 Task: Create a due date automation trigger when advanced on, on the monday of the week before a card is due add fields without custom field "Resume" set to a number greater or equal to 1 and greater than 10 at 11:00 AM.
Action: Mouse moved to (1198, 365)
Screenshot: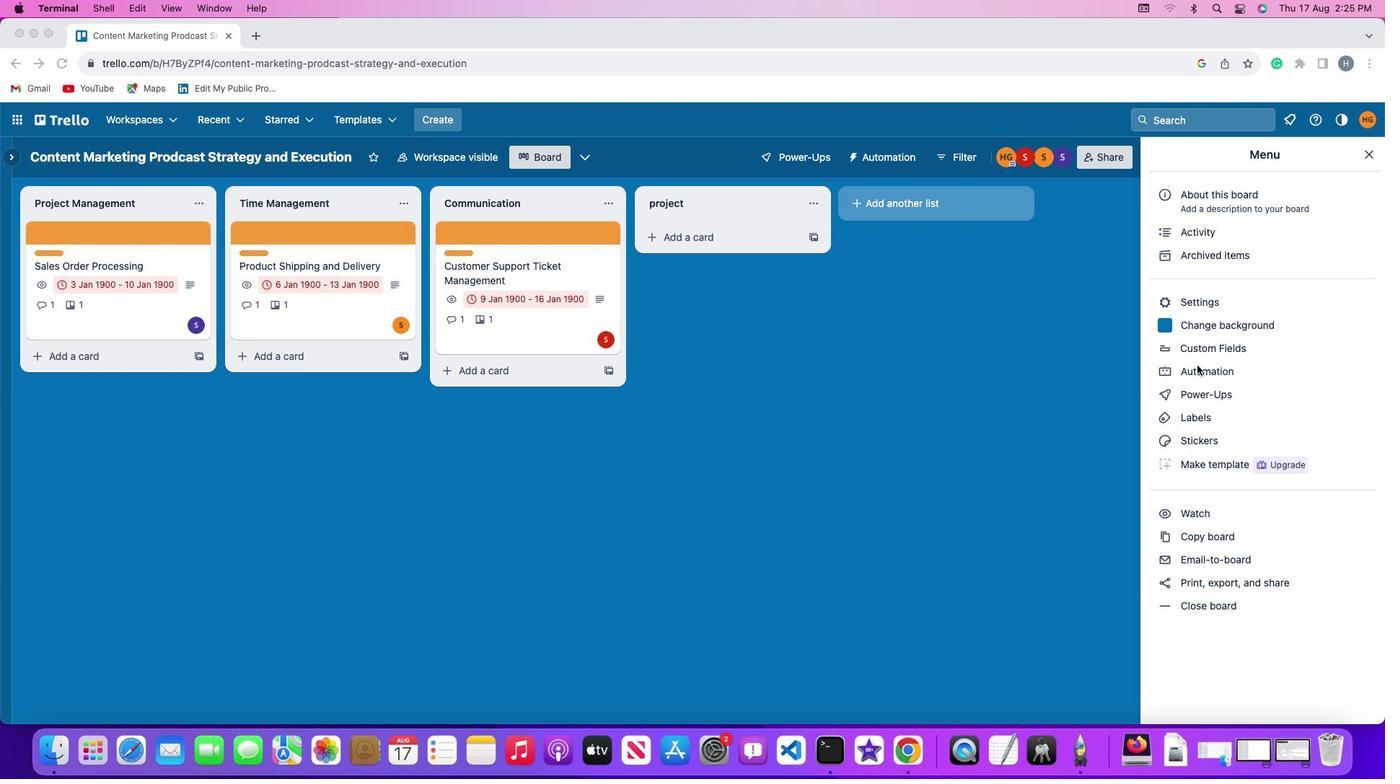
Action: Mouse pressed left at (1198, 365)
Screenshot: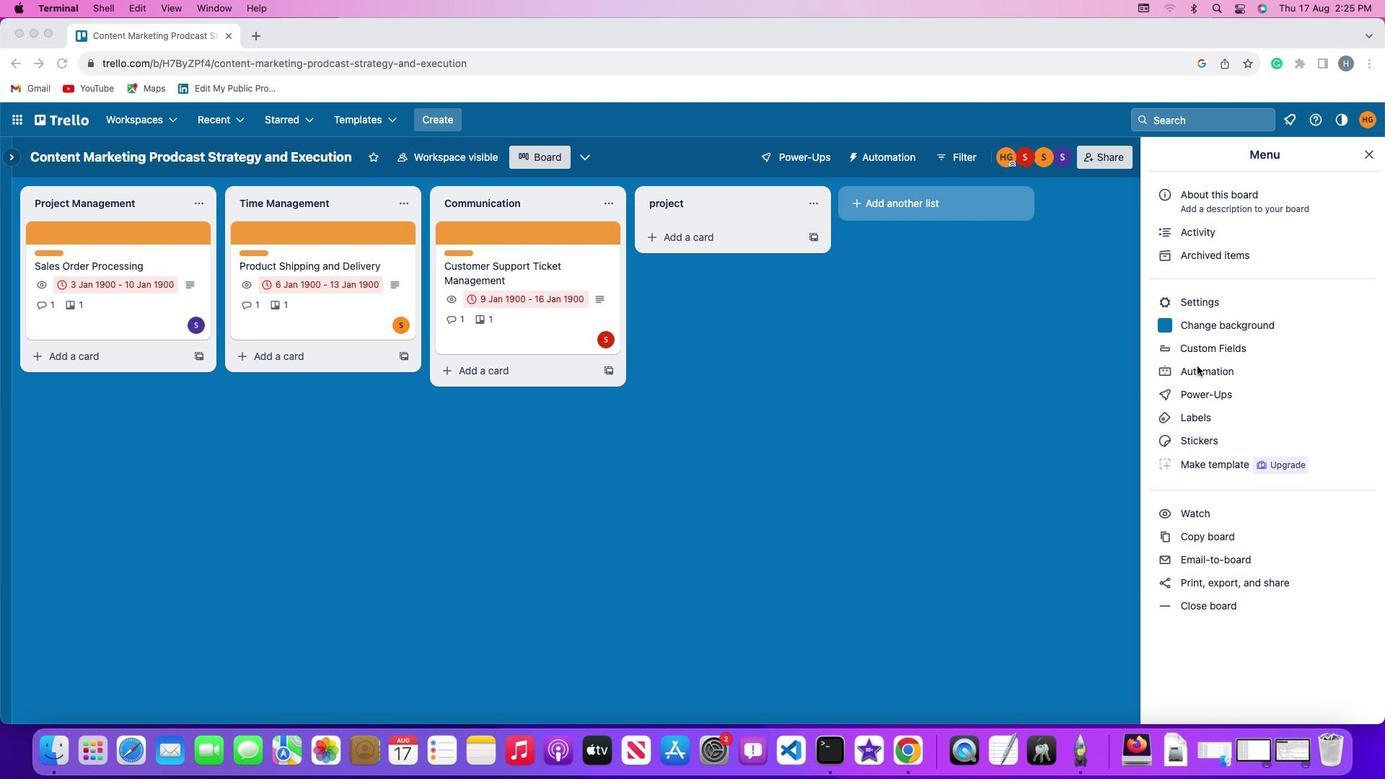 
Action: Mouse pressed left at (1198, 365)
Screenshot: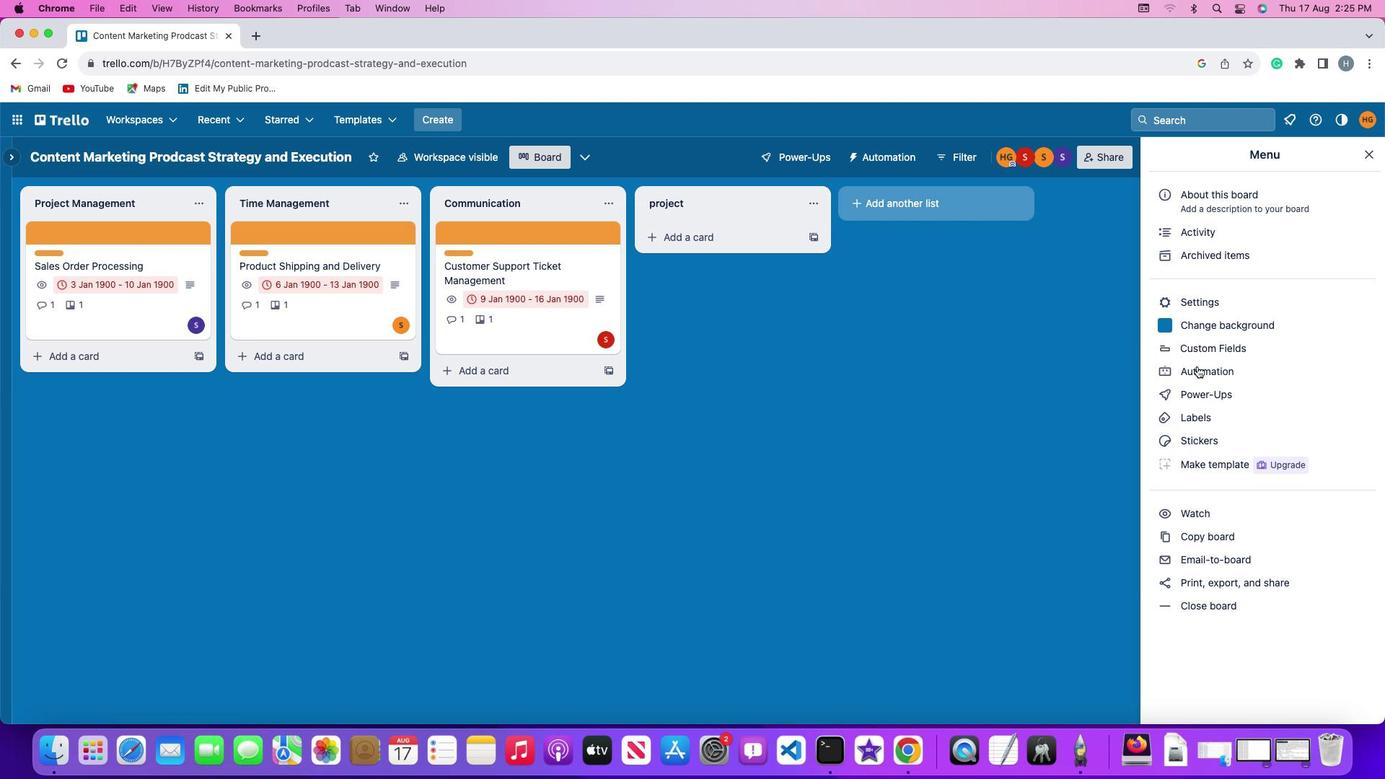 
Action: Mouse moved to (83, 335)
Screenshot: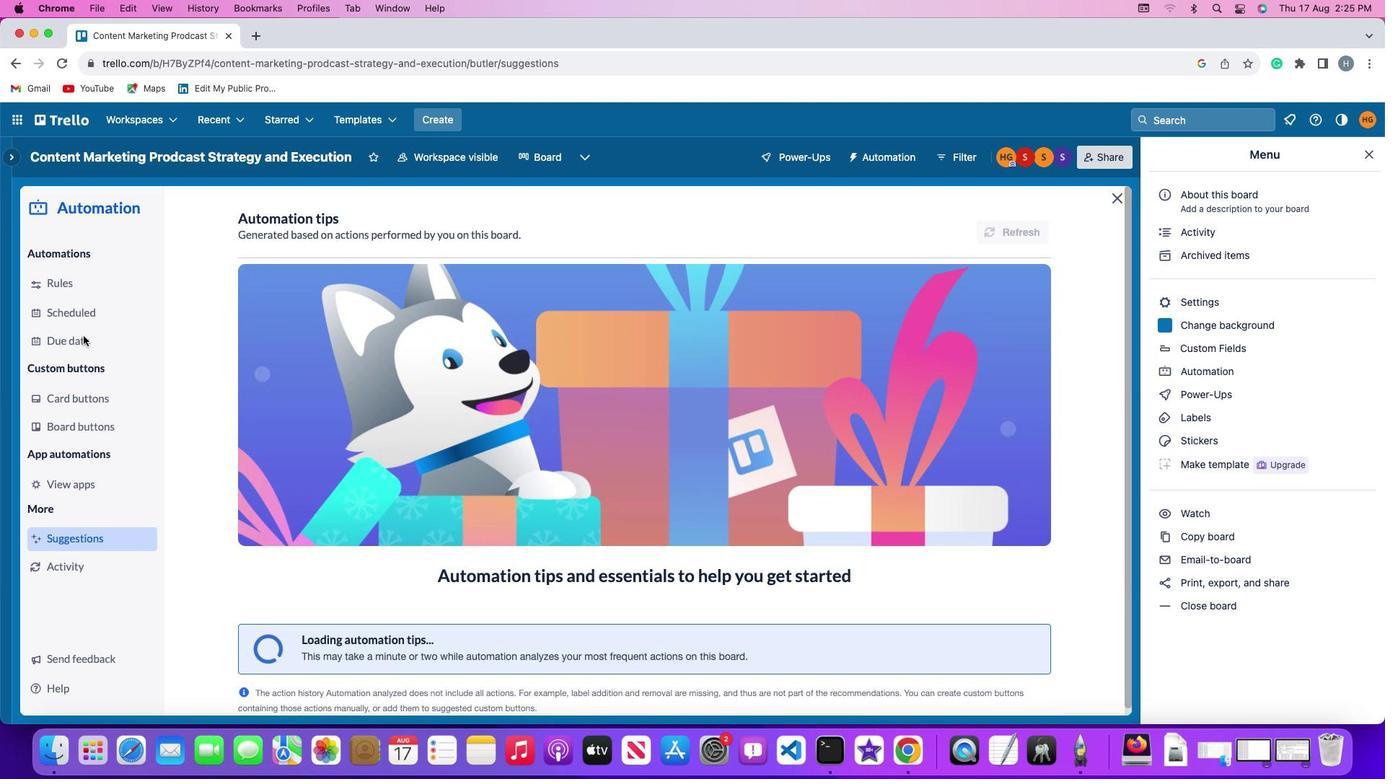 
Action: Mouse pressed left at (83, 335)
Screenshot: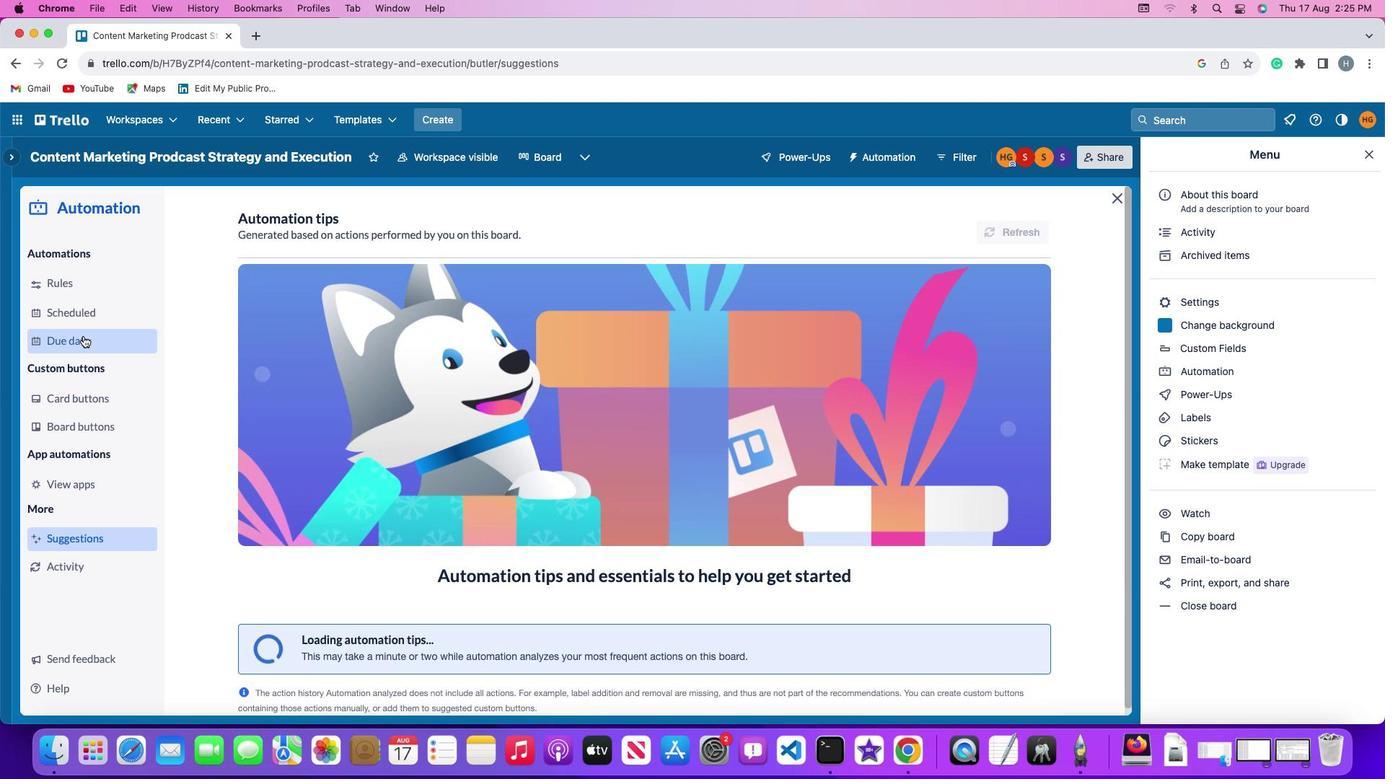
Action: Mouse moved to (991, 227)
Screenshot: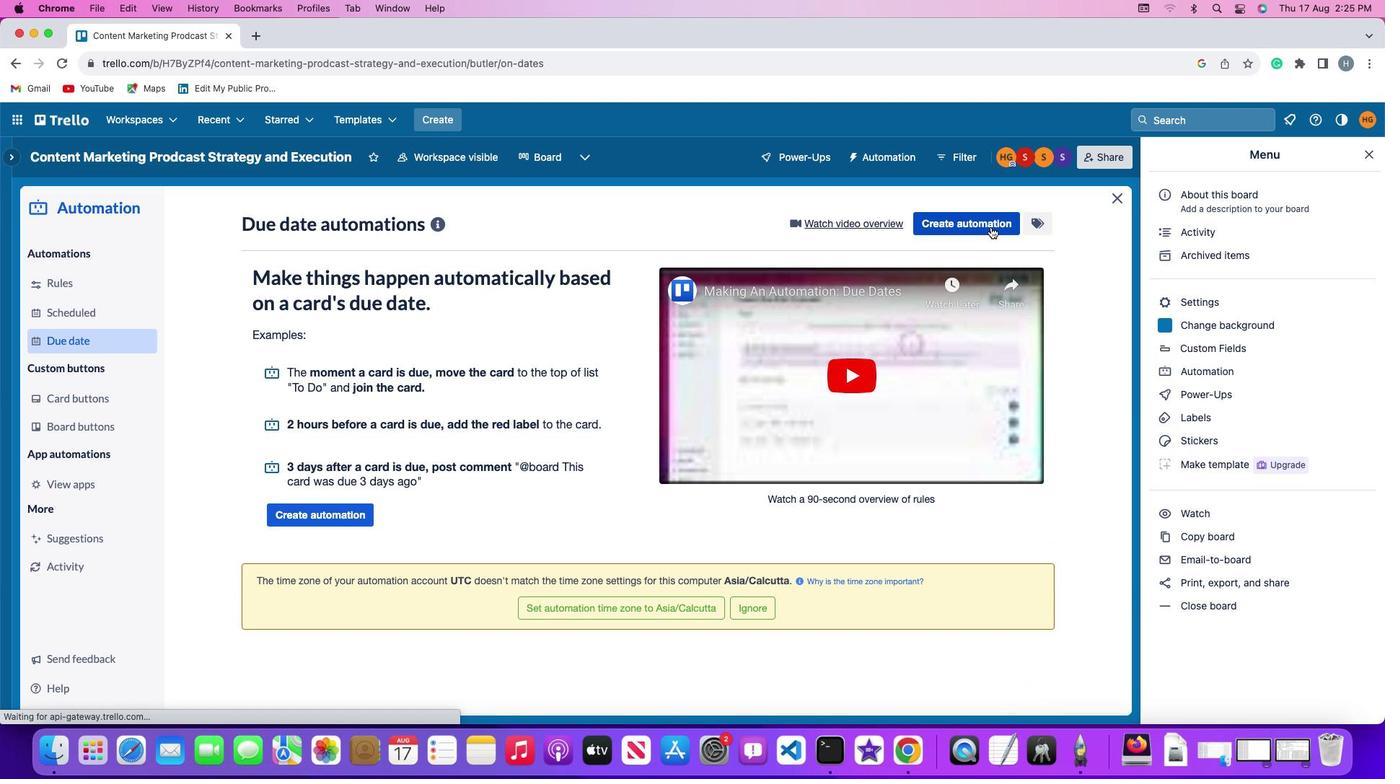 
Action: Mouse pressed left at (991, 227)
Screenshot: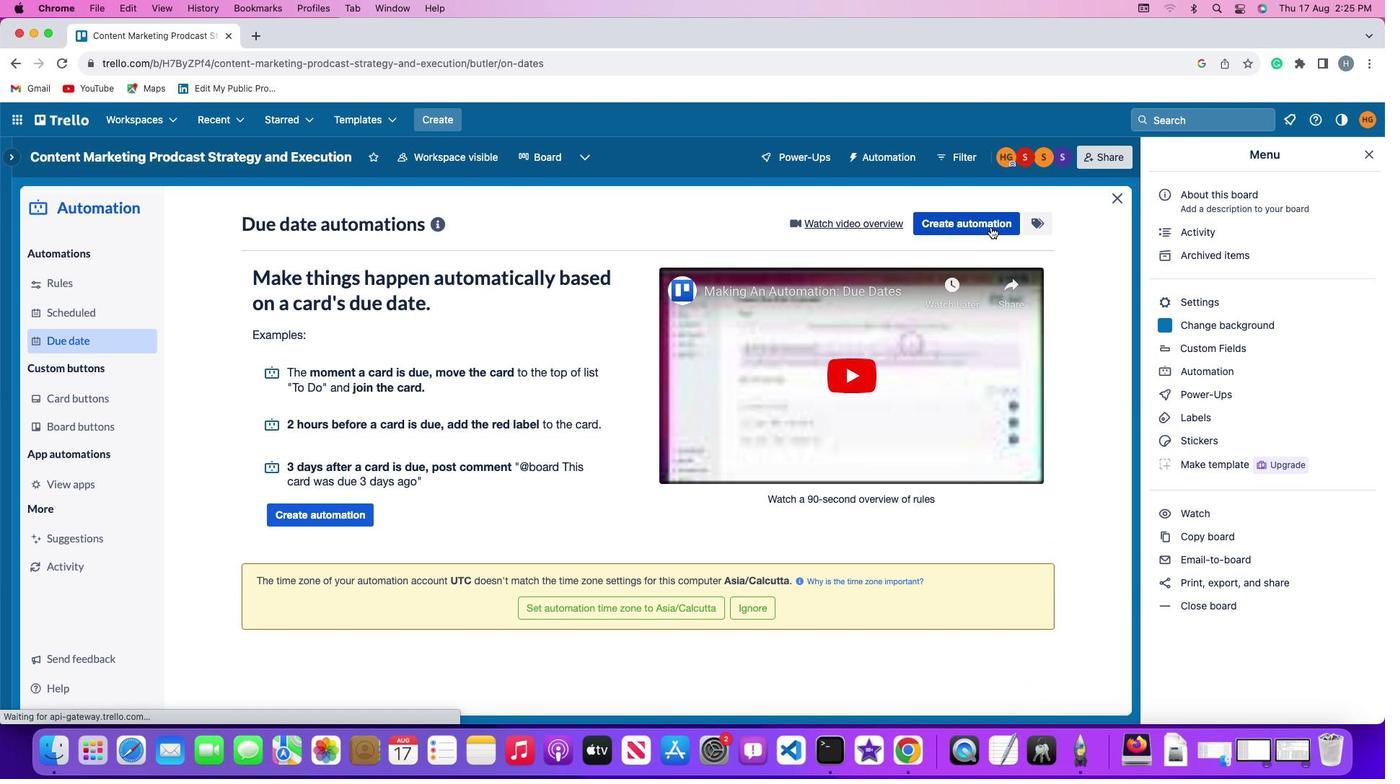
Action: Mouse moved to (276, 359)
Screenshot: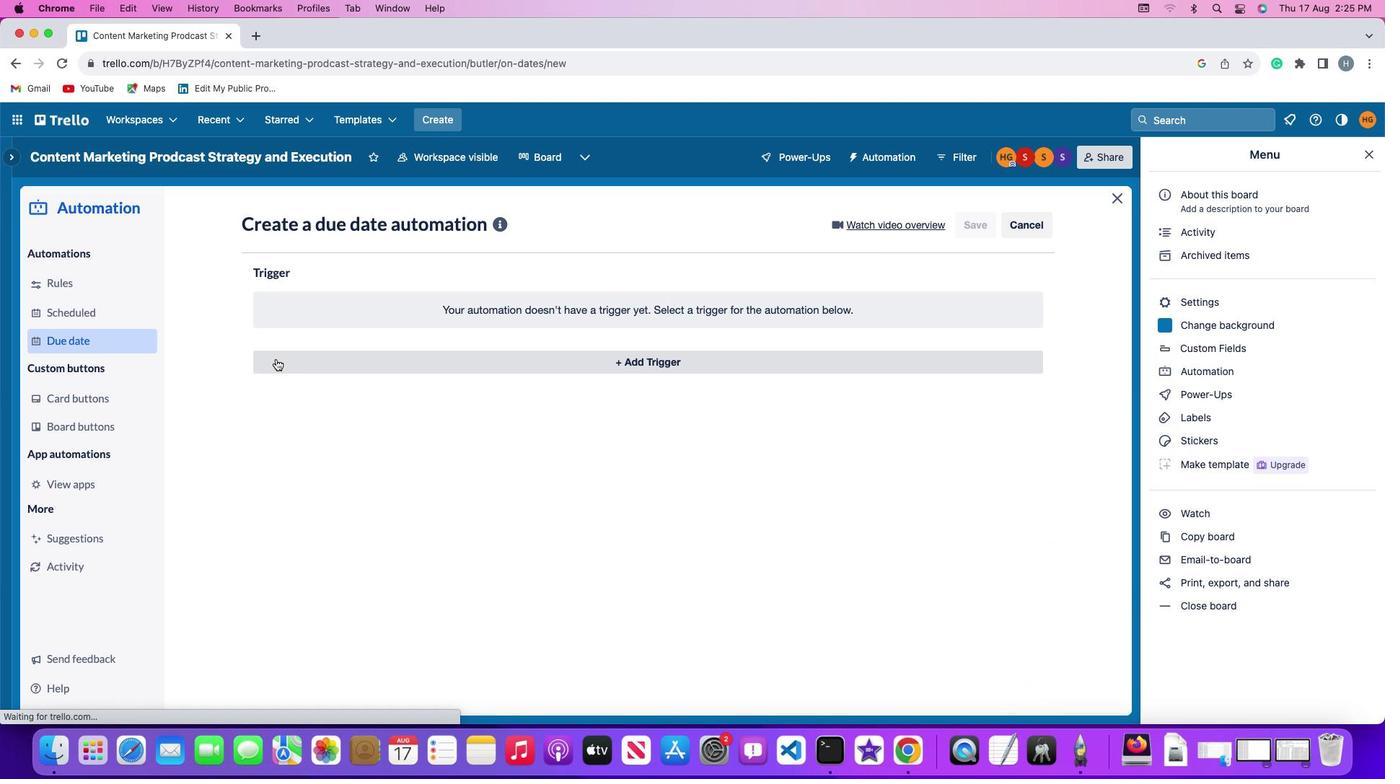 
Action: Mouse pressed left at (276, 359)
Screenshot: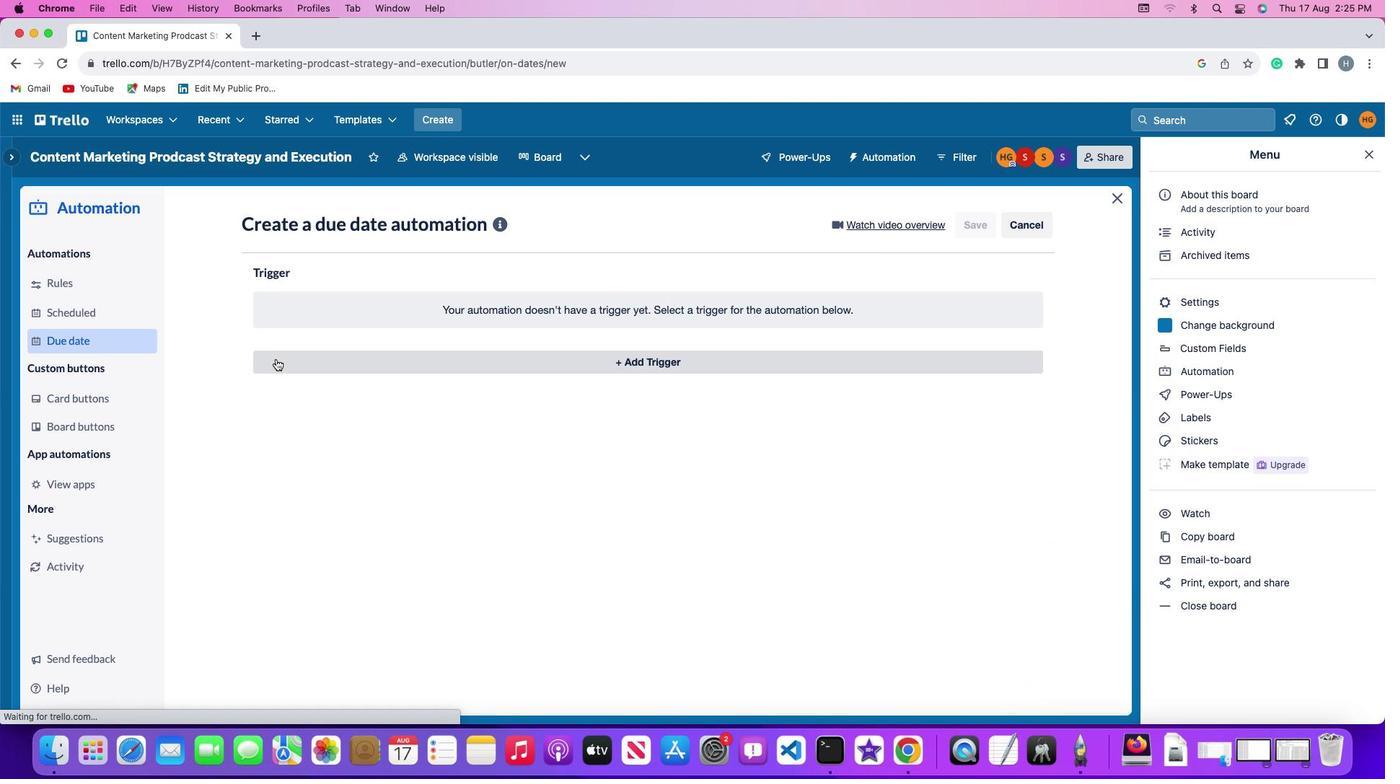 
Action: Mouse moved to (309, 627)
Screenshot: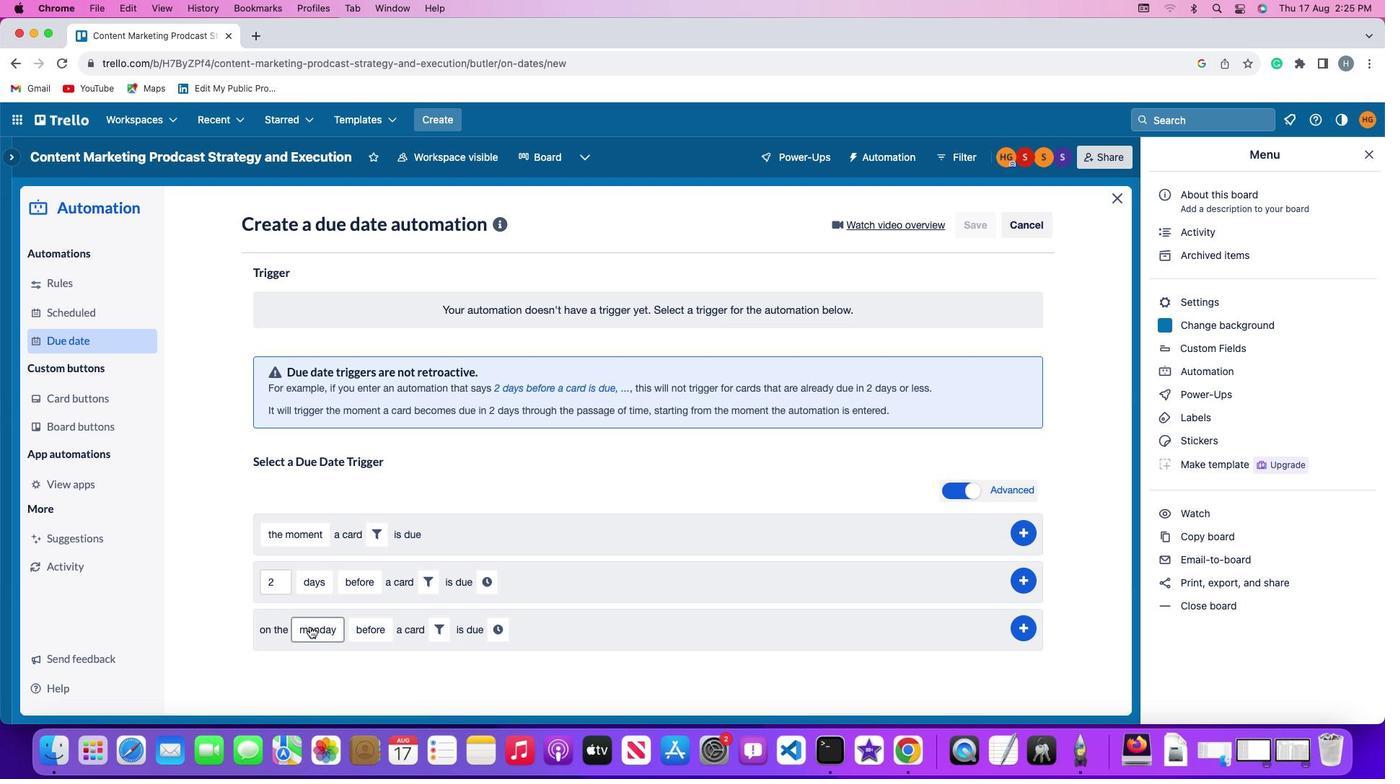 
Action: Mouse pressed left at (309, 627)
Screenshot: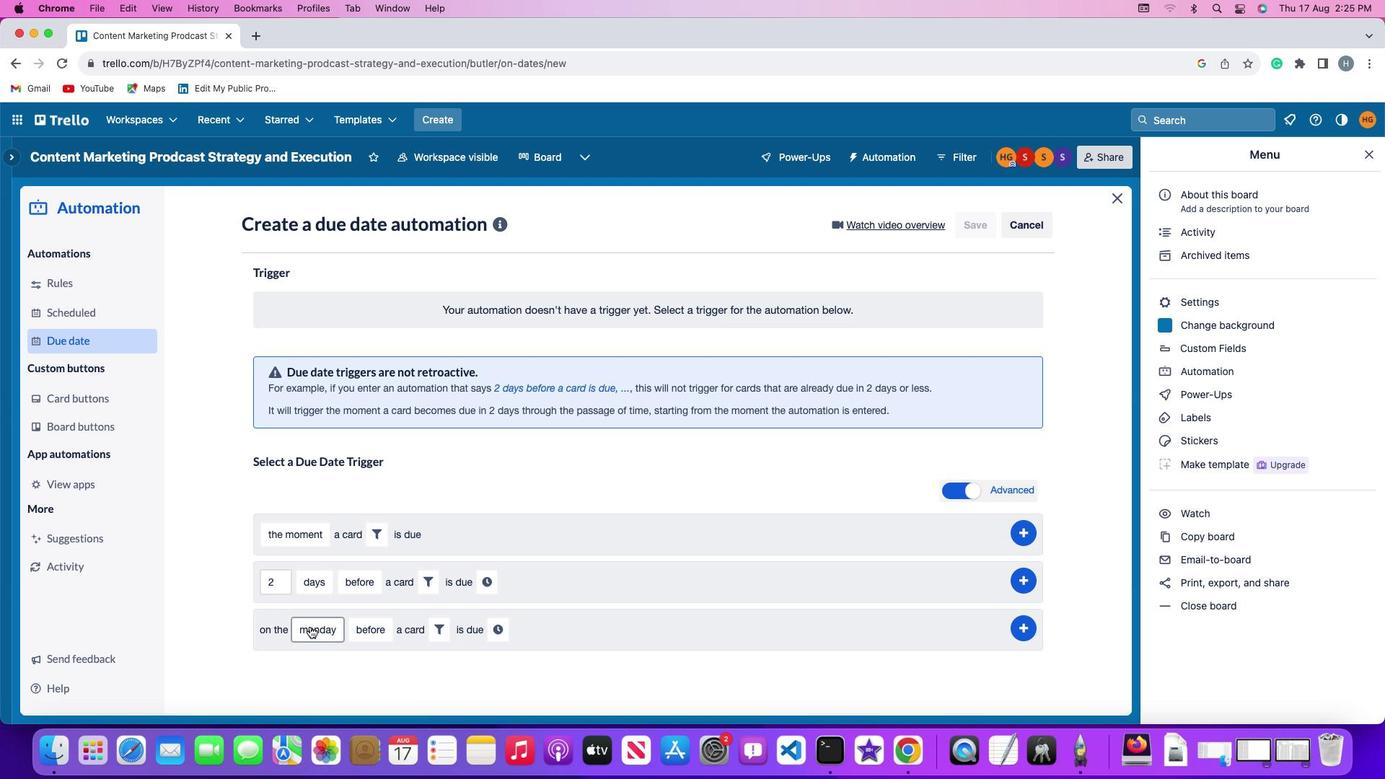 
Action: Mouse moved to (339, 427)
Screenshot: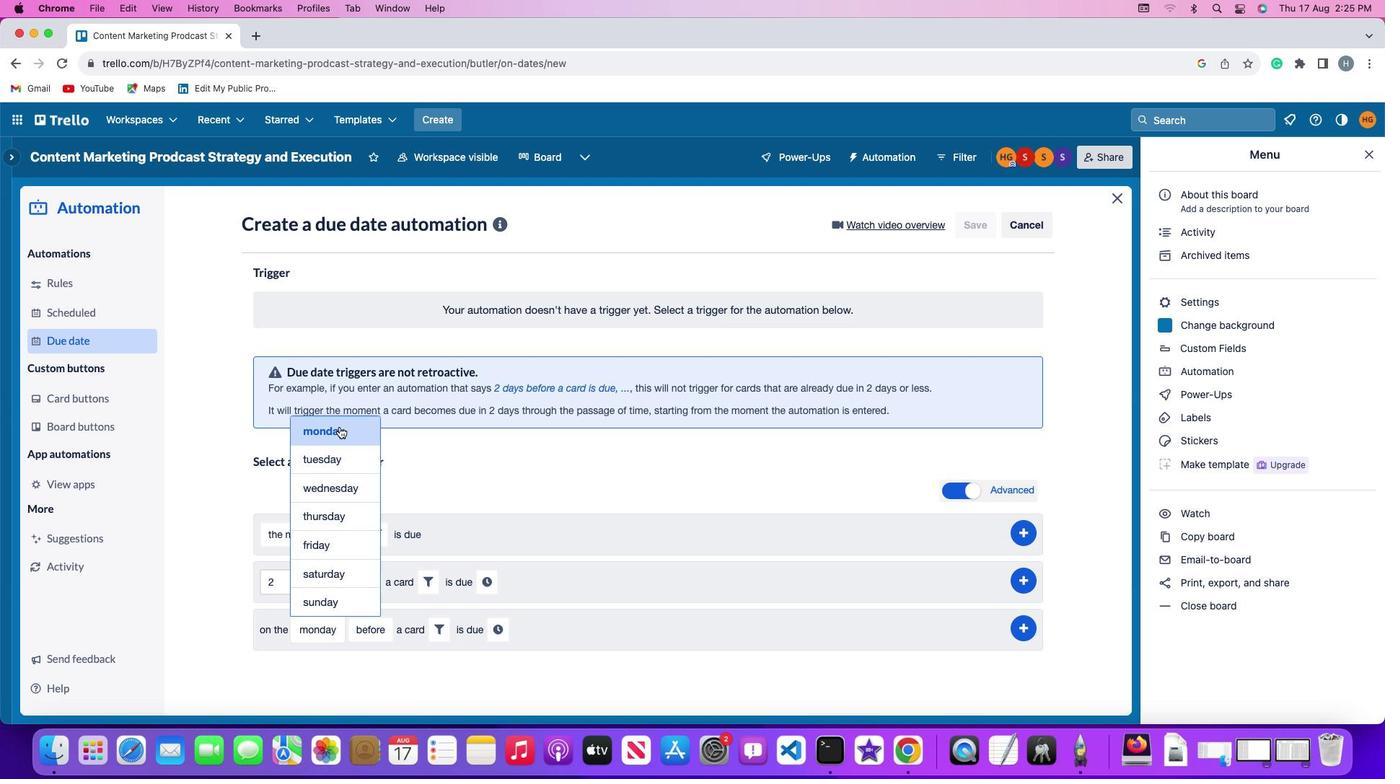 
Action: Mouse pressed left at (339, 427)
Screenshot: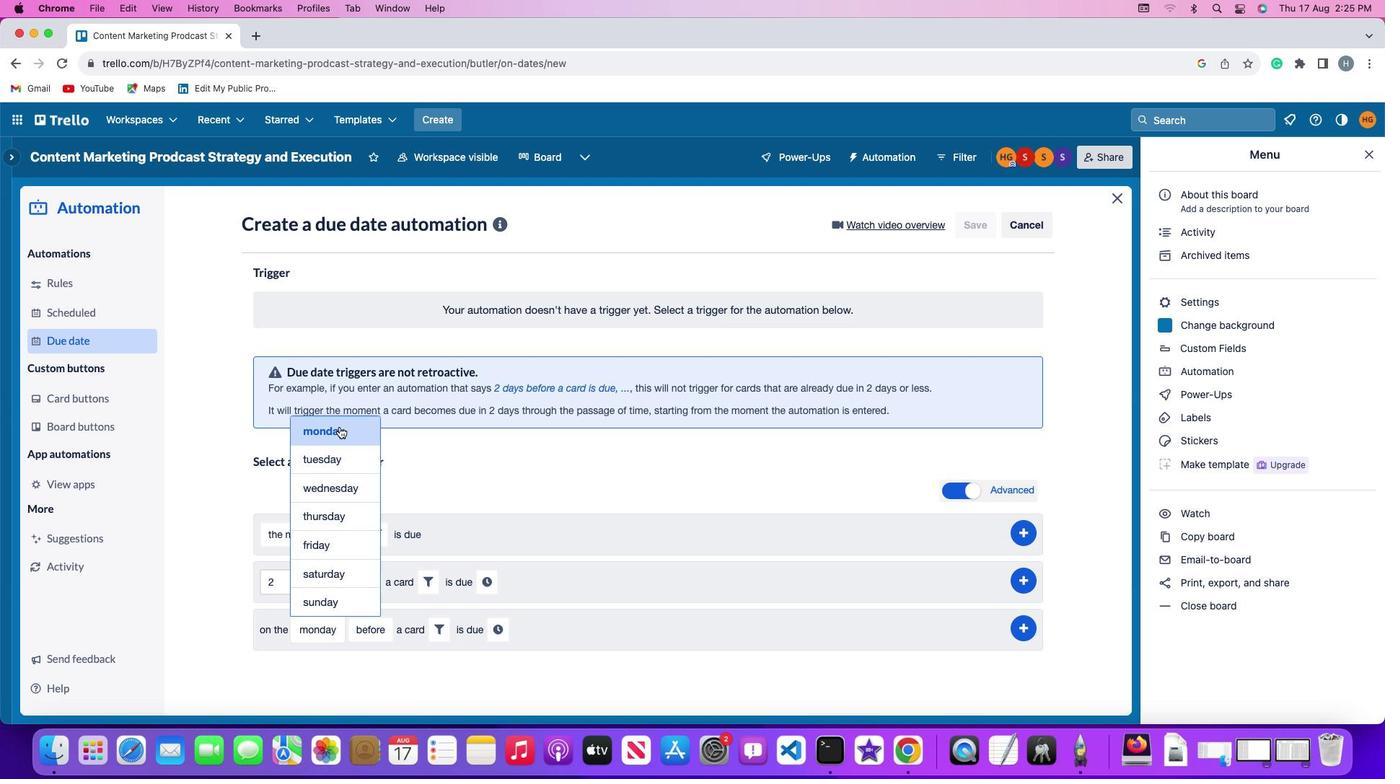 
Action: Mouse moved to (368, 638)
Screenshot: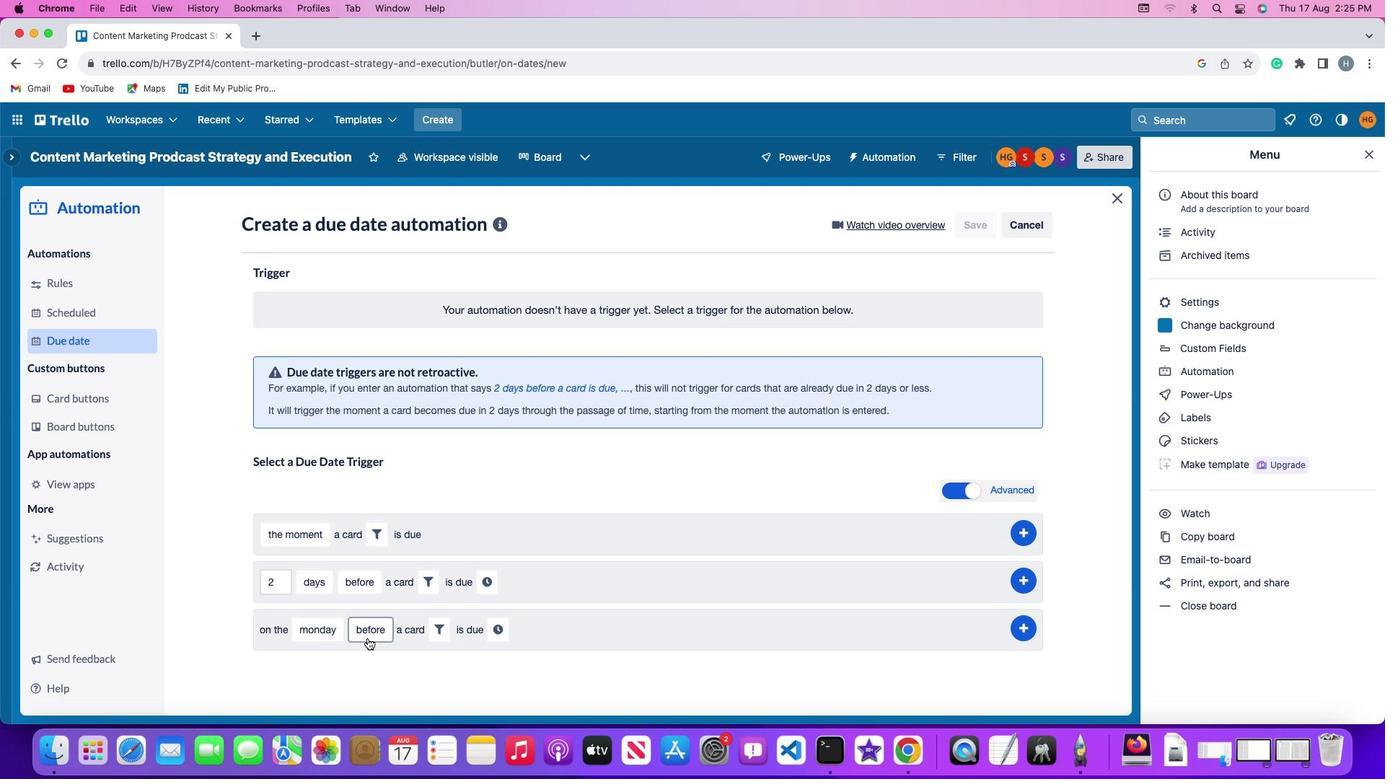 
Action: Mouse pressed left at (368, 638)
Screenshot: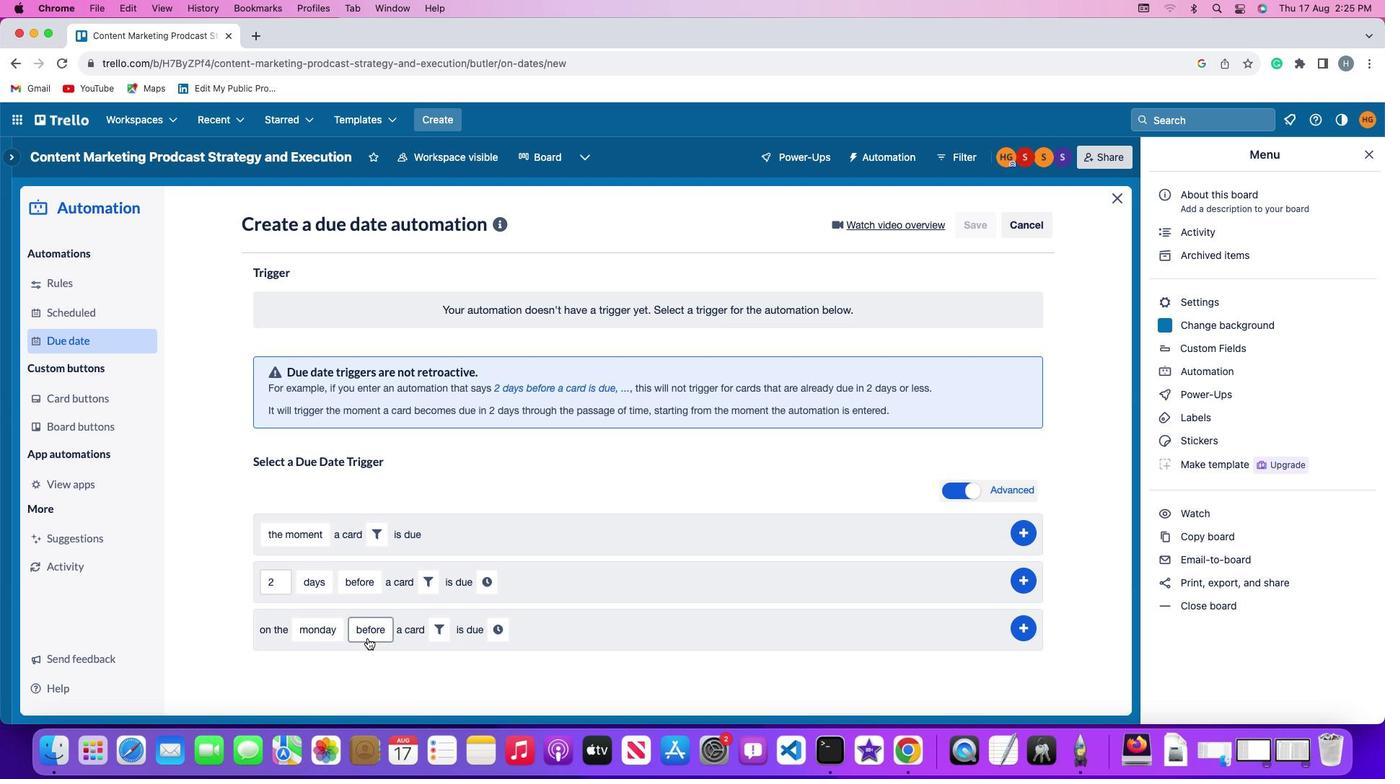 
Action: Mouse moved to (378, 604)
Screenshot: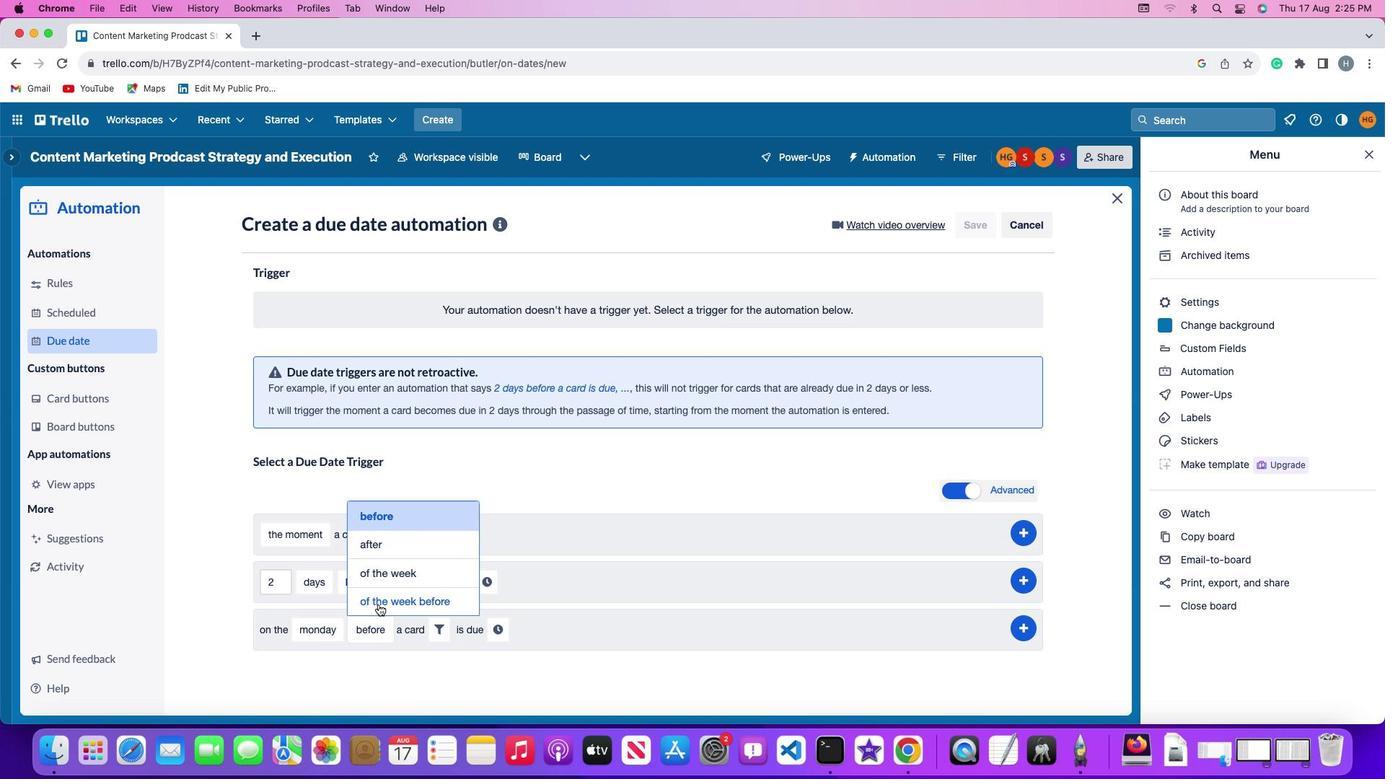 
Action: Mouse pressed left at (378, 604)
Screenshot: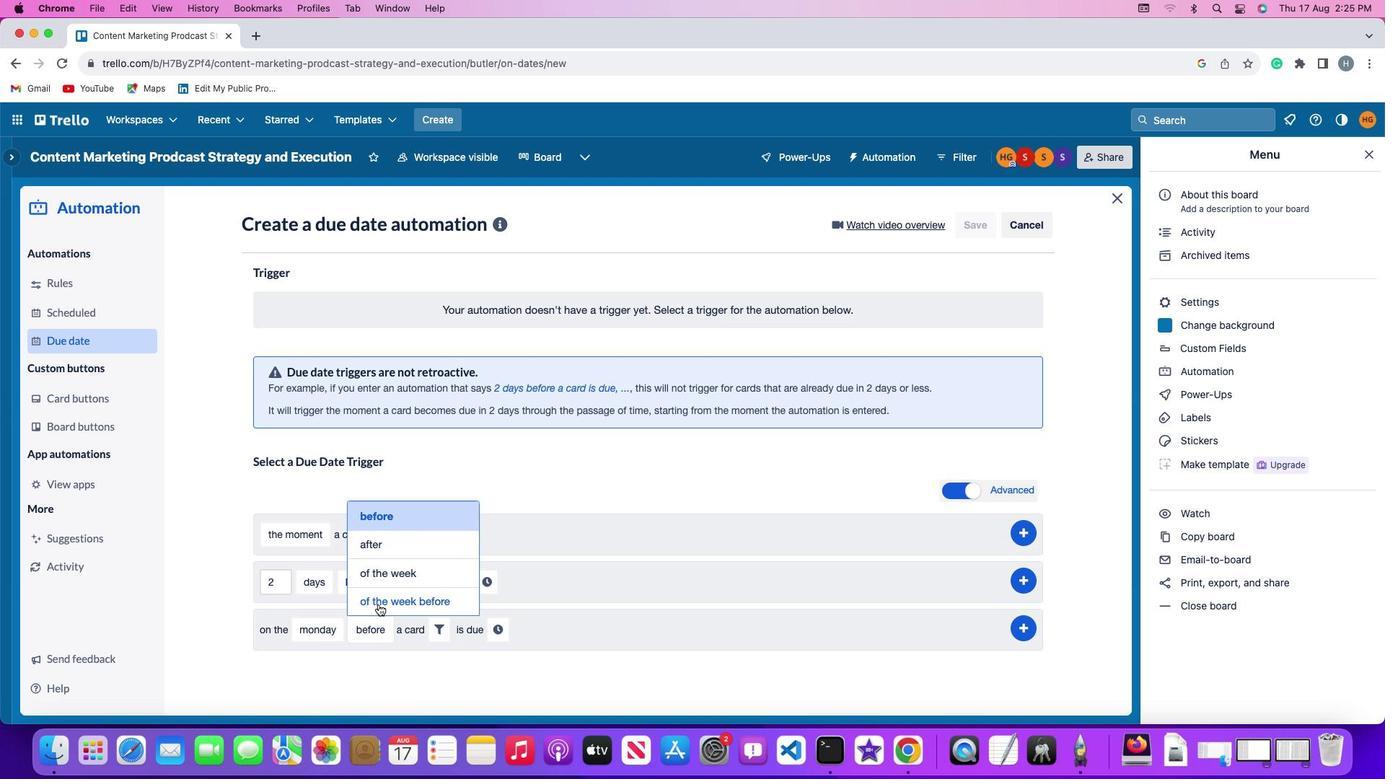 
Action: Mouse moved to (499, 635)
Screenshot: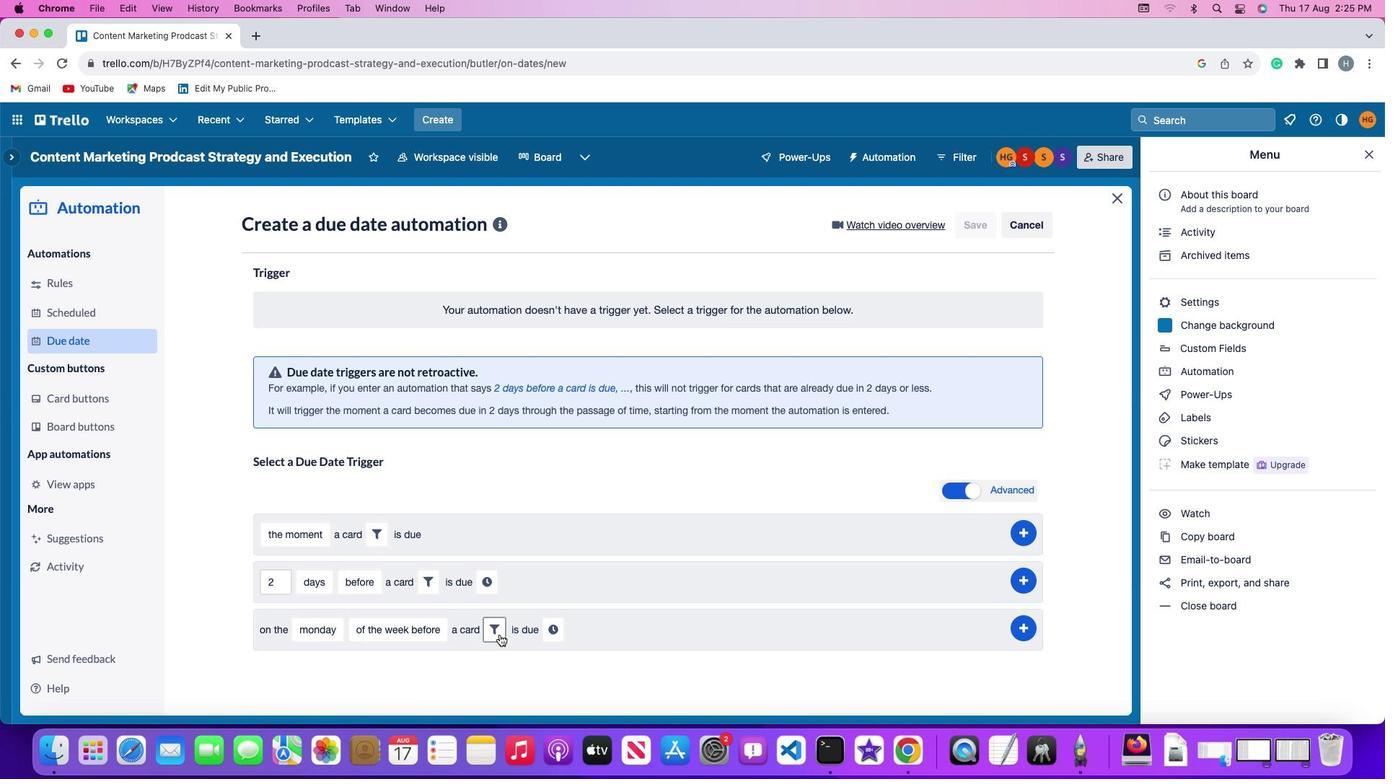 
Action: Mouse pressed left at (499, 635)
Screenshot: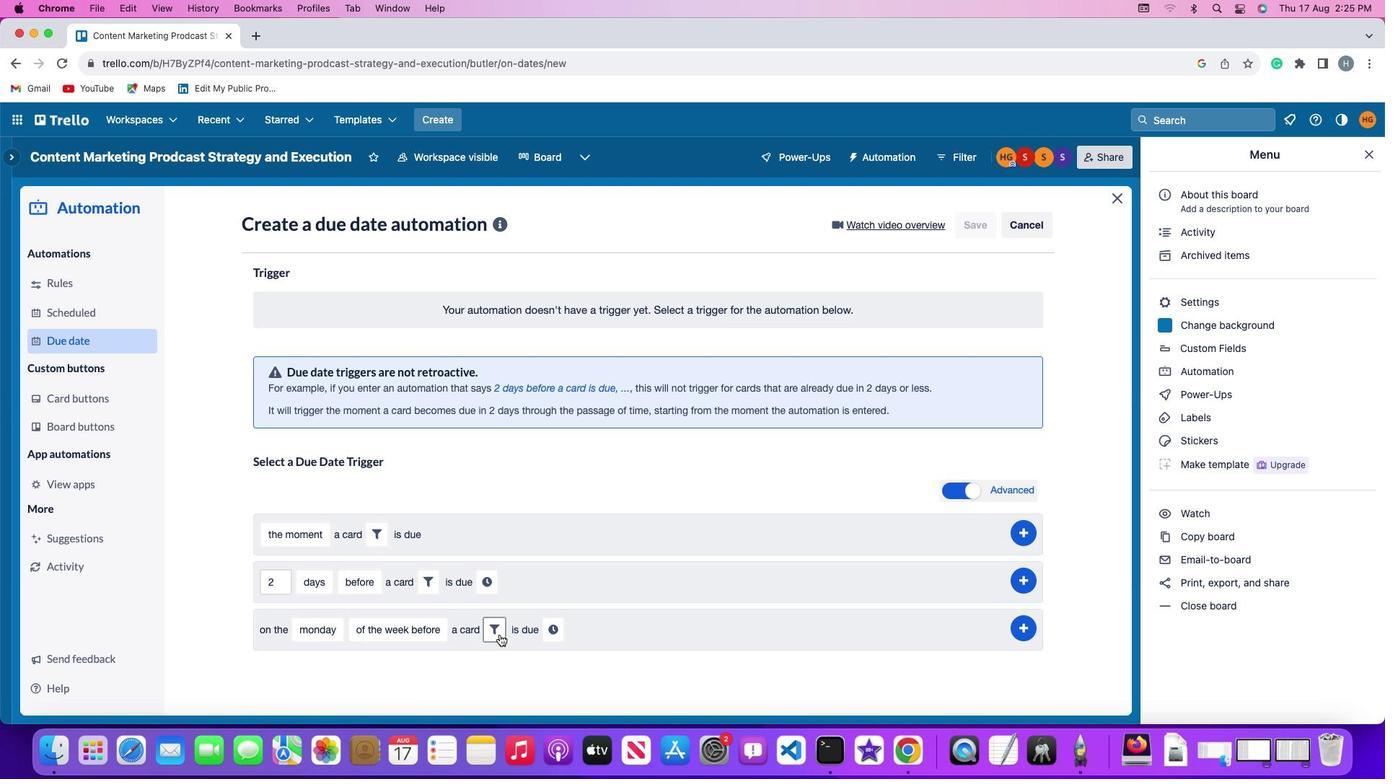 
Action: Mouse moved to (731, 672)
Screenshot: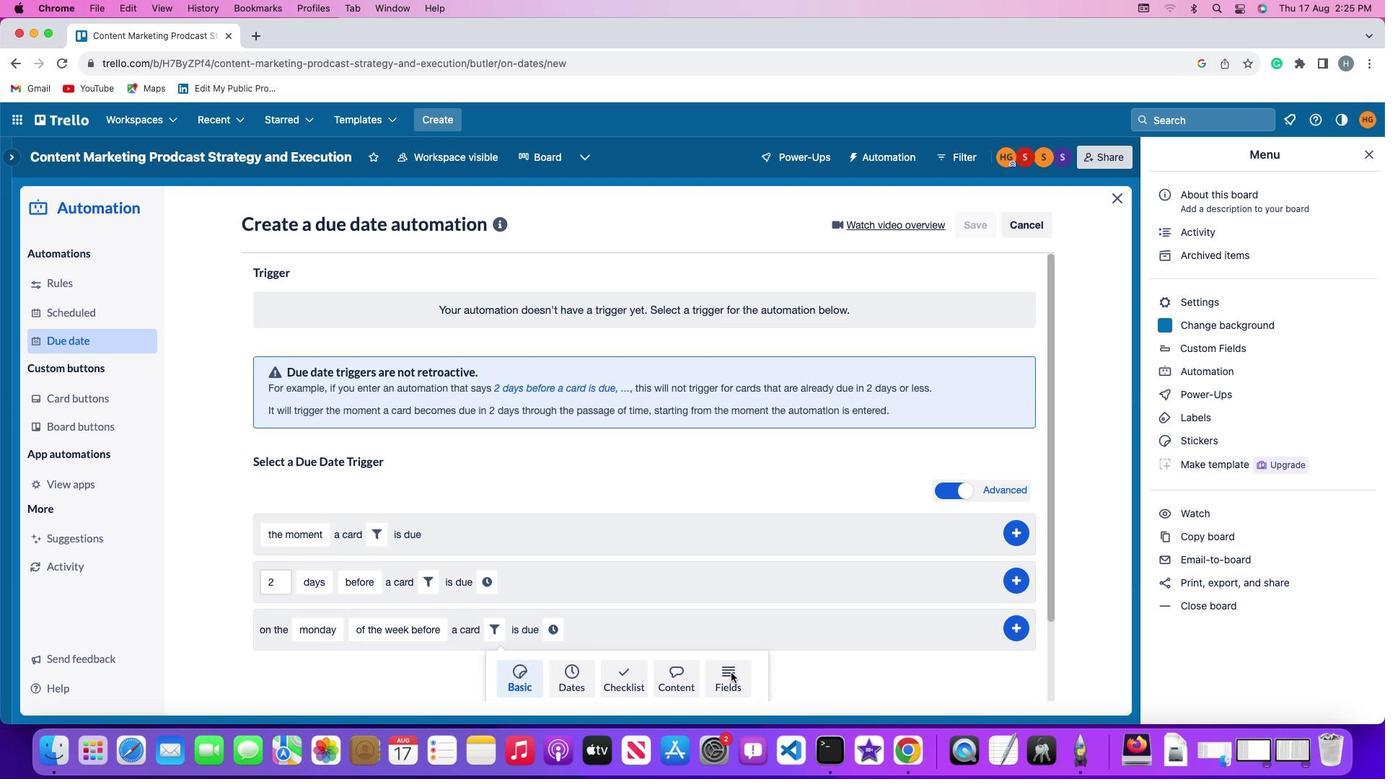 
Action: Mouse pressed left at (731, 672)
Screenshot: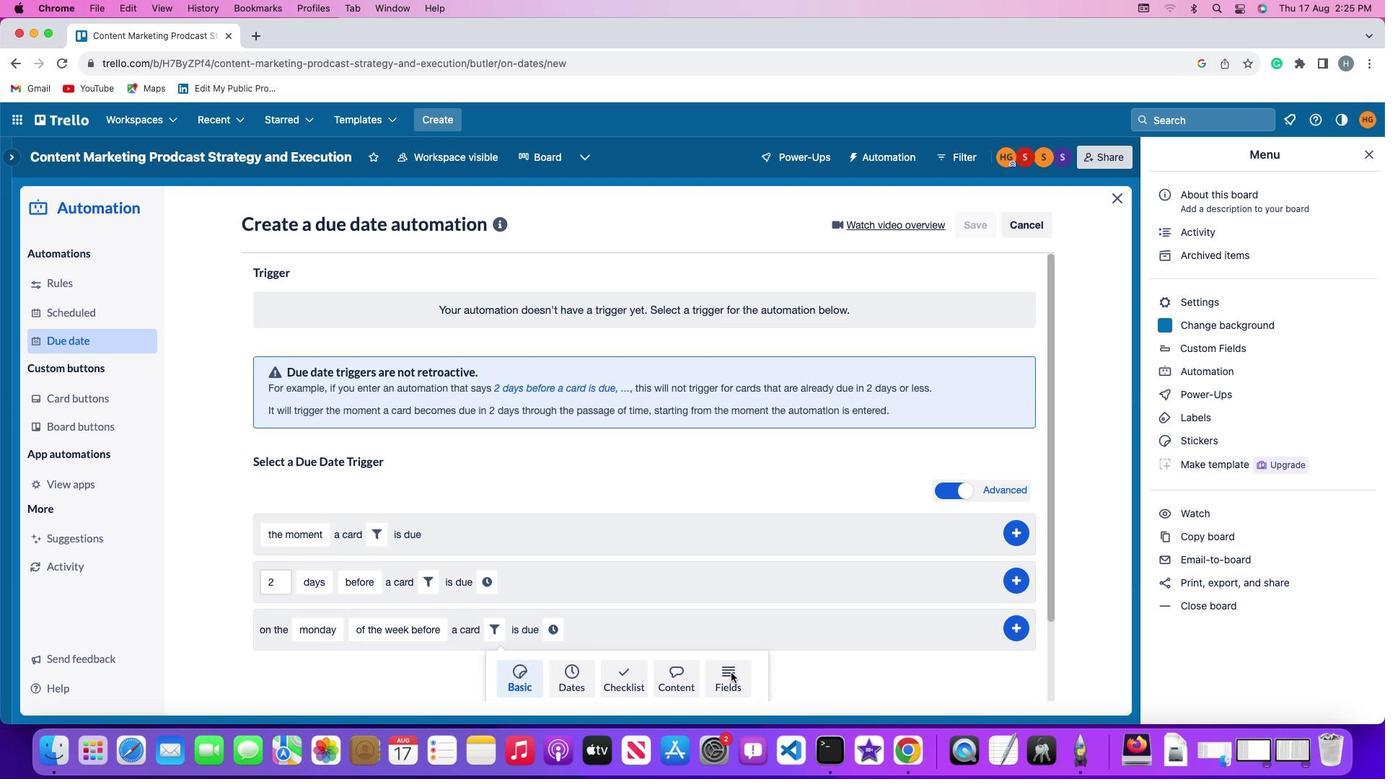 
Action: Mouse moved to (423, 655)
Screenshot: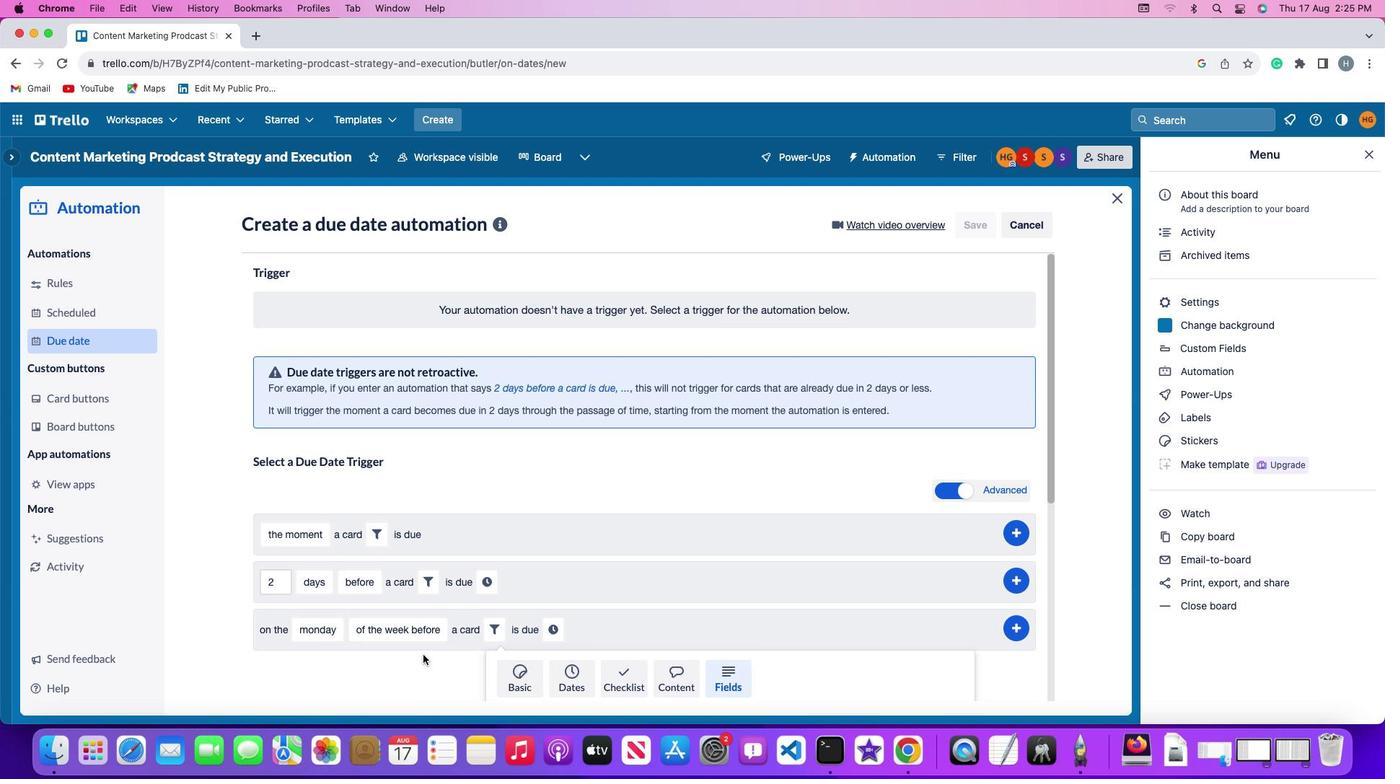 
Action: Mouse scrolled (423, 655) with delta (0, 0)
Screenshot: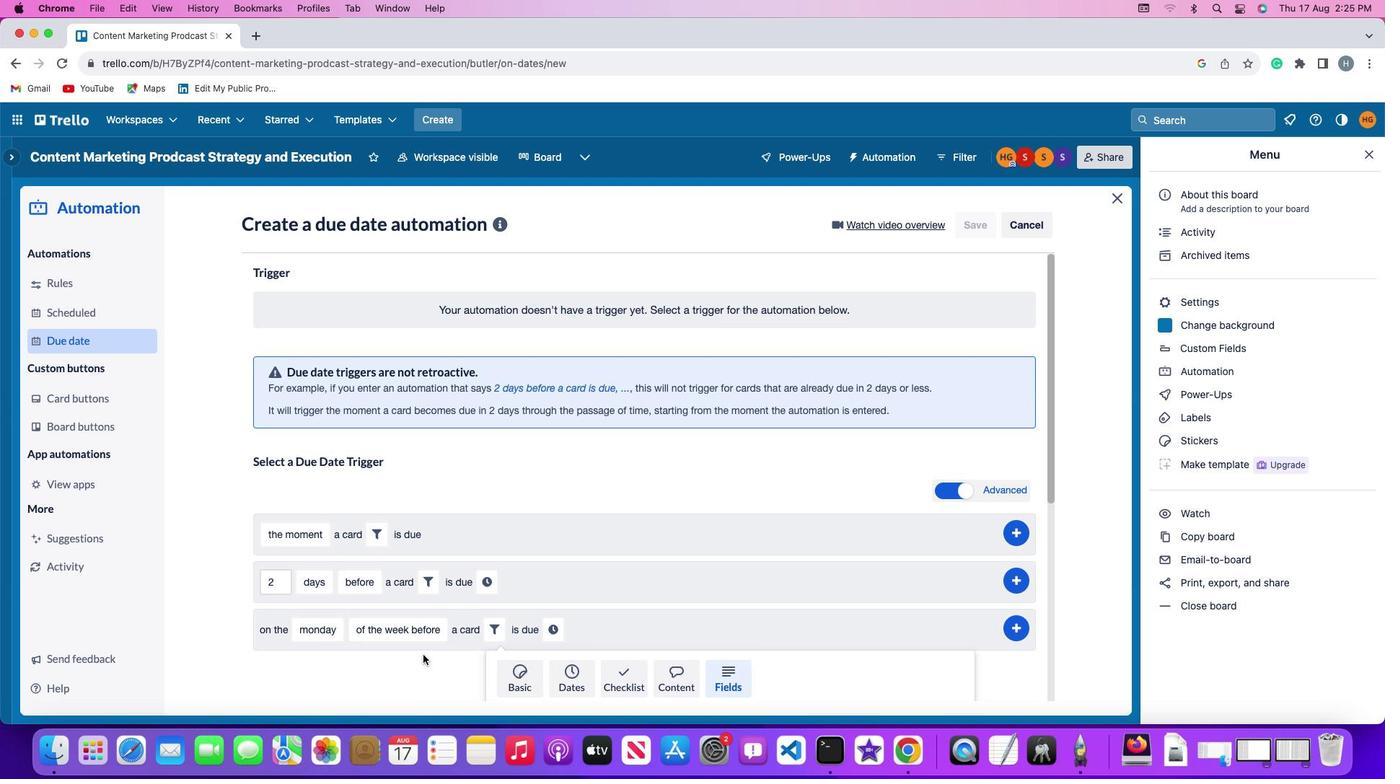 
Action: Mouse moved to (423, 654)
Screenshot: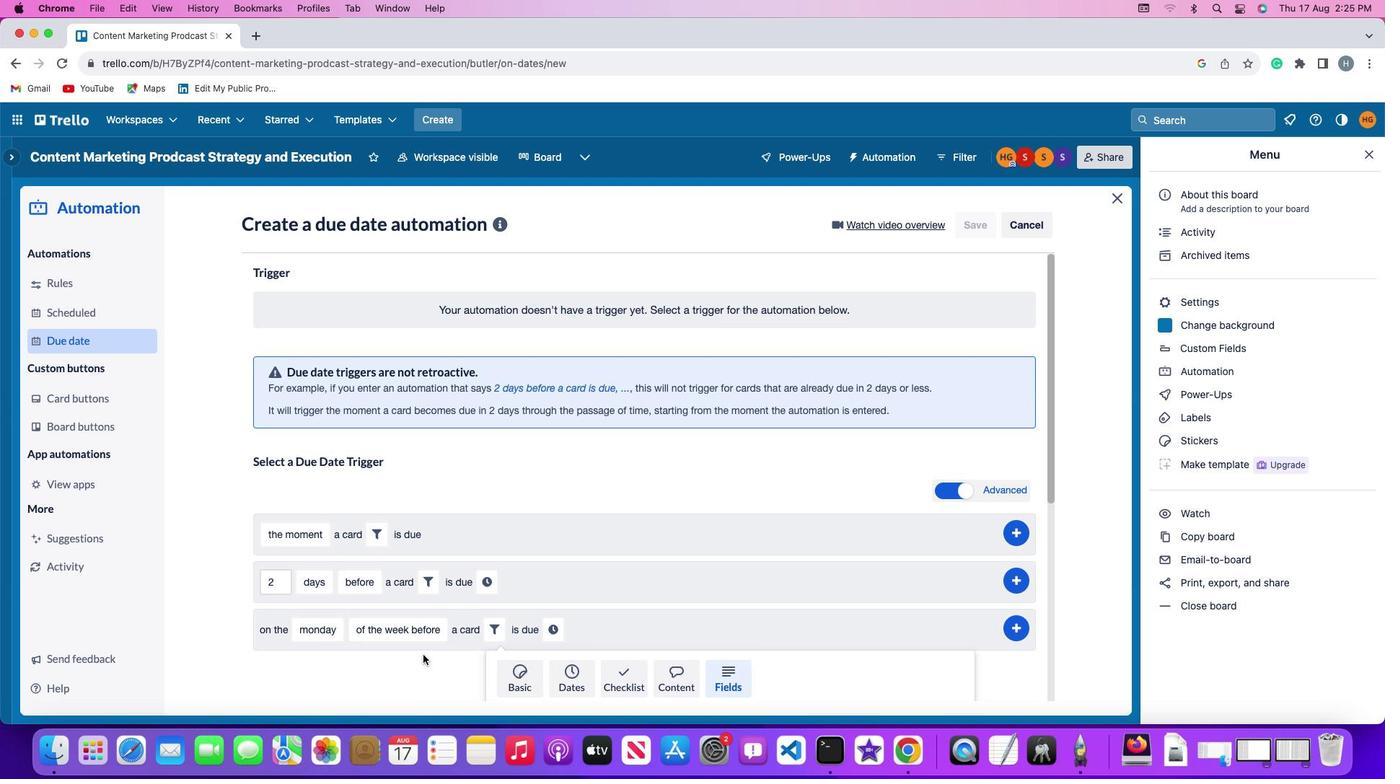 
Action: Mouse scrolled (423, 654) with delta (0, 0)
Screenshot: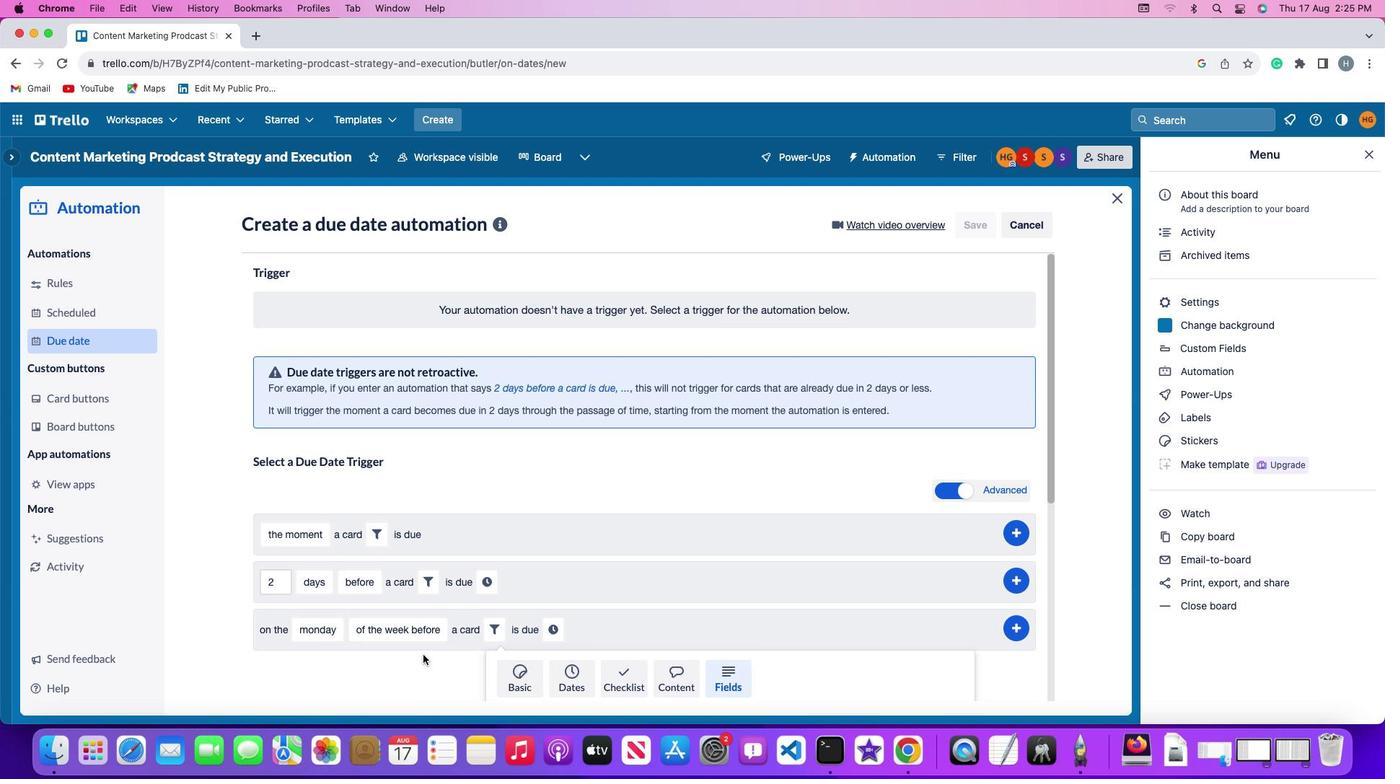 
Action: Mouse scrolled (423, 654) with delta (0, -2)
Screenshot: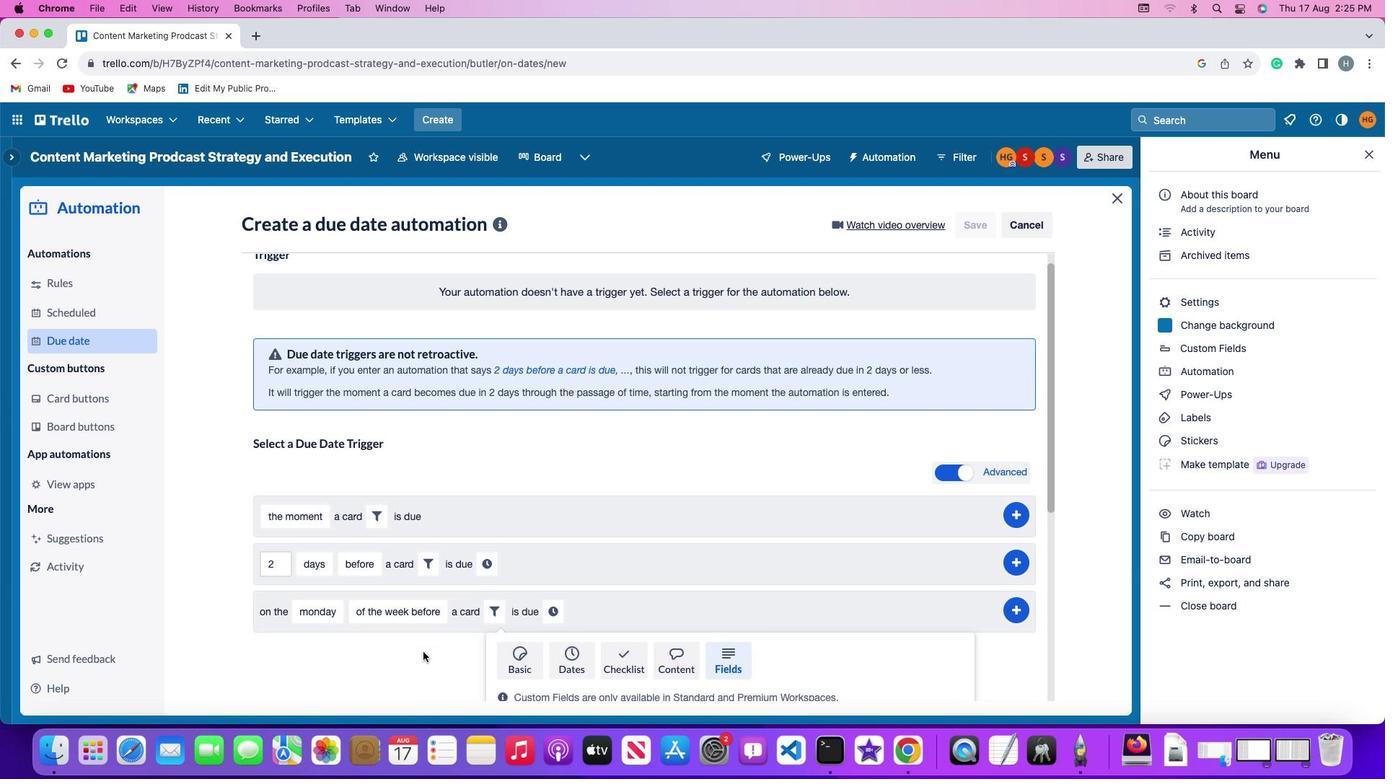 
Action: Mouse scrolled (423, 654) with delta (0, -3)
Screenshot: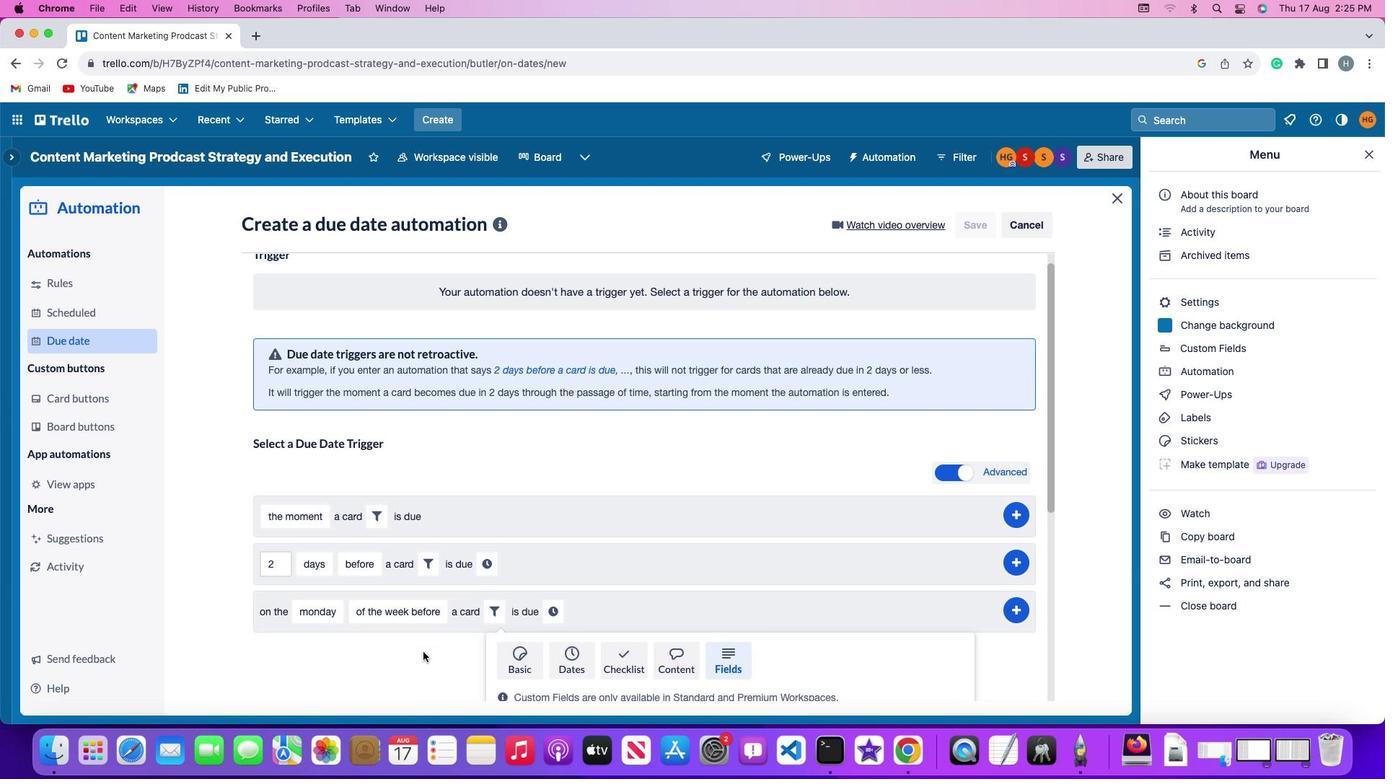 
Action: Mouse moved to (423, 652)
Screenshot: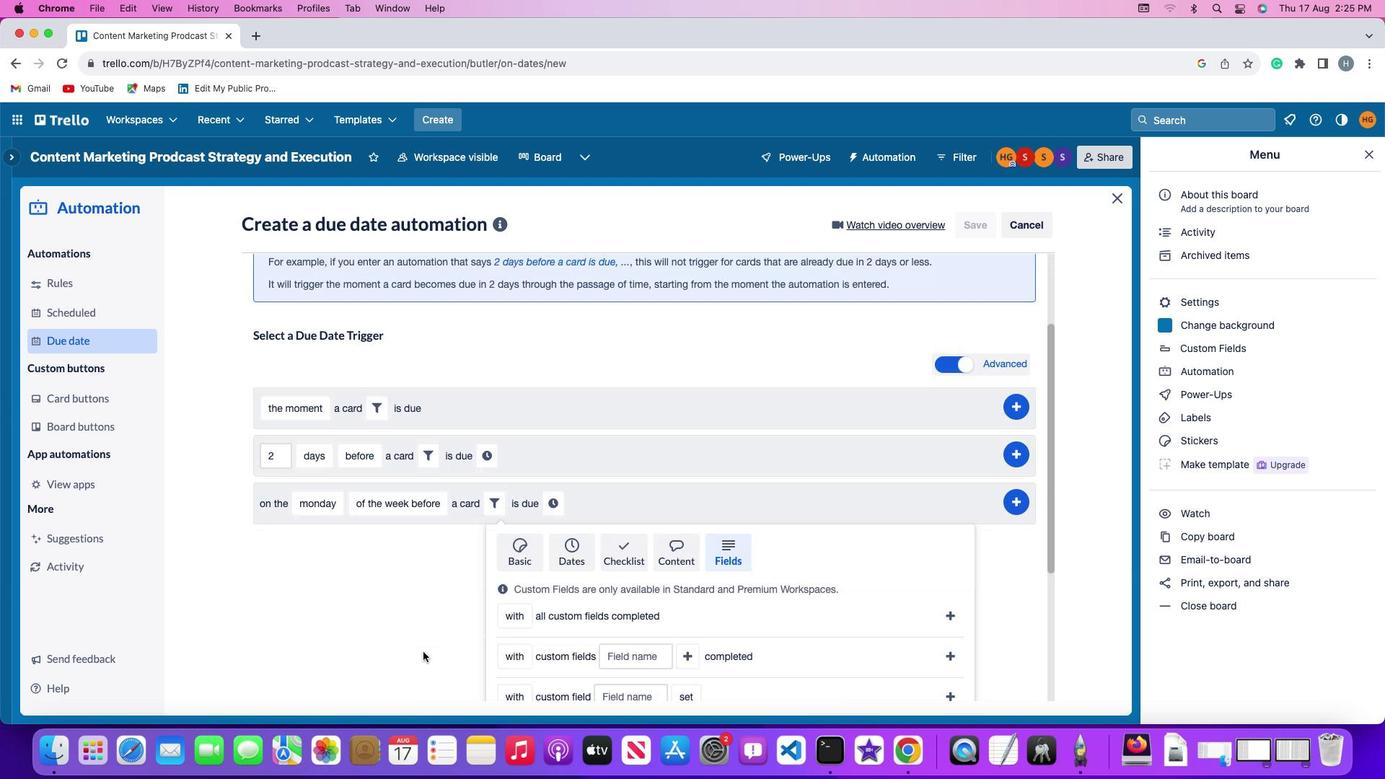 
Action: Mouse scrolled (423, 652) with delta (0, -4)
Screenshot: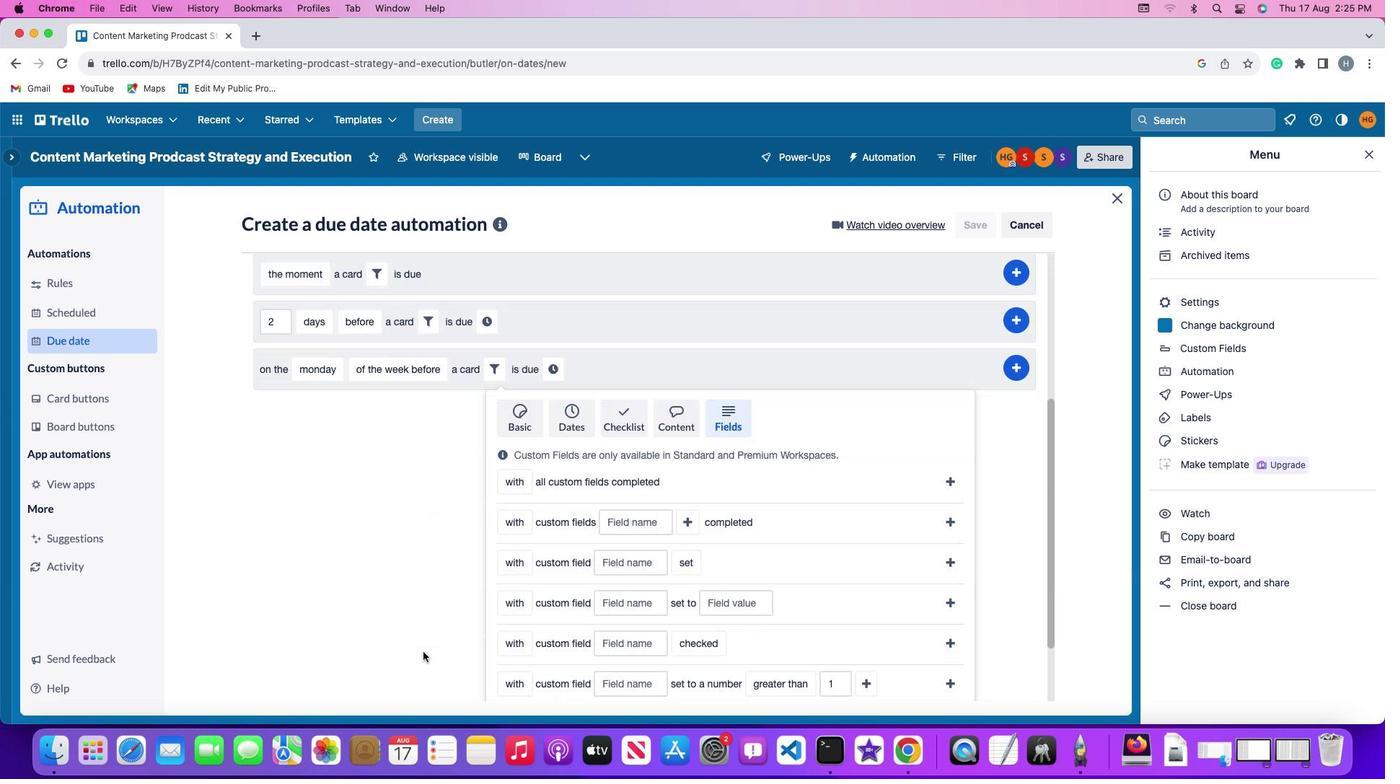 
Action: Mouse moved to (423, 651)
Screenshot: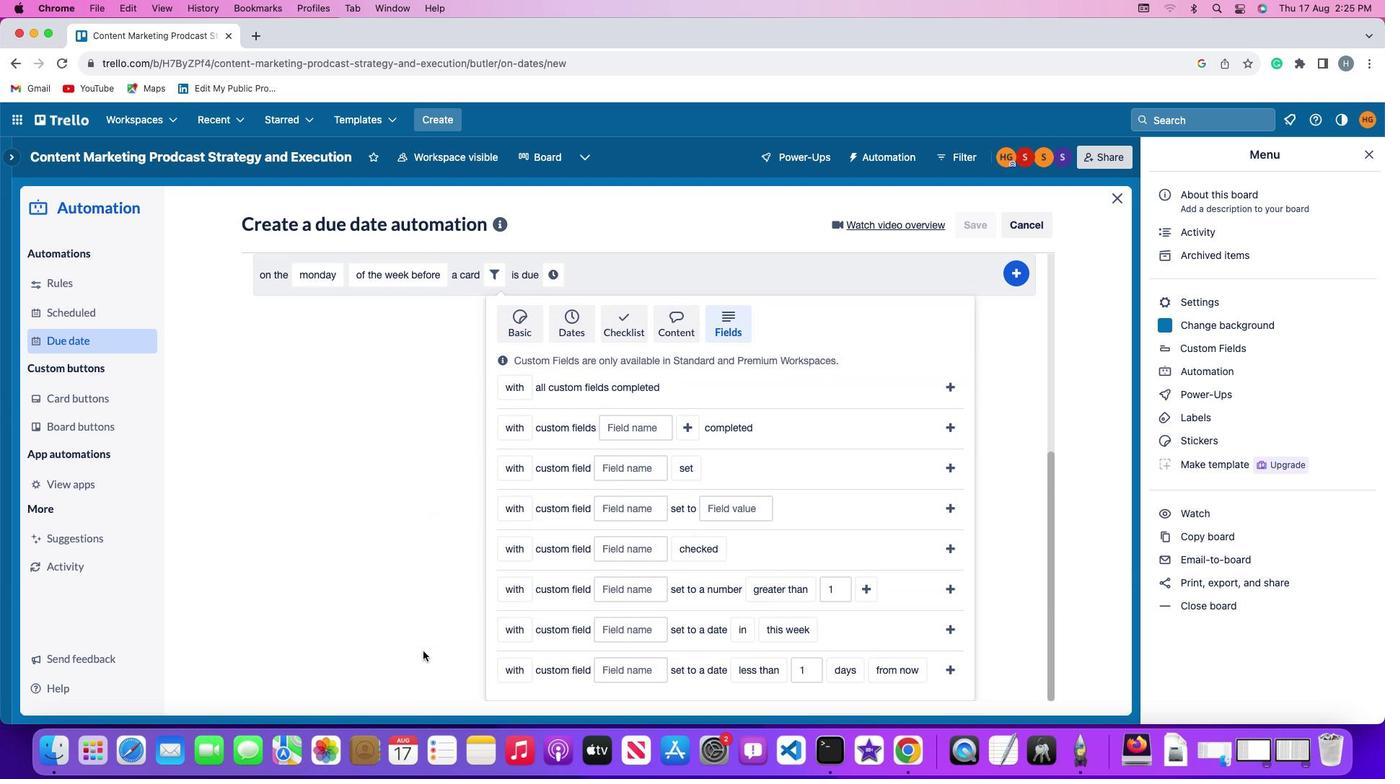 
Action: Mouse scrolled (423, 651) with delta (0, 0)
Screenshot: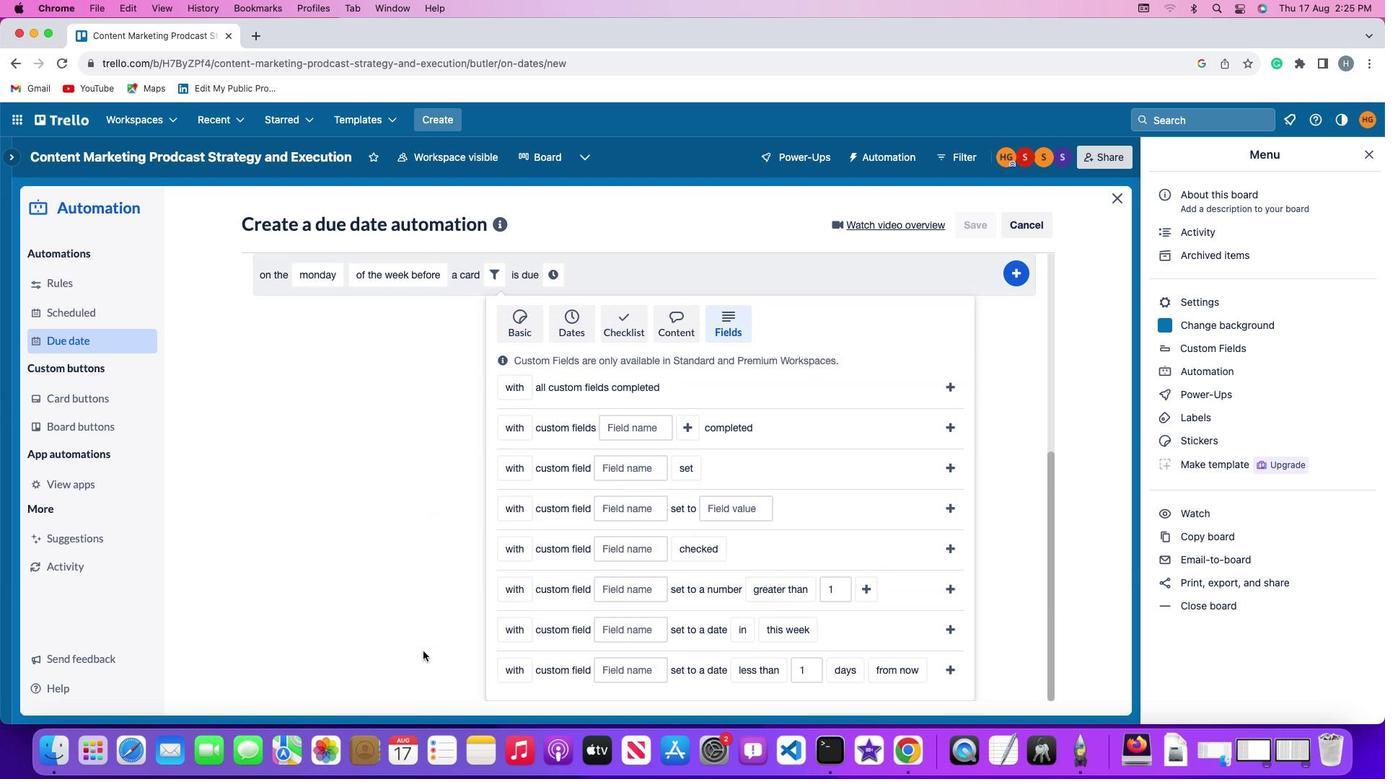 
Action: Mouse moved to (422, 651)
Screenshot: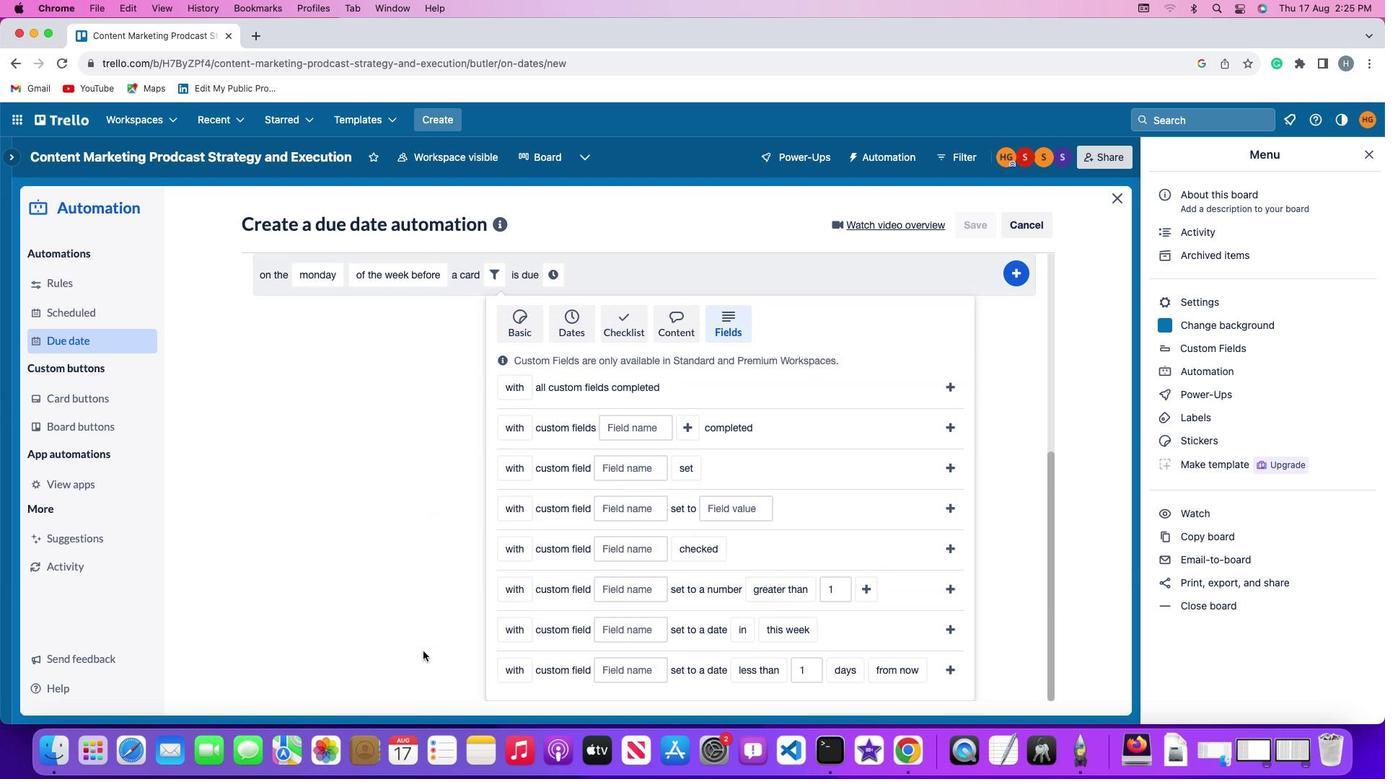 
Action: Mouse scrolled (422, 651) with delta (0, 0)
Screenshot: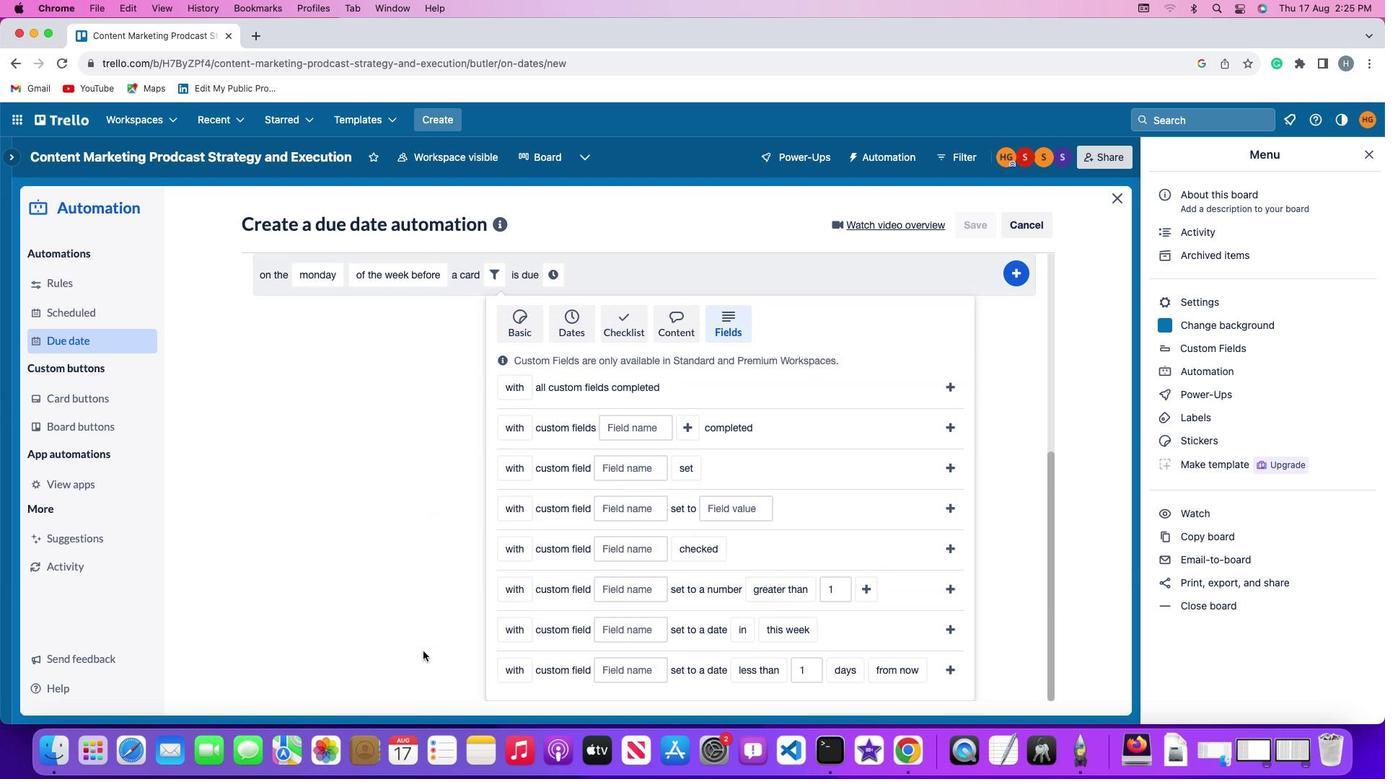 
Action: Mouse scrolled (422, 651) with delta (0, -2)
Screenshot: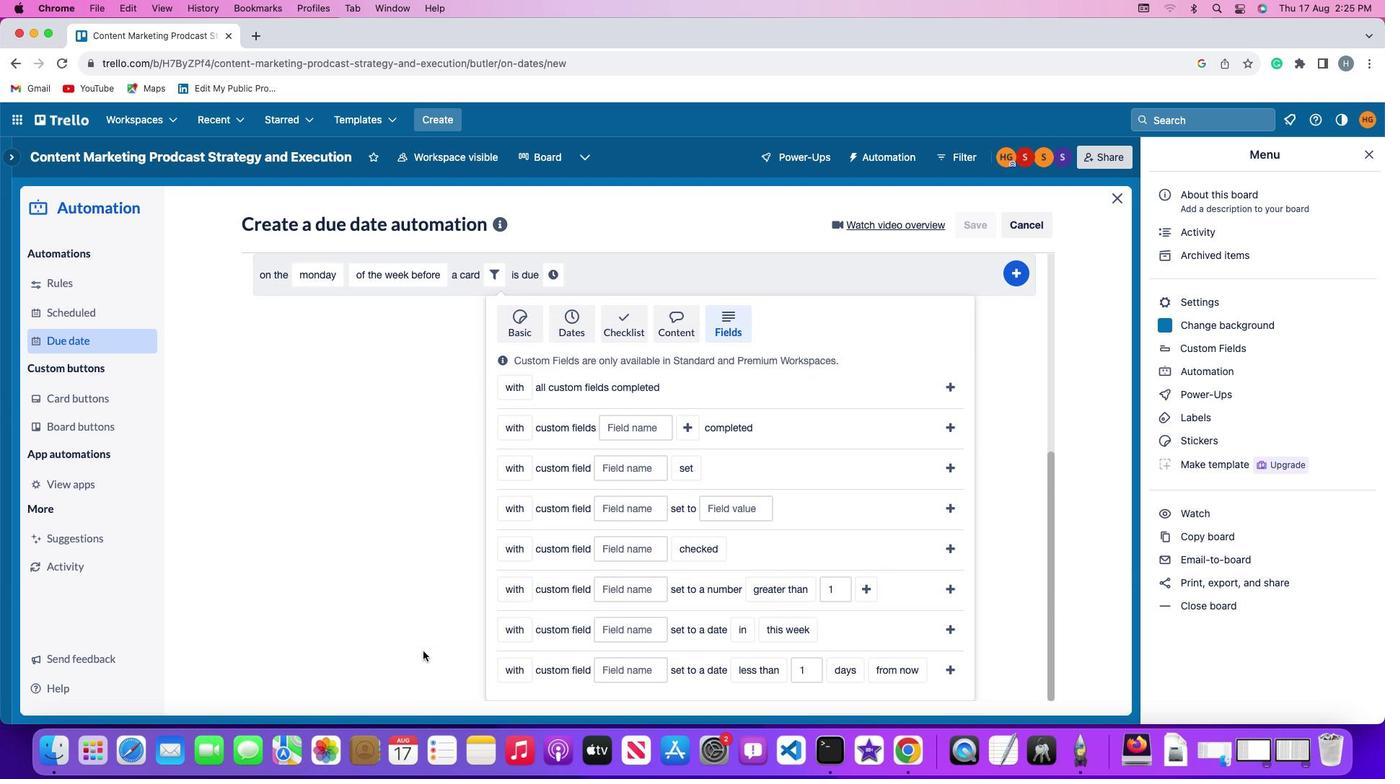 
Action: Mouse scrolled (422, 651) with delta (0, -2)
Screenshot: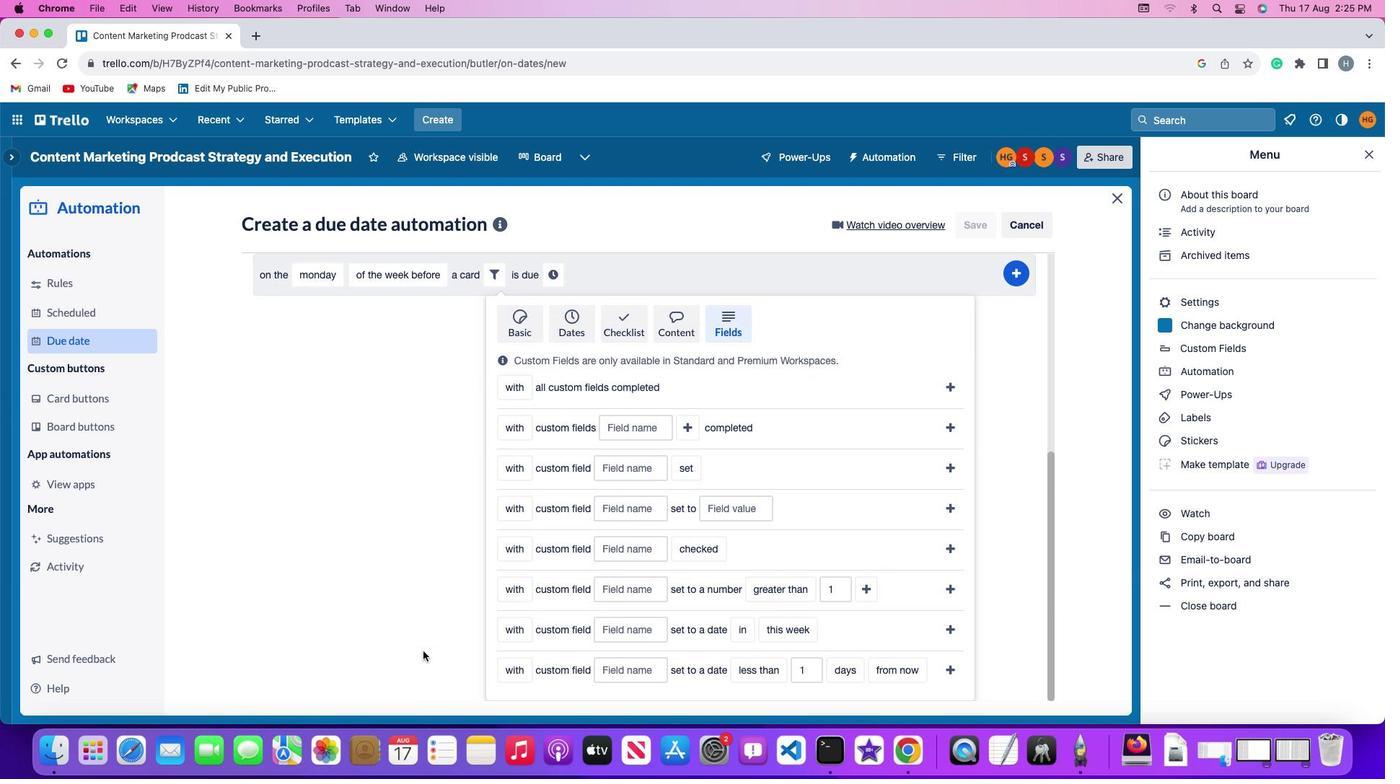
Action: Mouse scrolled (422, 651) with delta (0, 0)
Screenshot: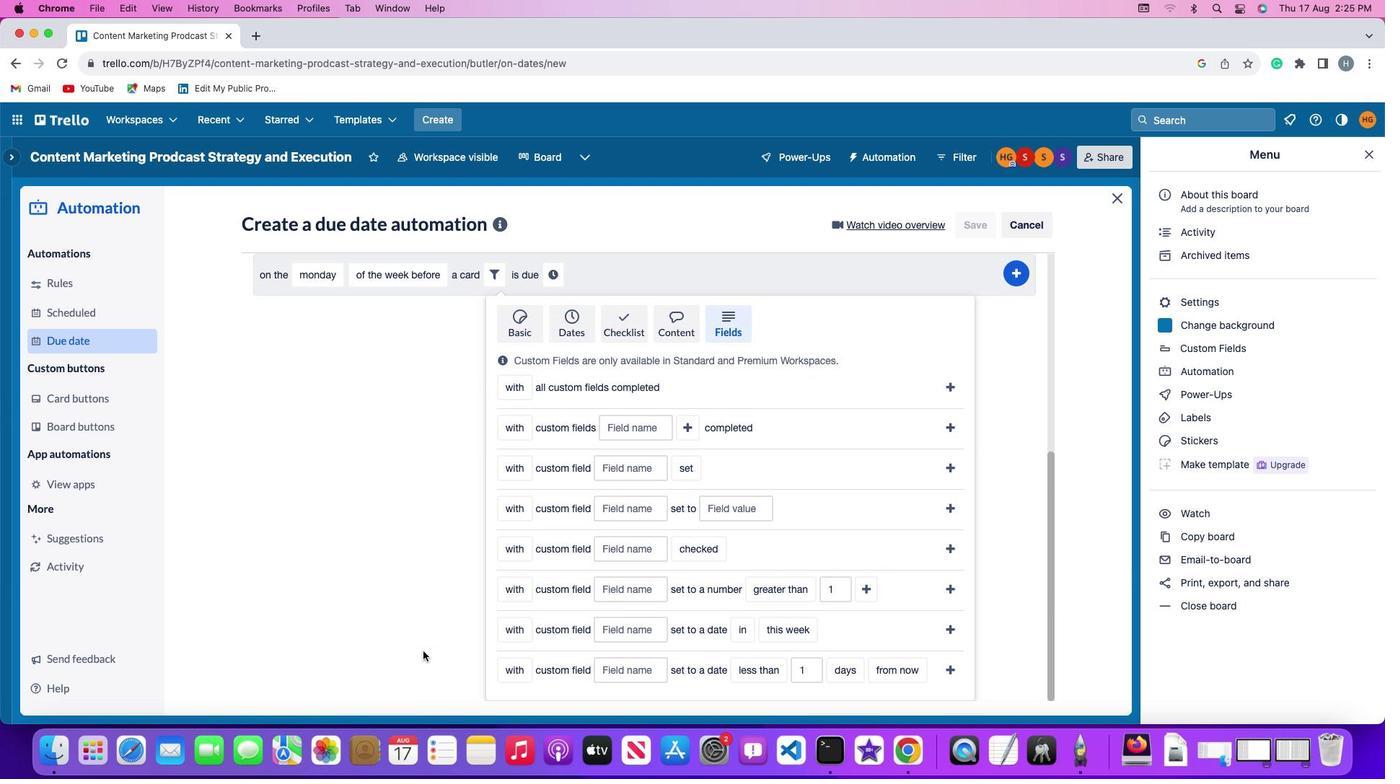 
Action: Mouse scrolled (422, 651) with delta (0, 0)
Screenshot: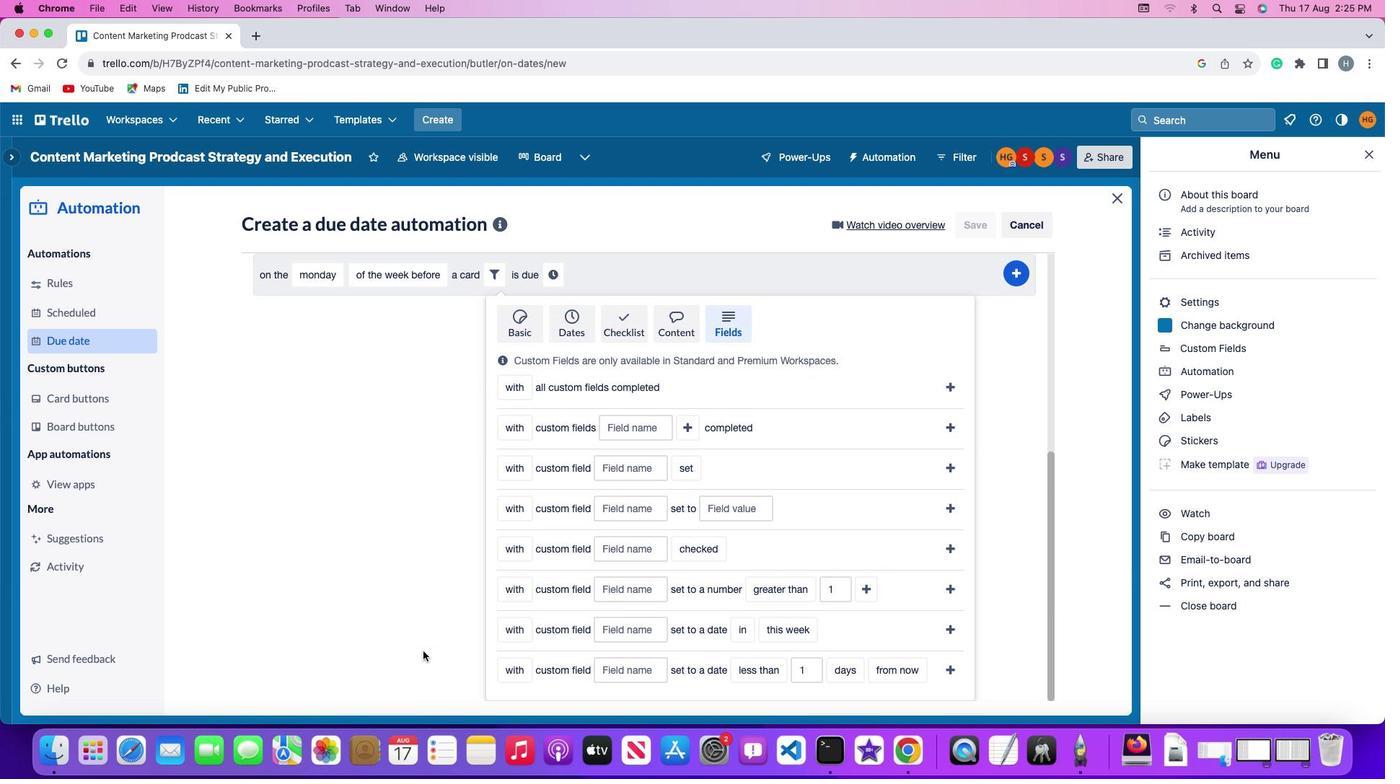 
Action: Mouse scrolled (422, 651) with delta (0, -1)
Screenshot: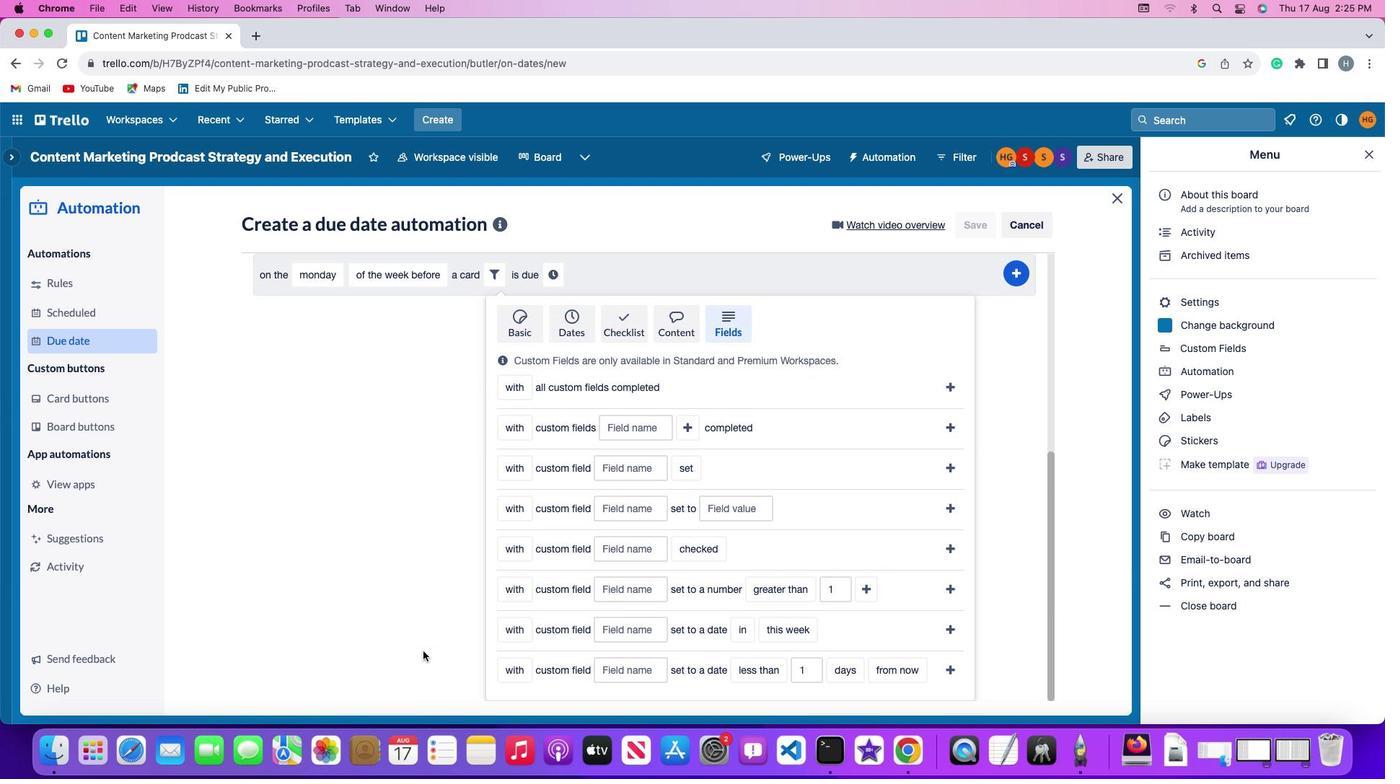 
Action: Mouse moved to (514, 583)
Screenshot: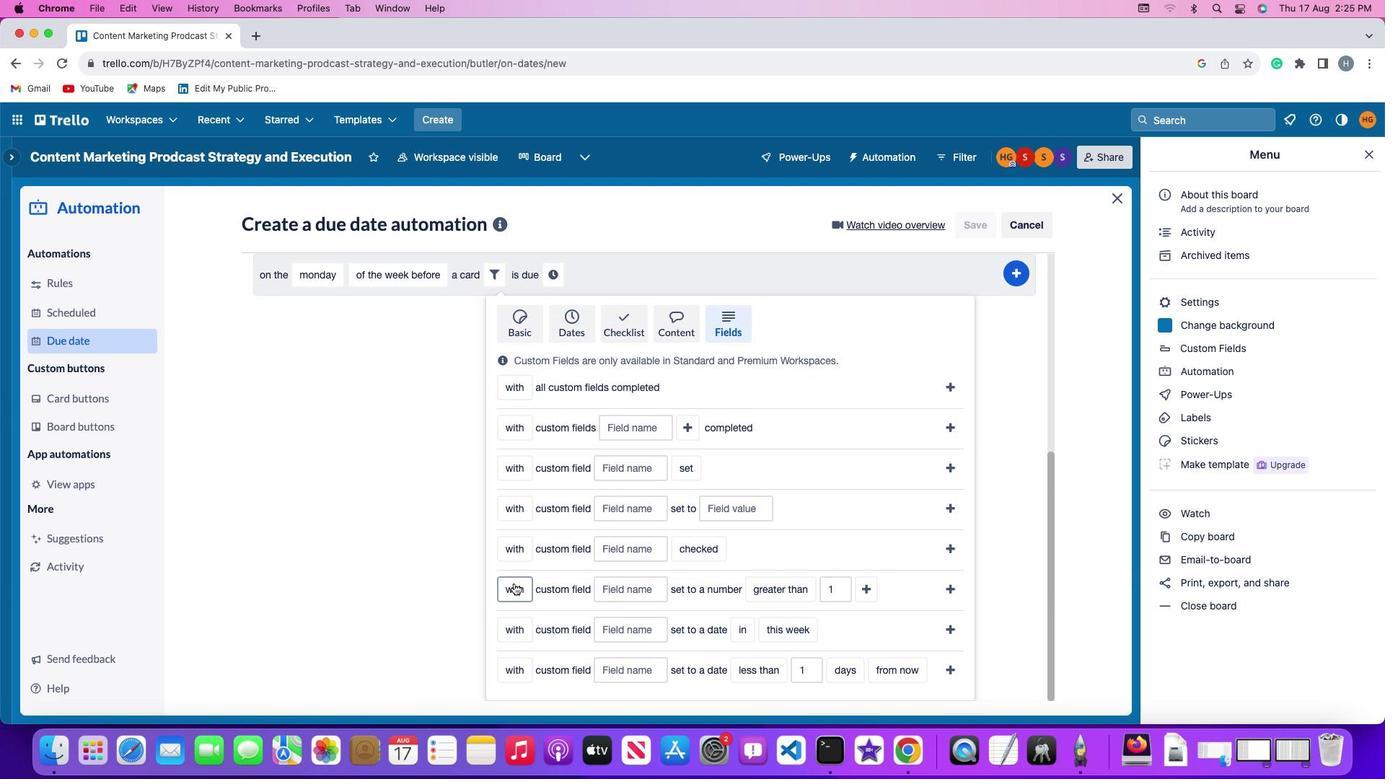
Action: Mouse pressed left at (514, 583)
Screenshot: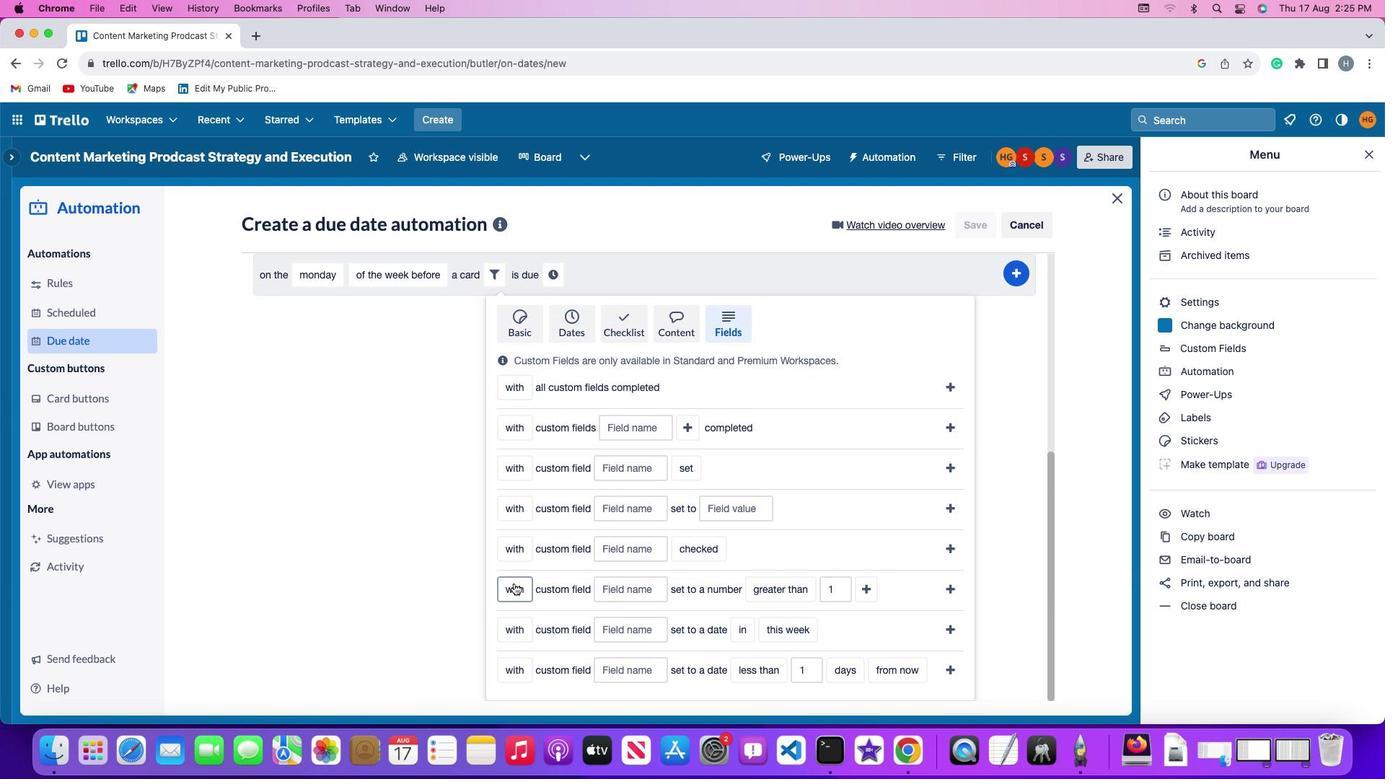 
Action: Mouse moved to (533, 646)
Screenshot: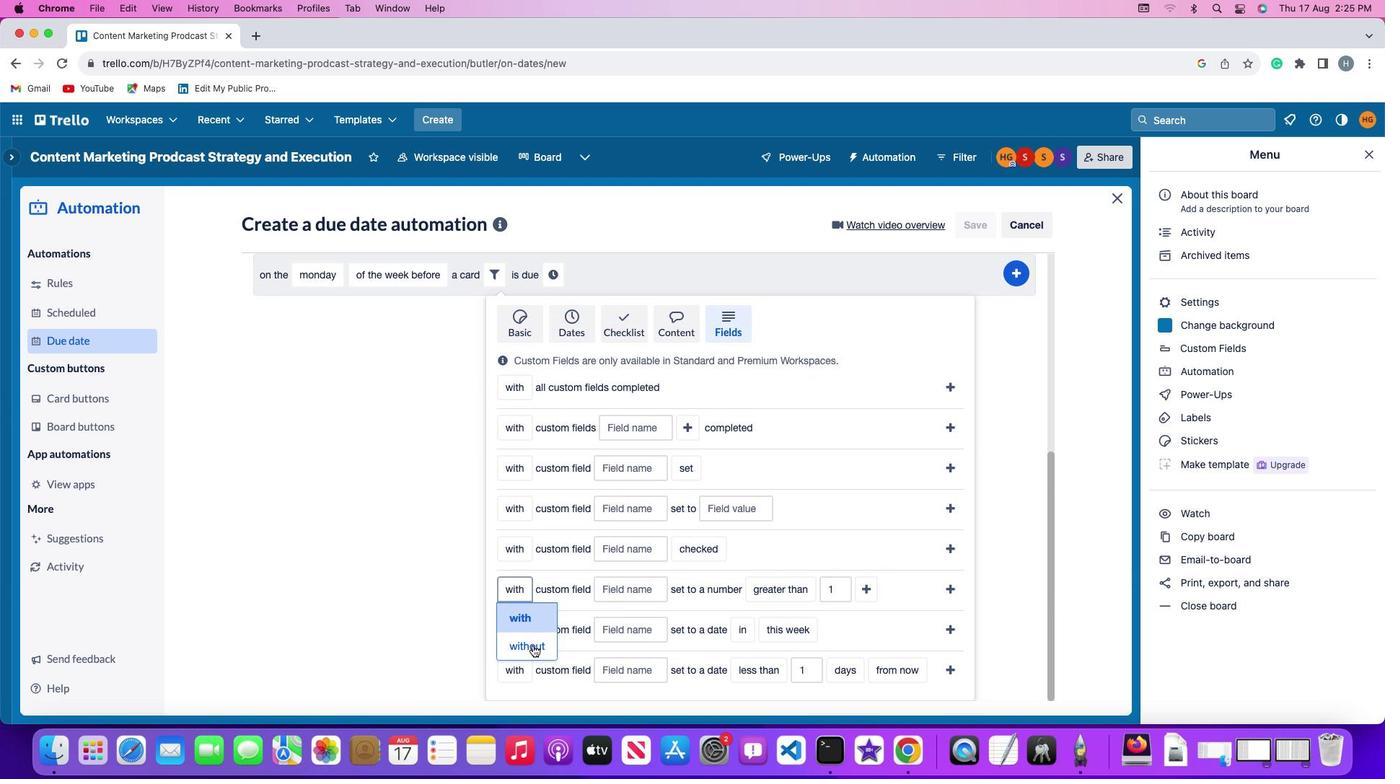 
Action: Mouse pressed left at (533, 646)
Screenshot: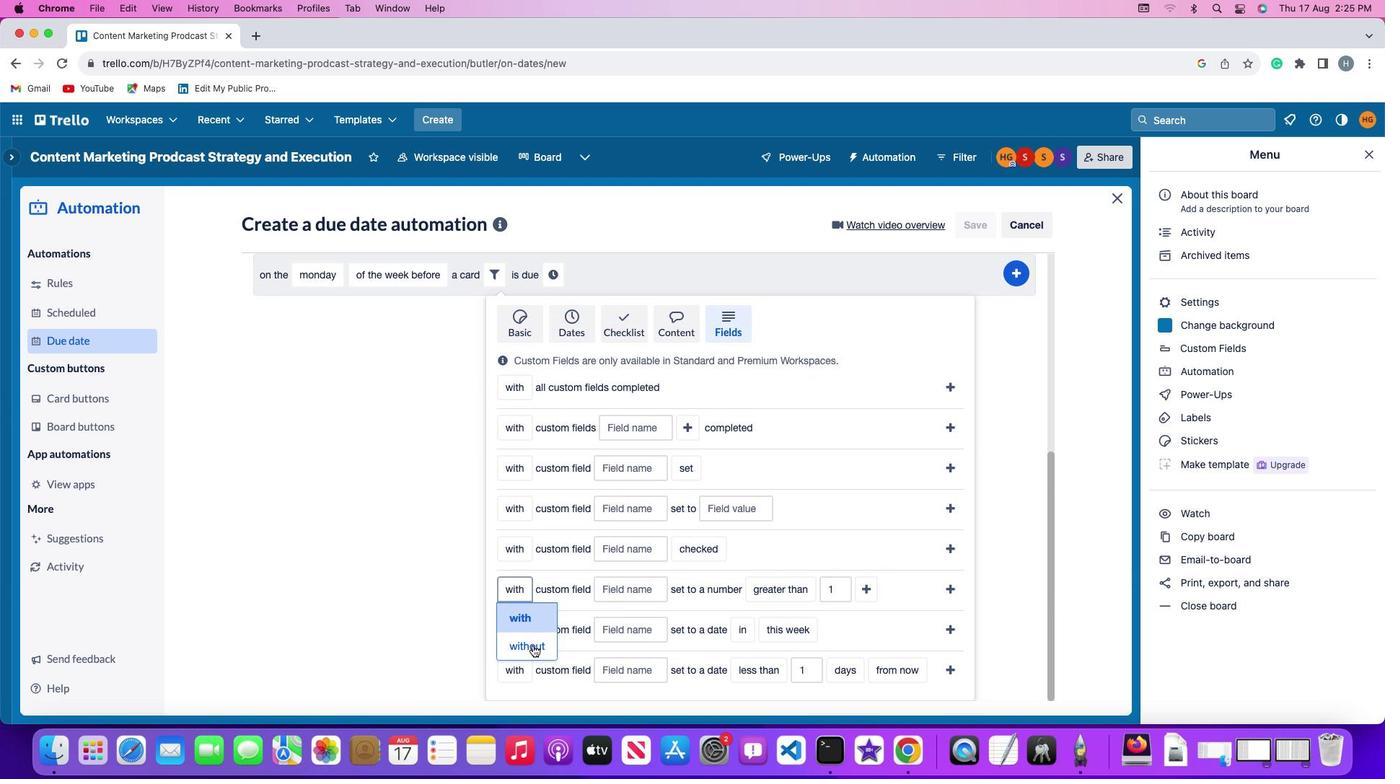 
Action: Mouse moved to (655, 591)
Screenshot: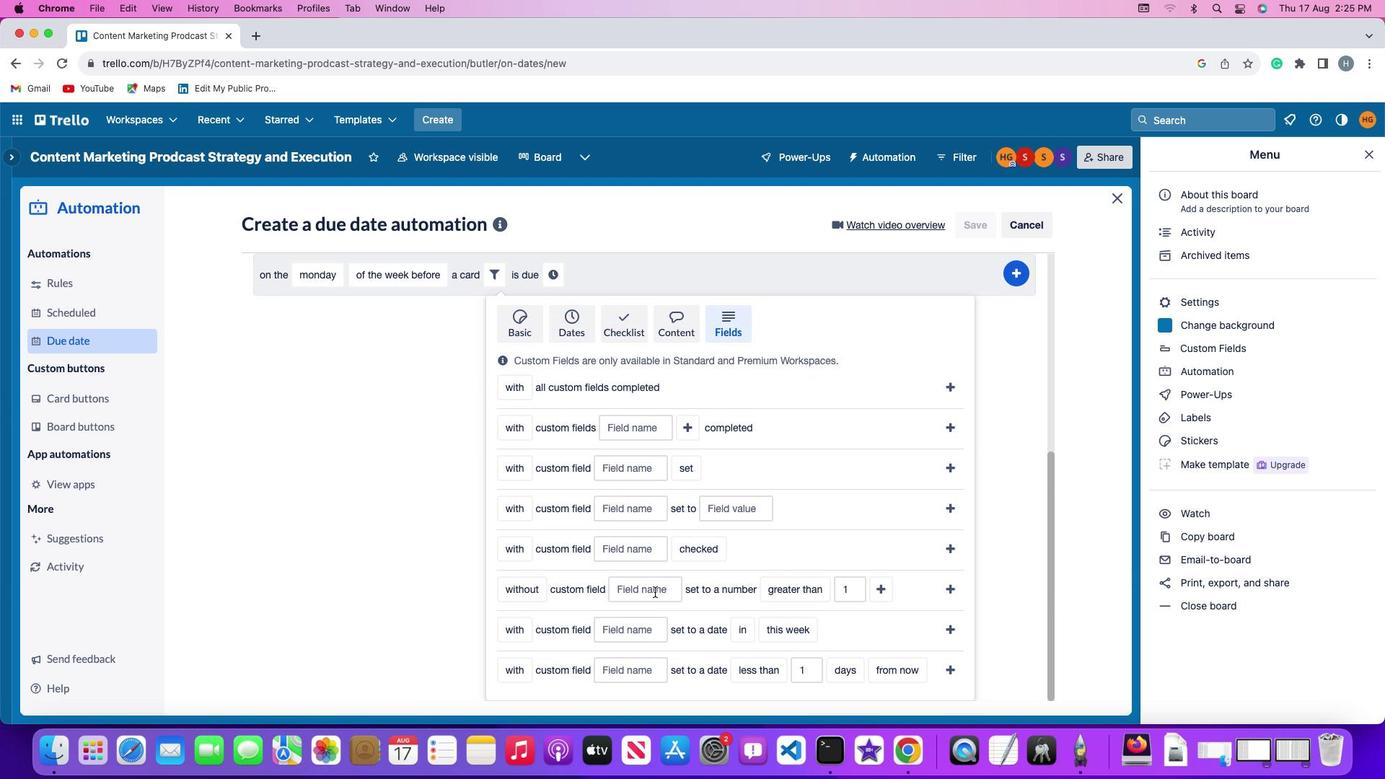 
Action: Mouse pressed left at (655, 591)
Screenshot: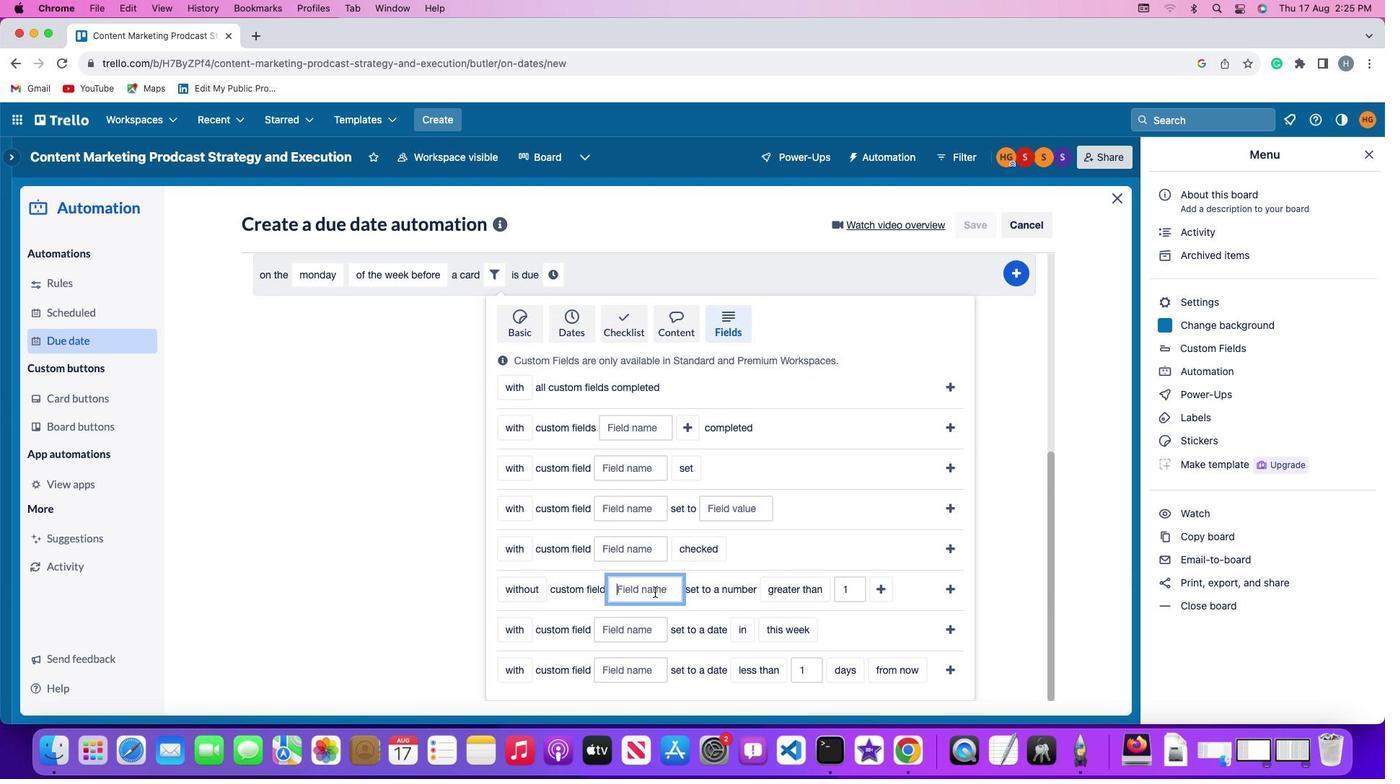 
Action: Key pressed Key.shift'R''e''s''u''m''e'
Screenshot: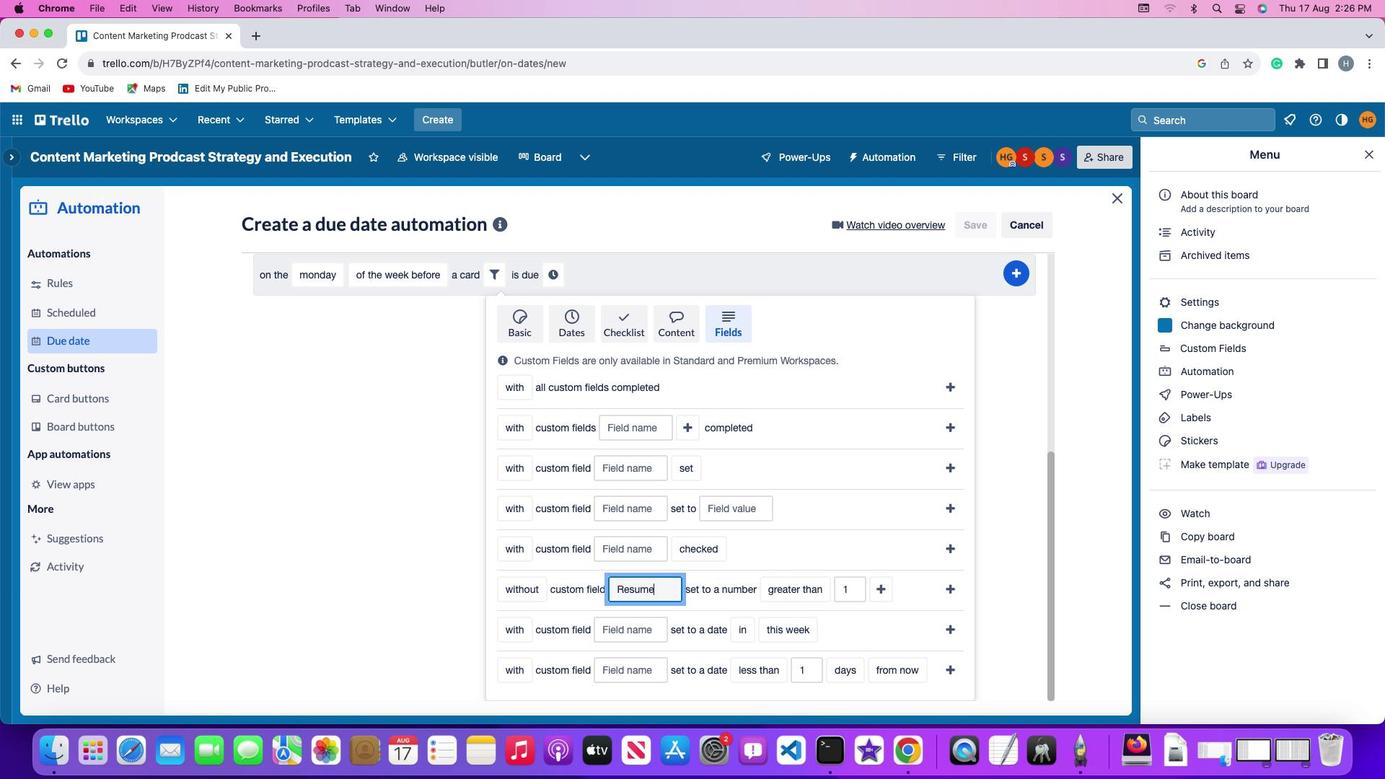 
Action: Mouse moved to (783, 584)
Screenshot: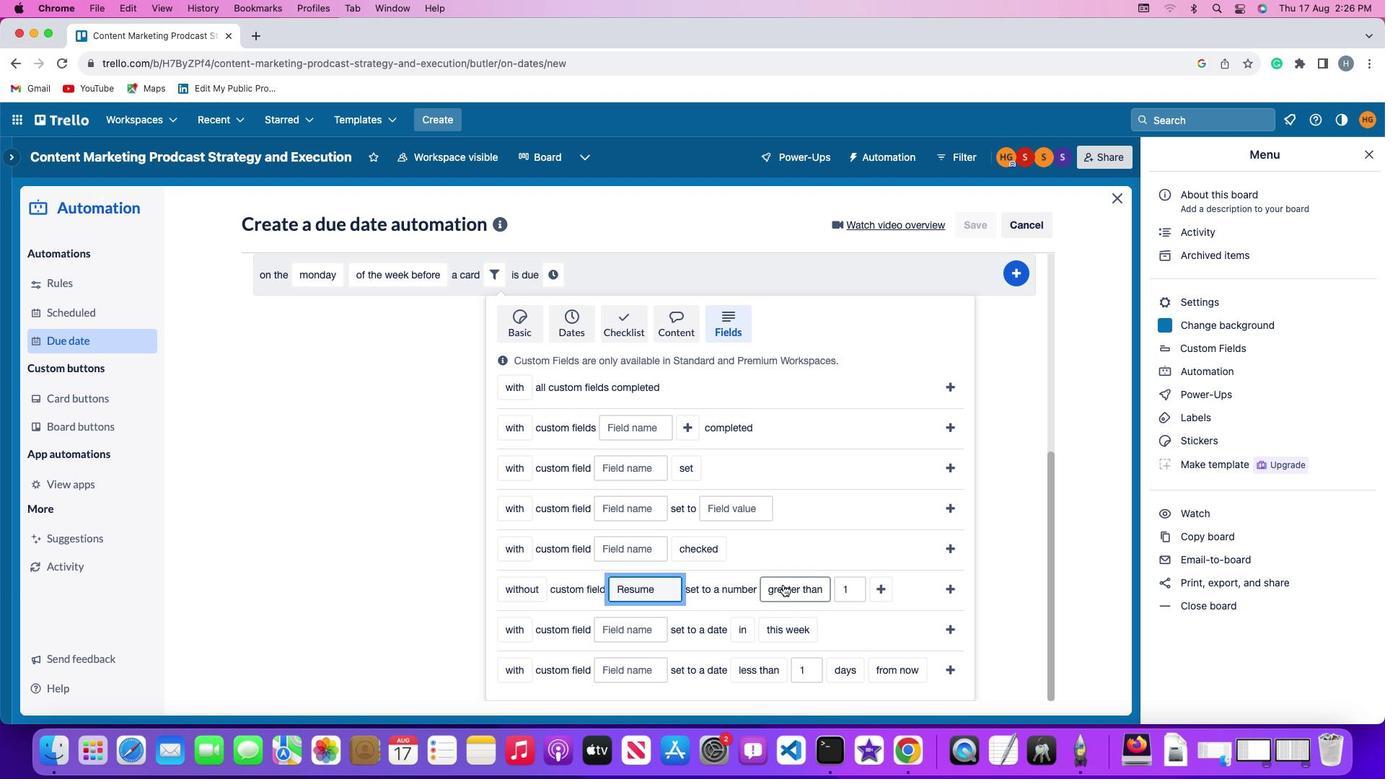 
Action: Mouse pressed left at (783, 584)
Screenshot: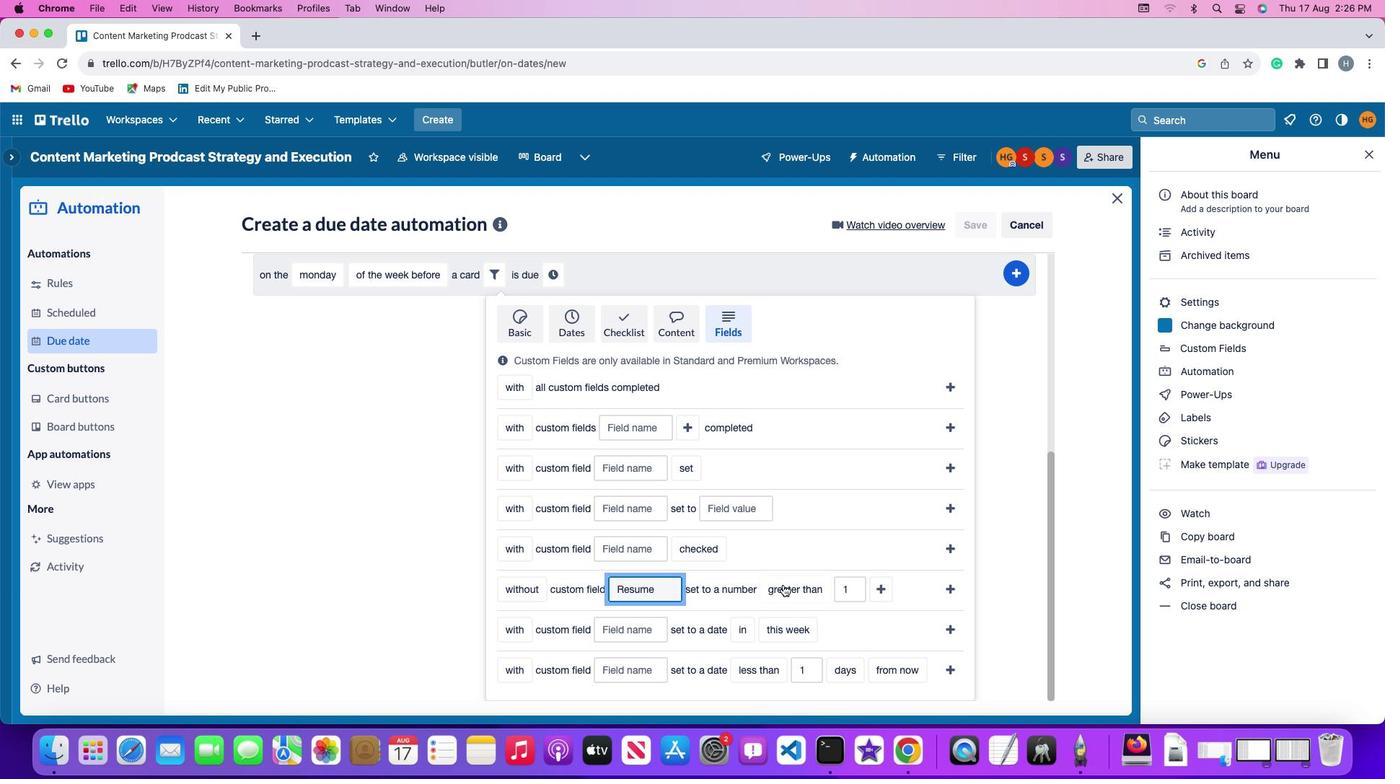 
Action: Mouse moved to (804, 503)
Screenshot: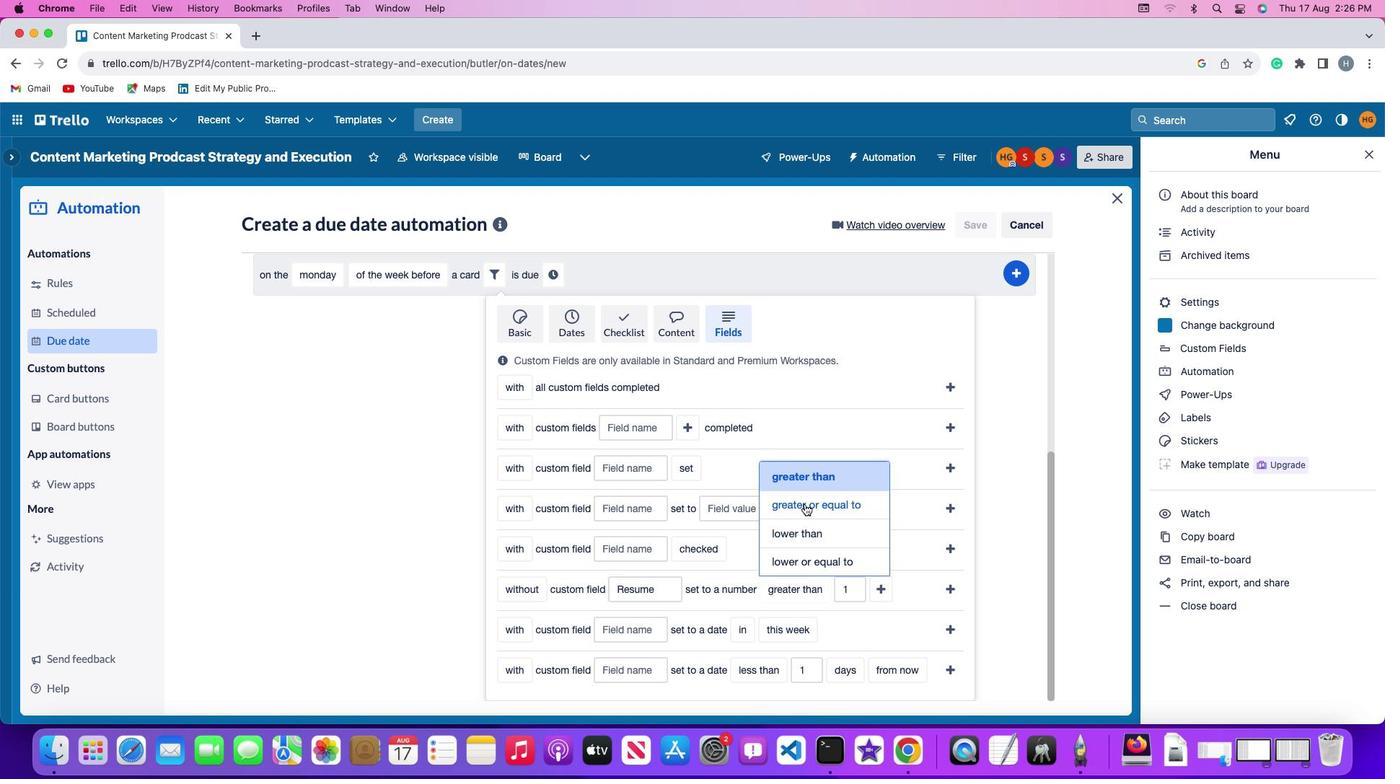 
Action: Mouse pressed left at (804, 503)
Screenshot: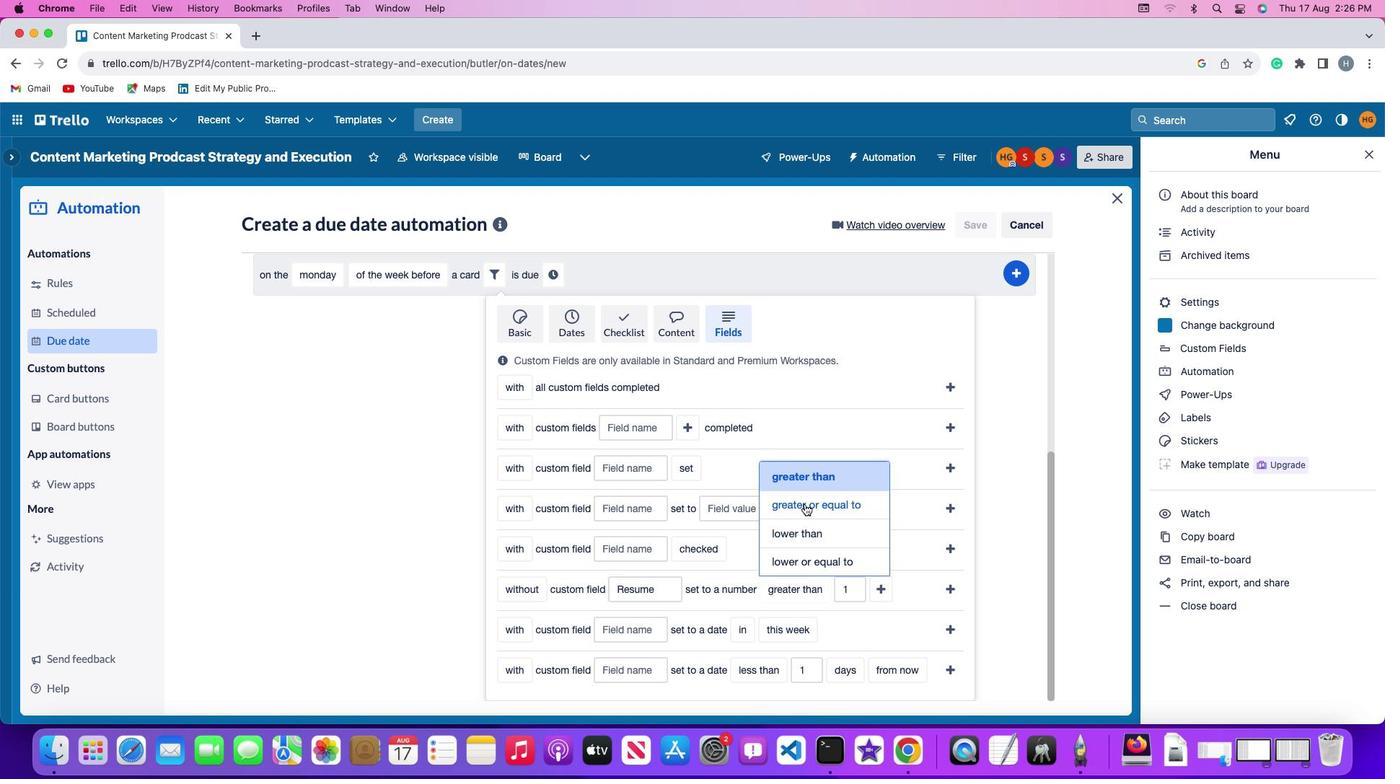 
Action: Mouse moved to (883, 589)
Screenshot: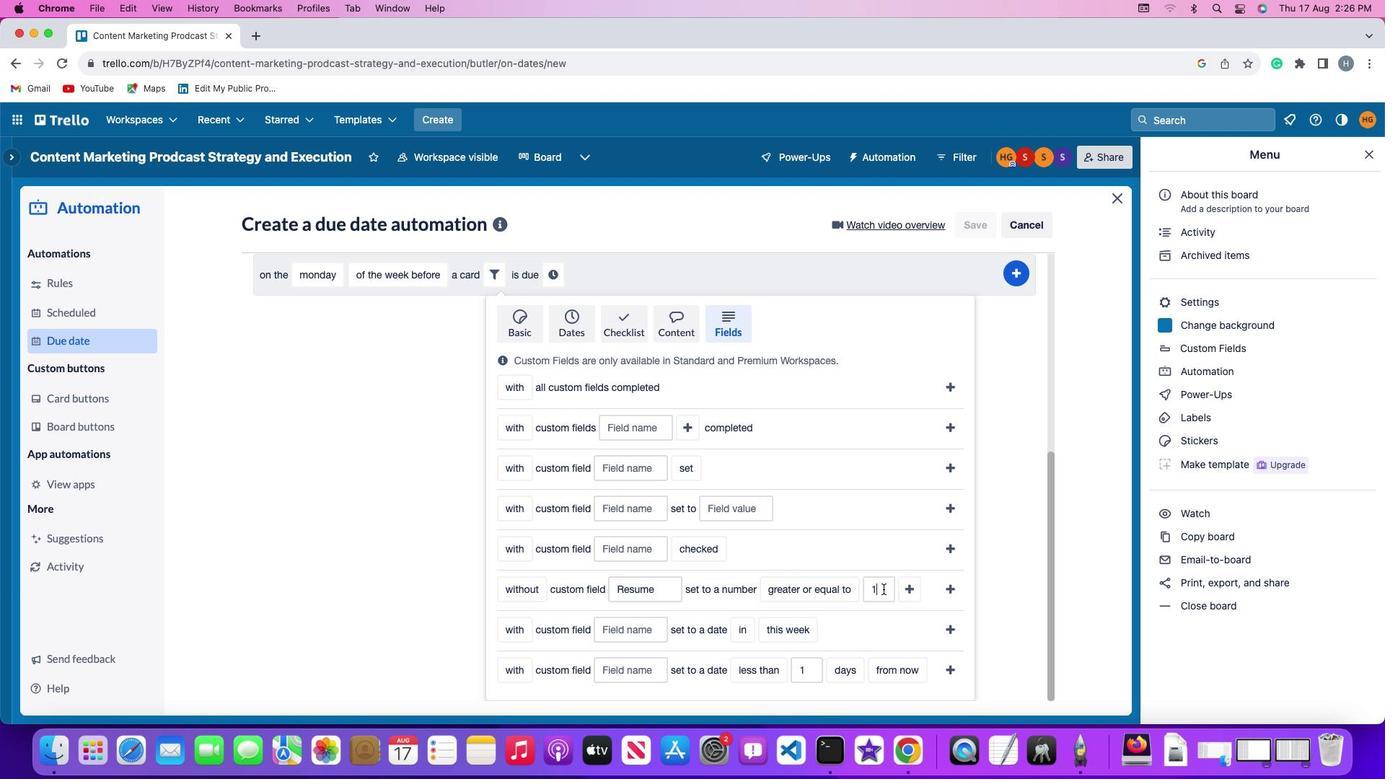 
Action: Mouse pressed left at (883, 589)
Screenshot: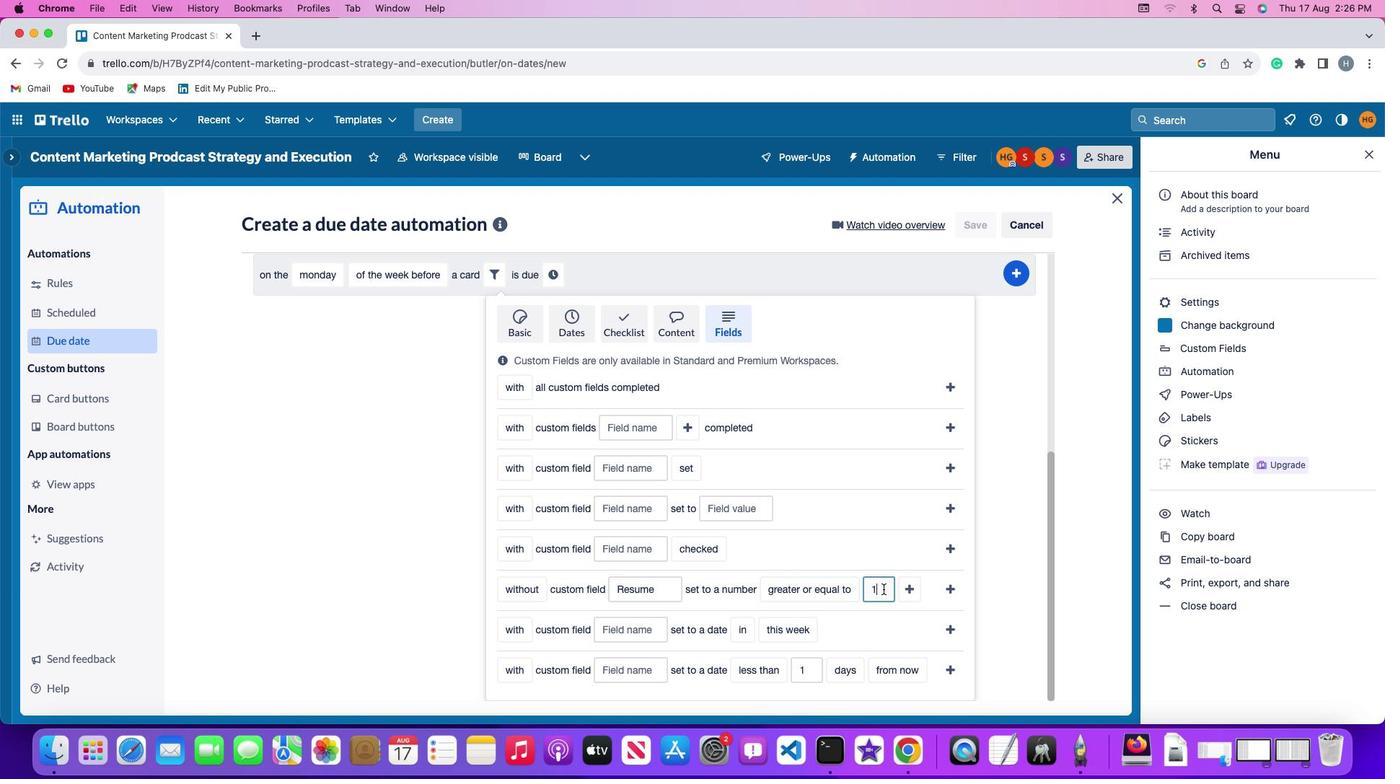 
Action: Key pressed Key.backspace'1'
Screenshot: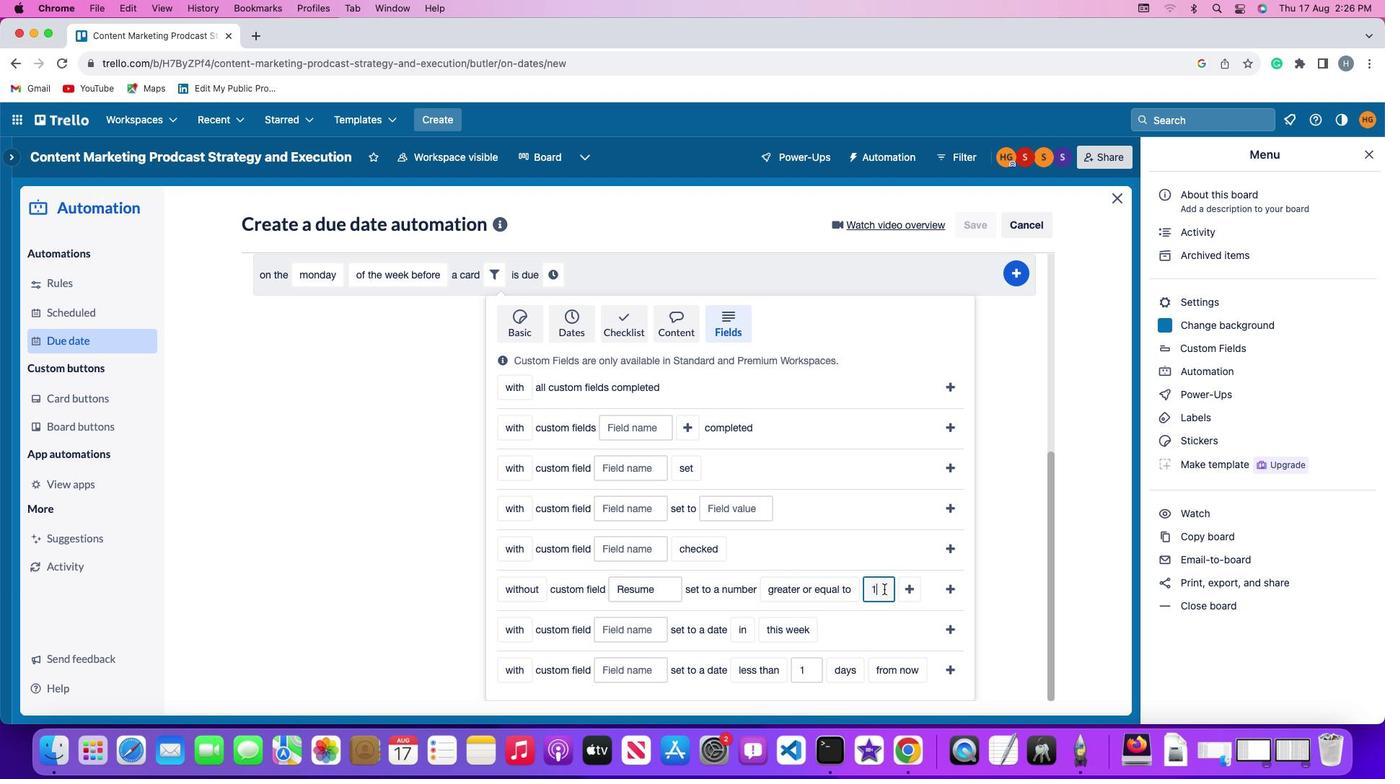 
Action: Mouse moved to (915, 589)
Screenshot: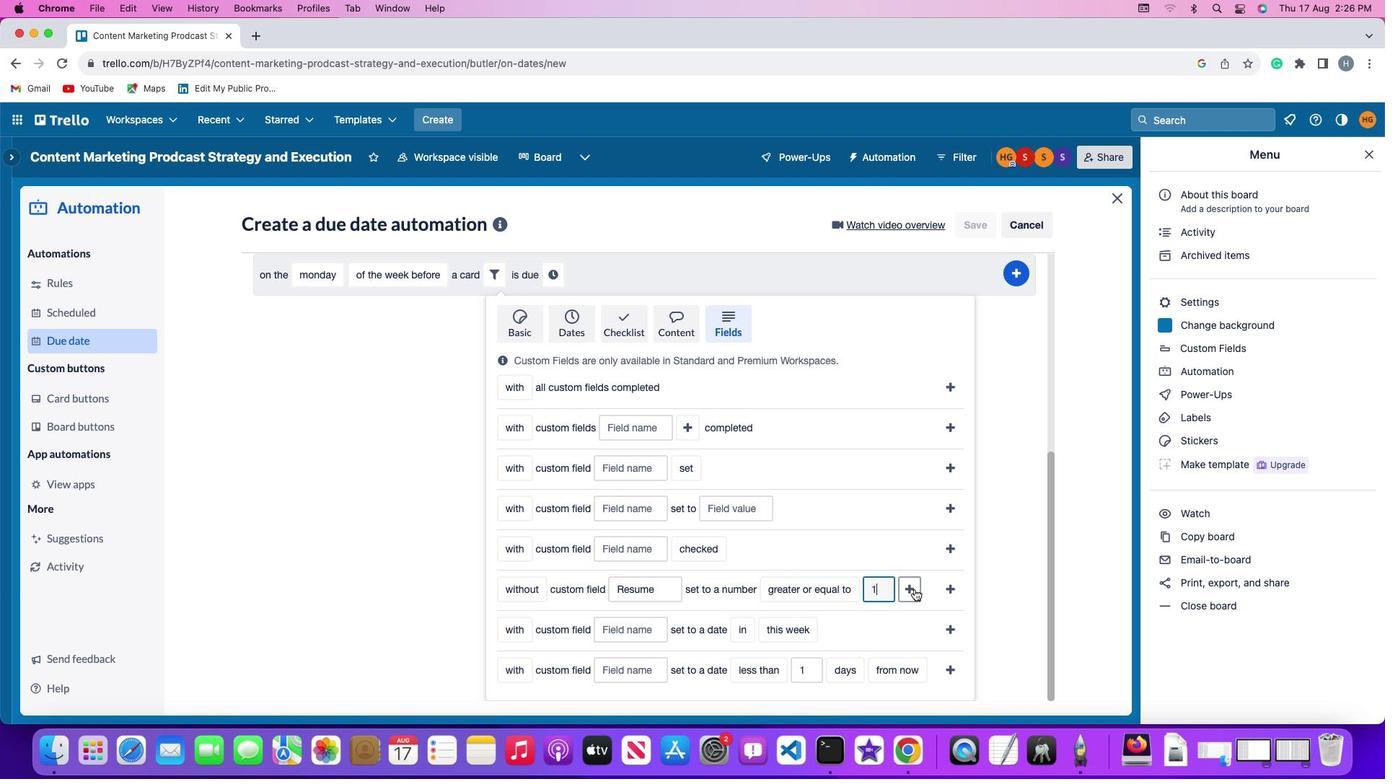
Action: Mouse pressed left at (915, 589)
Screenshot: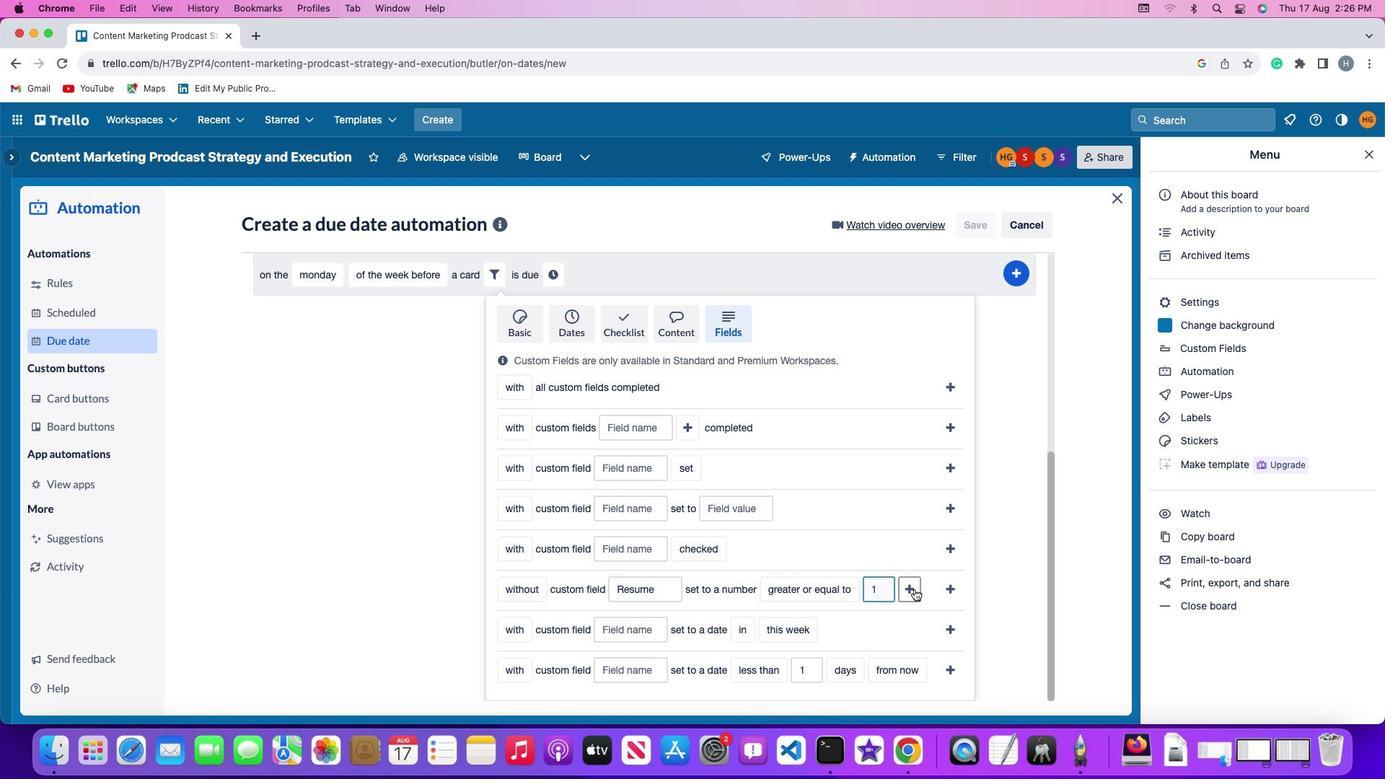 
Action: Mouse moved to (563, 628)
Screenshot: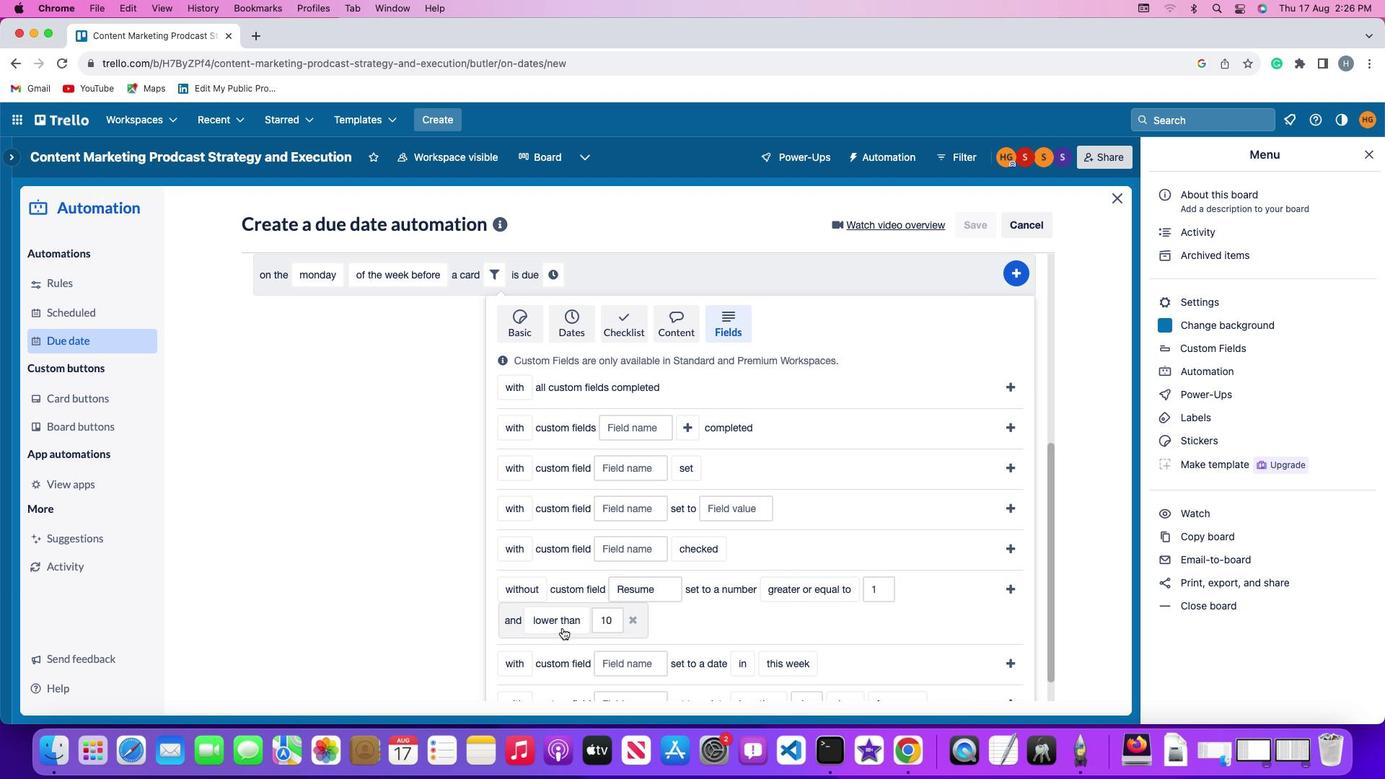 
Action: Mouse pressed left at (563, 628)
Screenshot: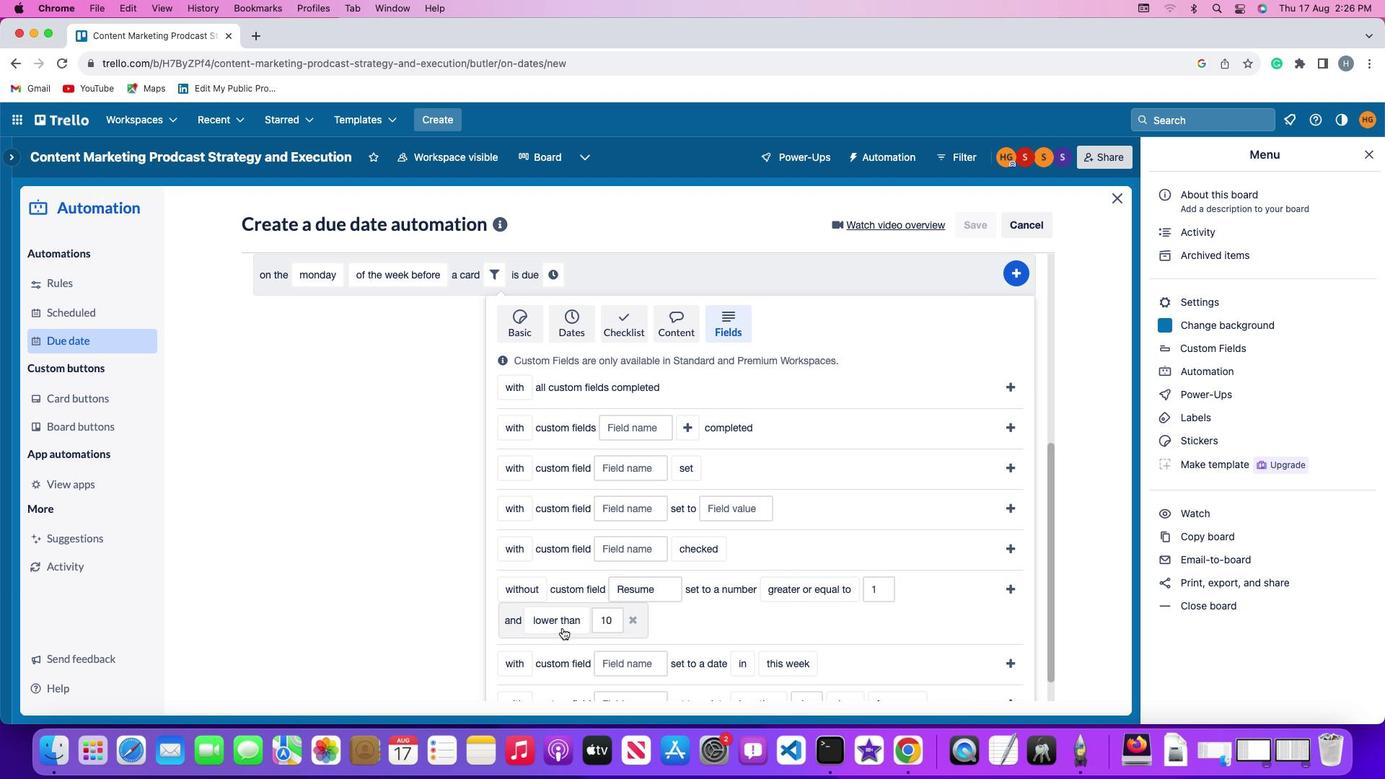
Action: Mouse moved to (570, 566)
Screenshot: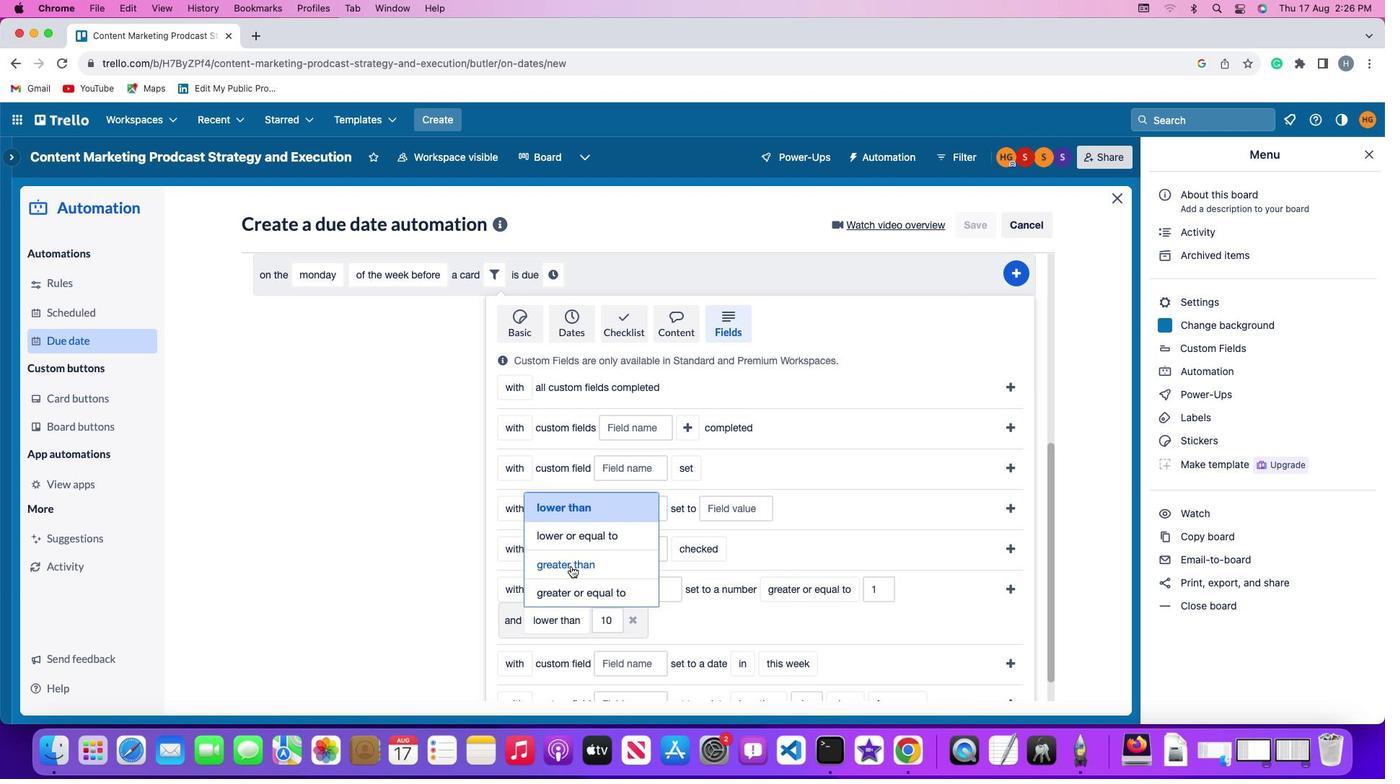 
Action: Mouse pressed left at (570, 566)
Screenshot: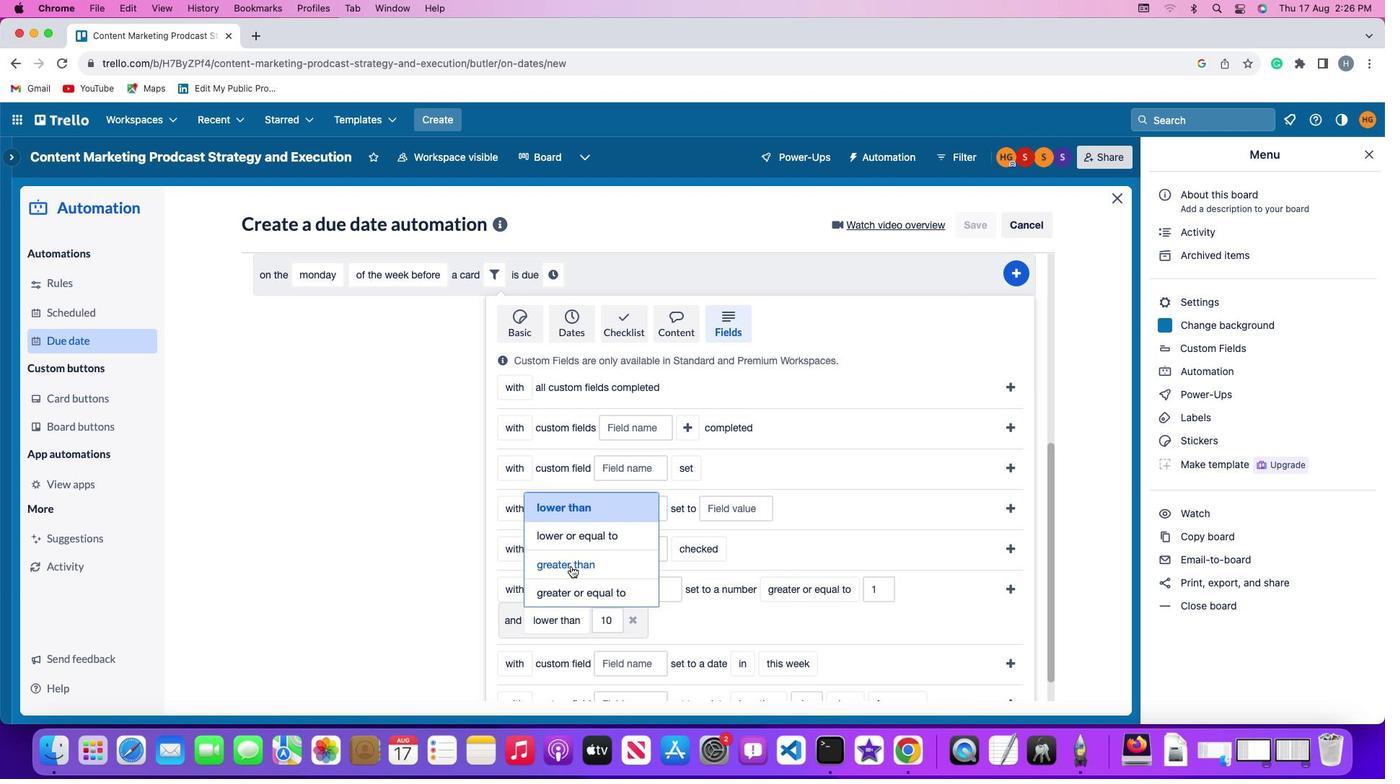 
Action: Mouse moved to (625, 620)
Screenshot: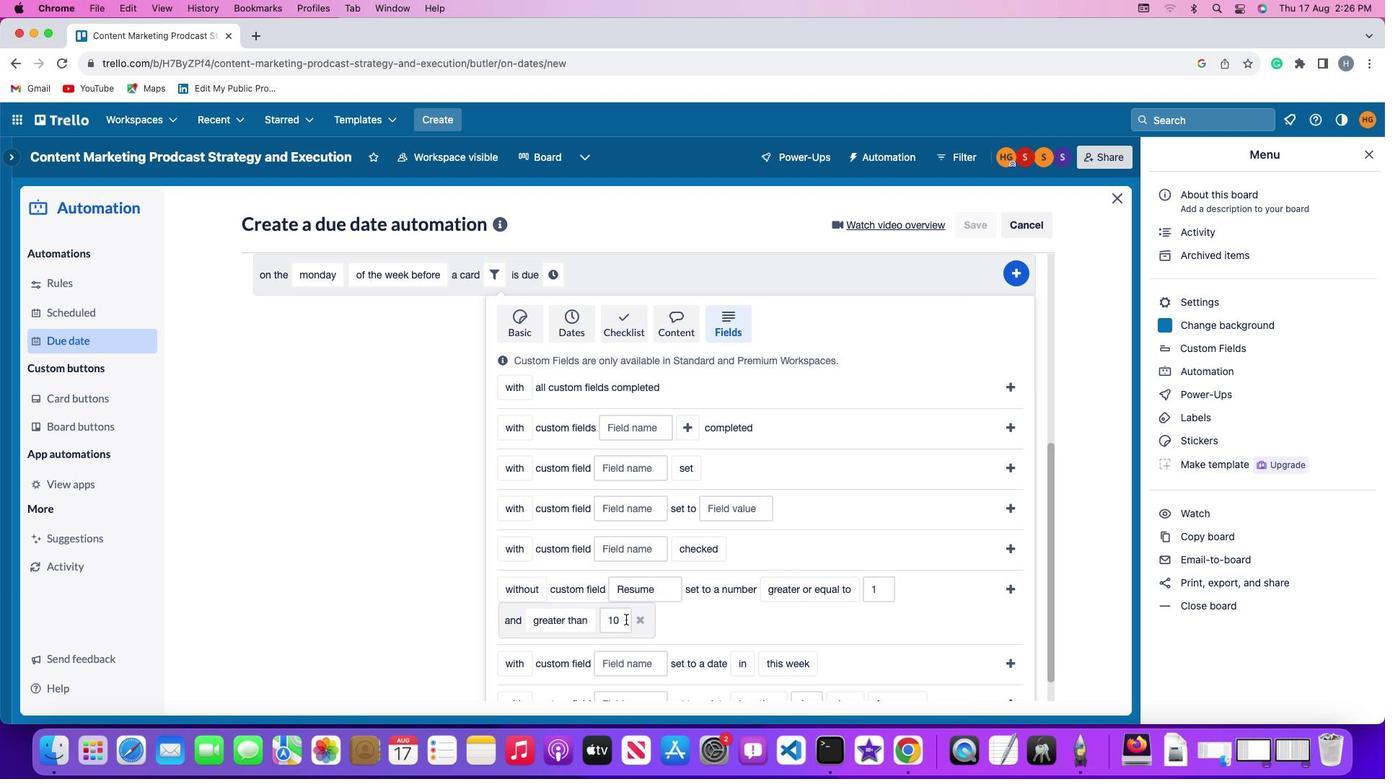 
Action: Mouse pressed left at (625, 620)
Screenshot: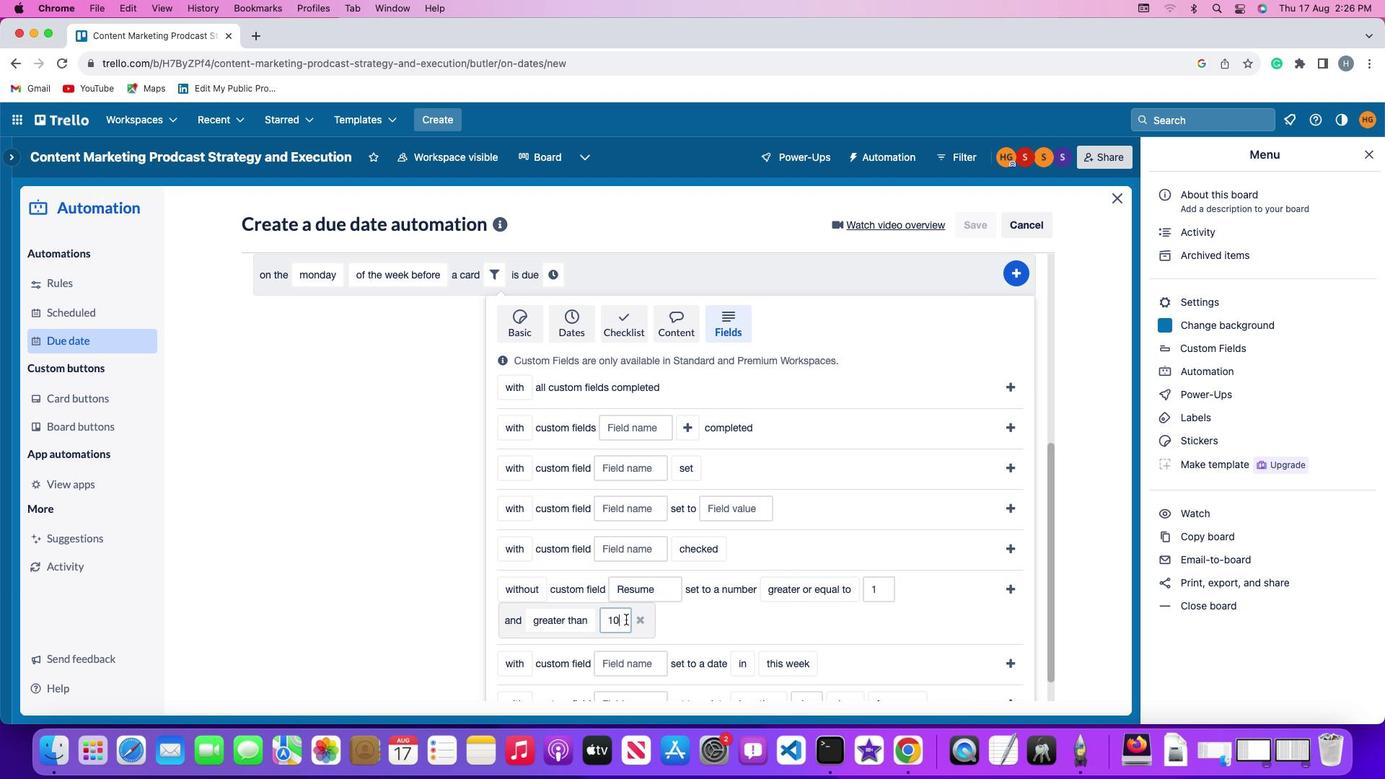 
Action: Key pressed Key.backspaceKey.backspace'1''0'
Screenshot: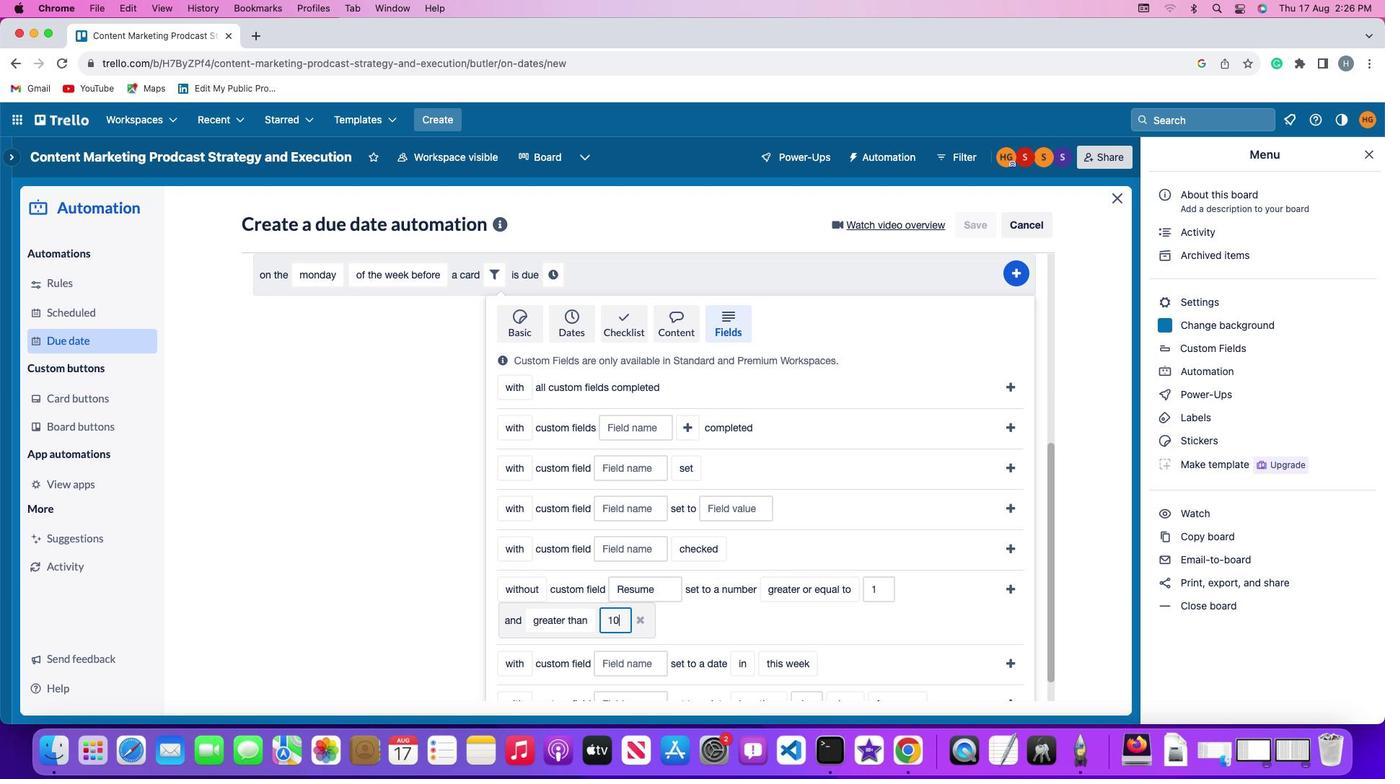 
Action: Mouse moved to (1009, 586)
Screenshot: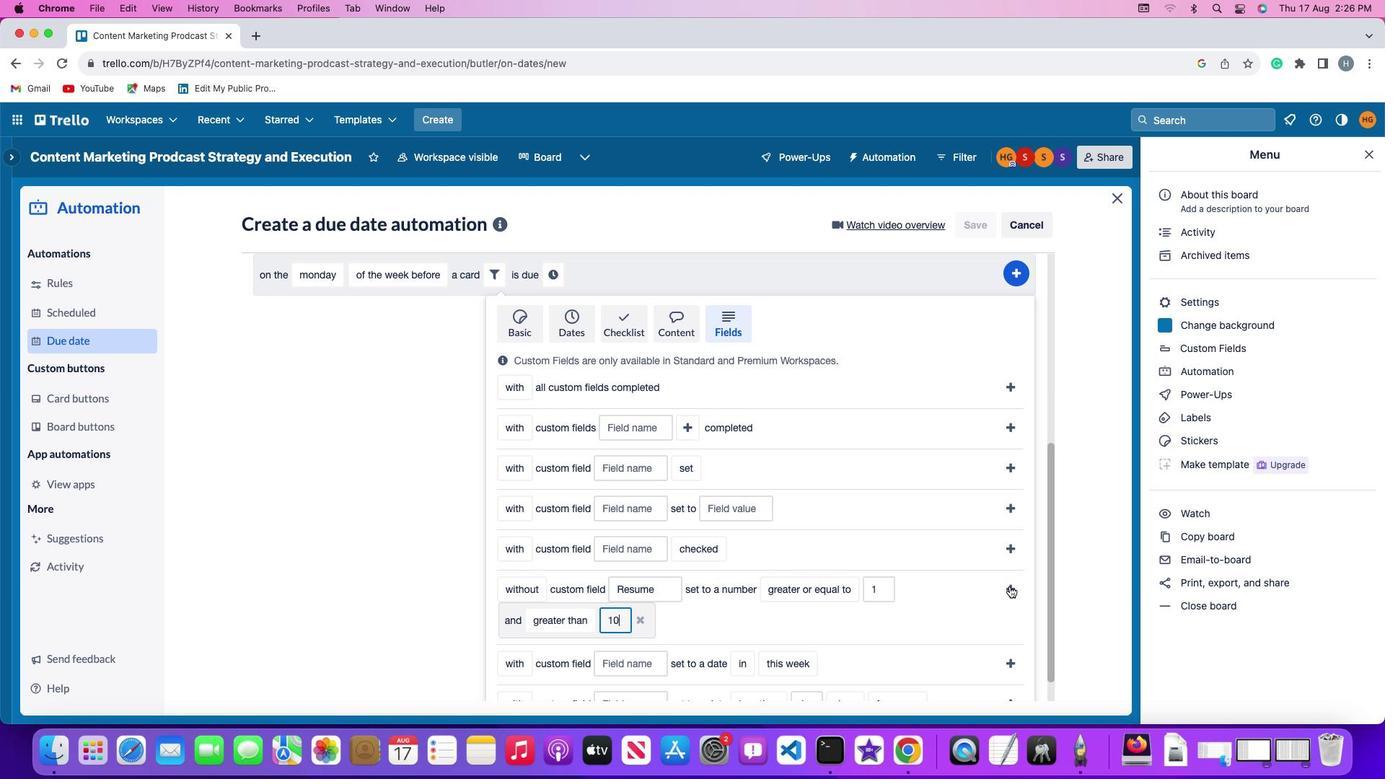 
Action: Mouse pressed left at (1009, 586)
Screenshot: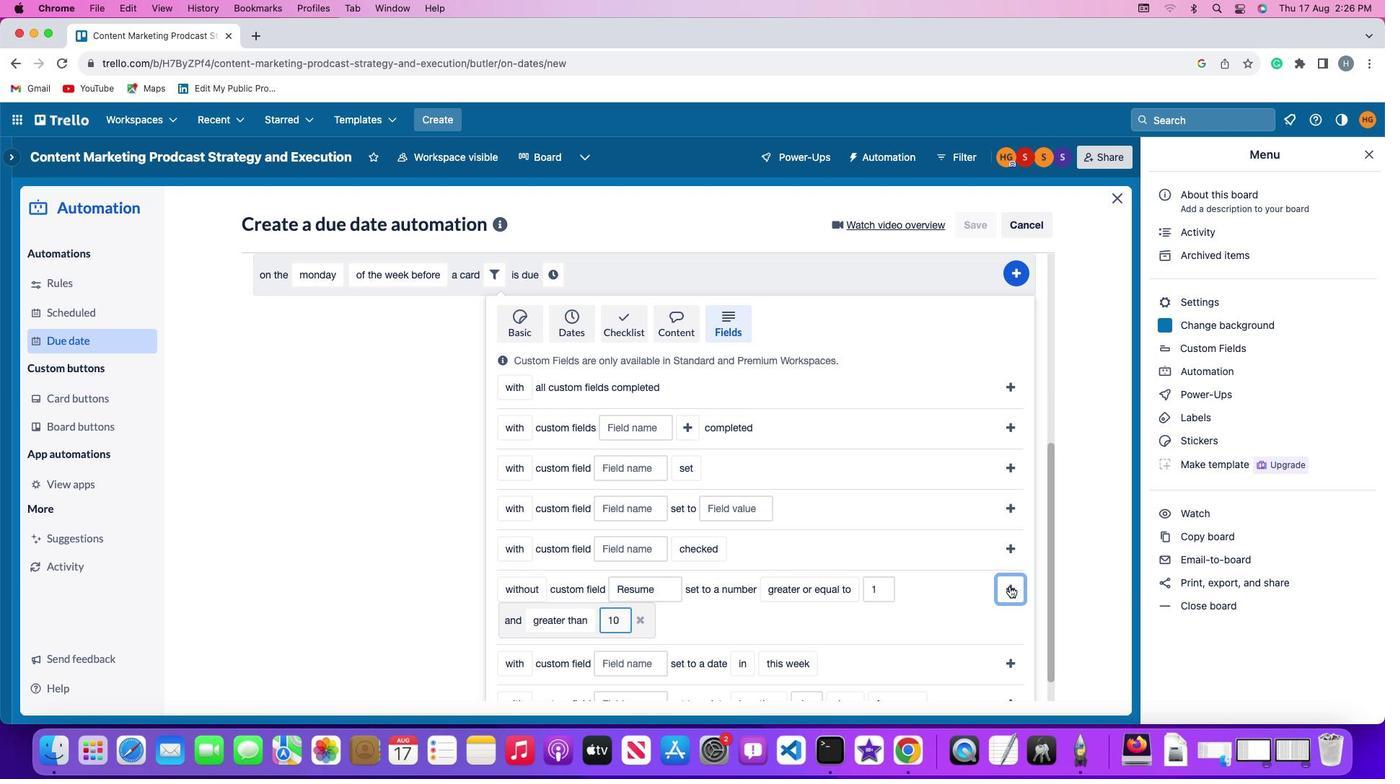 
Action: Mouse moved to (272, 655)
Screenshot: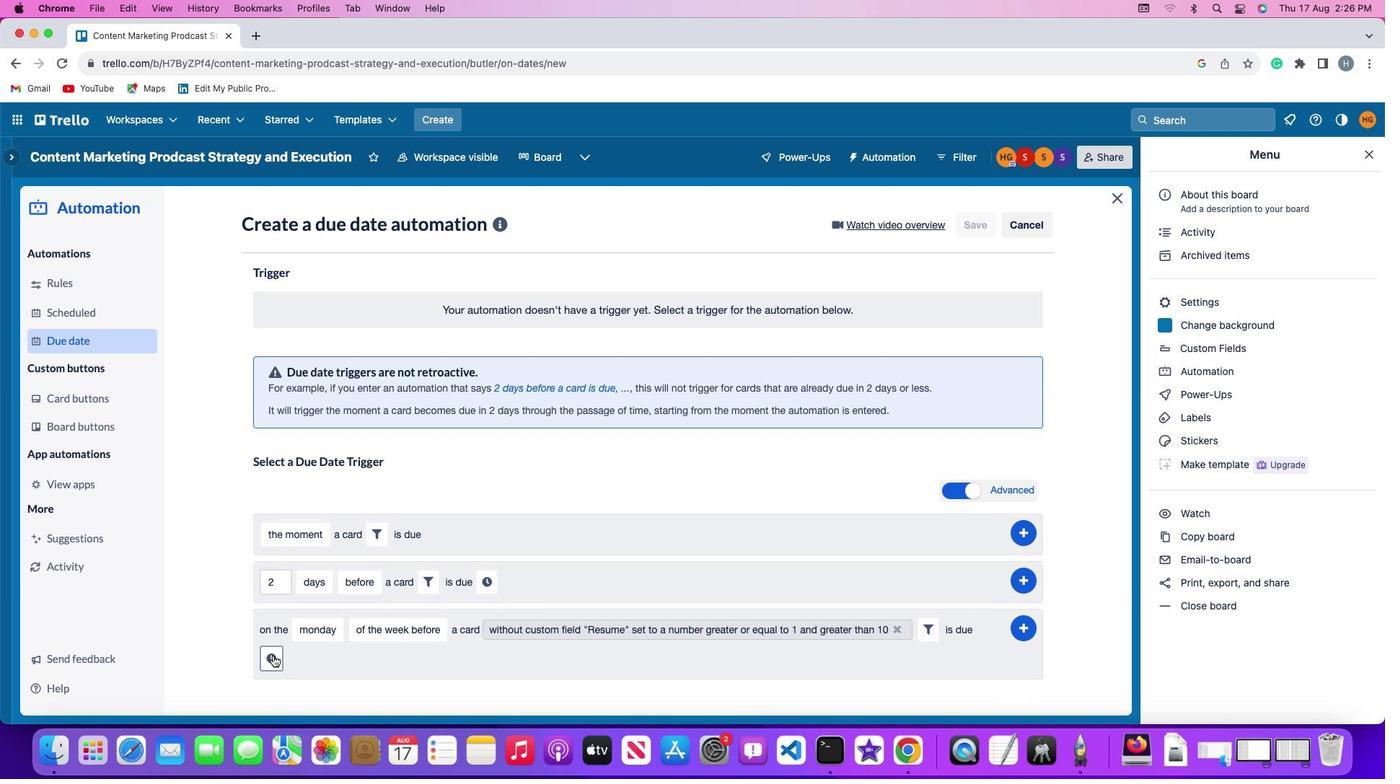 
Action: Mouse pressed left at (272, 655)
Screenshot: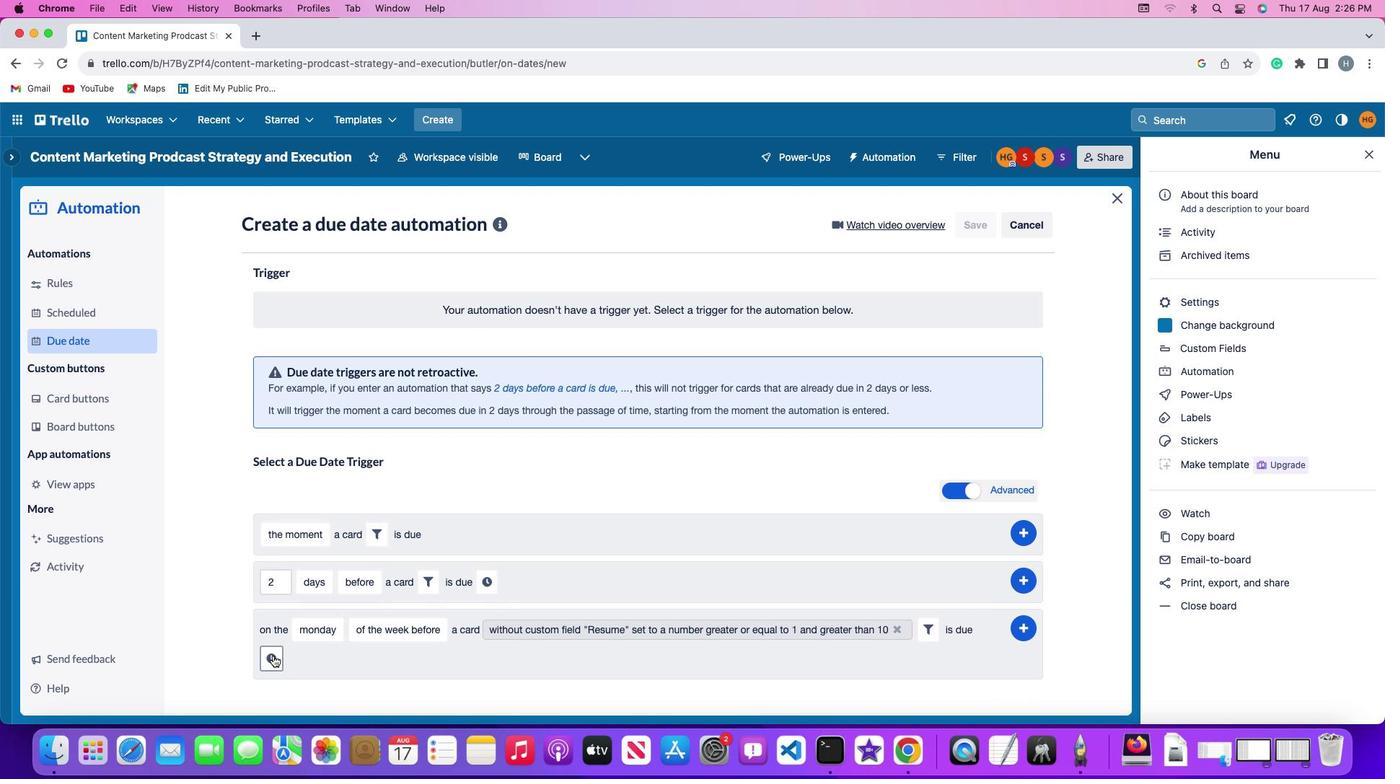 
Action: Mouse moved to (301, 658)
Screenshot: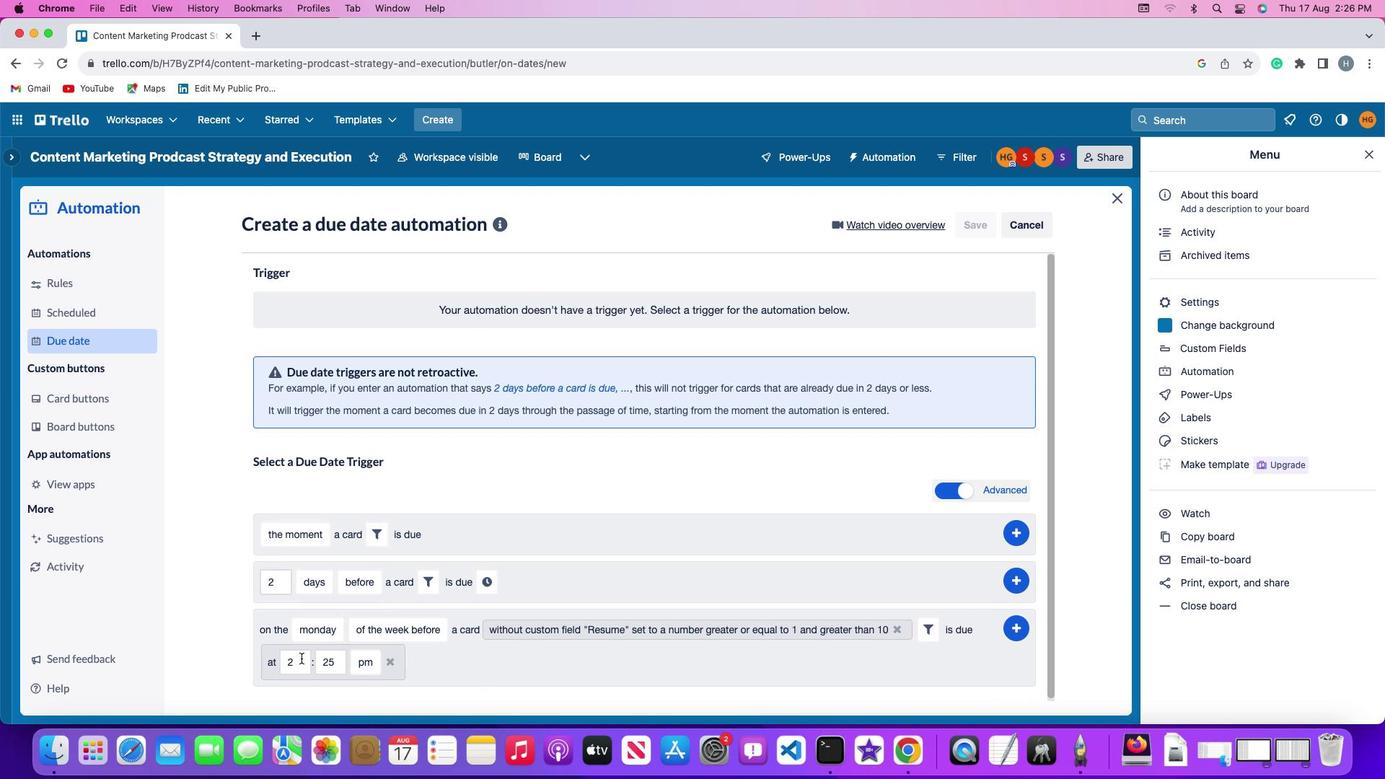 
Action: Mouse pressed left at (301, 658)
Screenshot: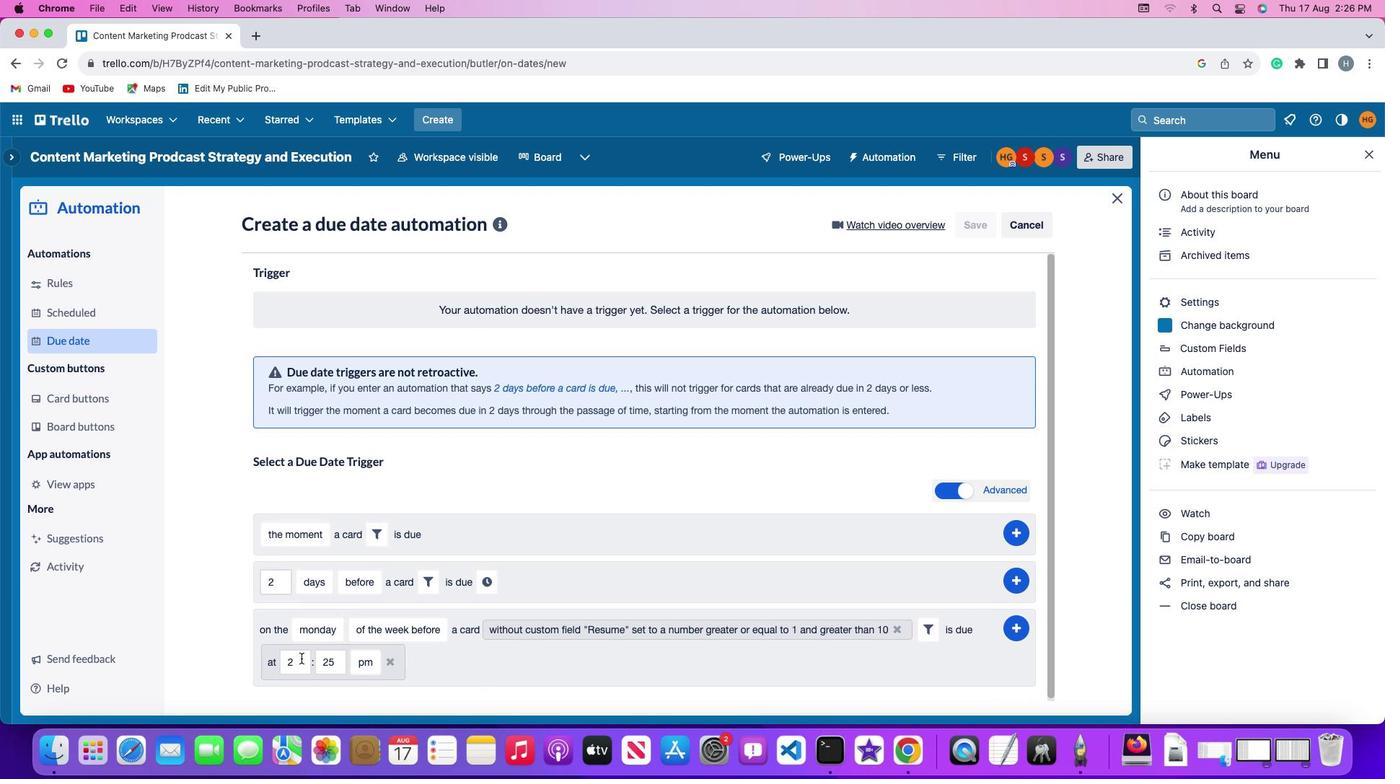 
Action: Key pressed Key.backspace
Screenshot: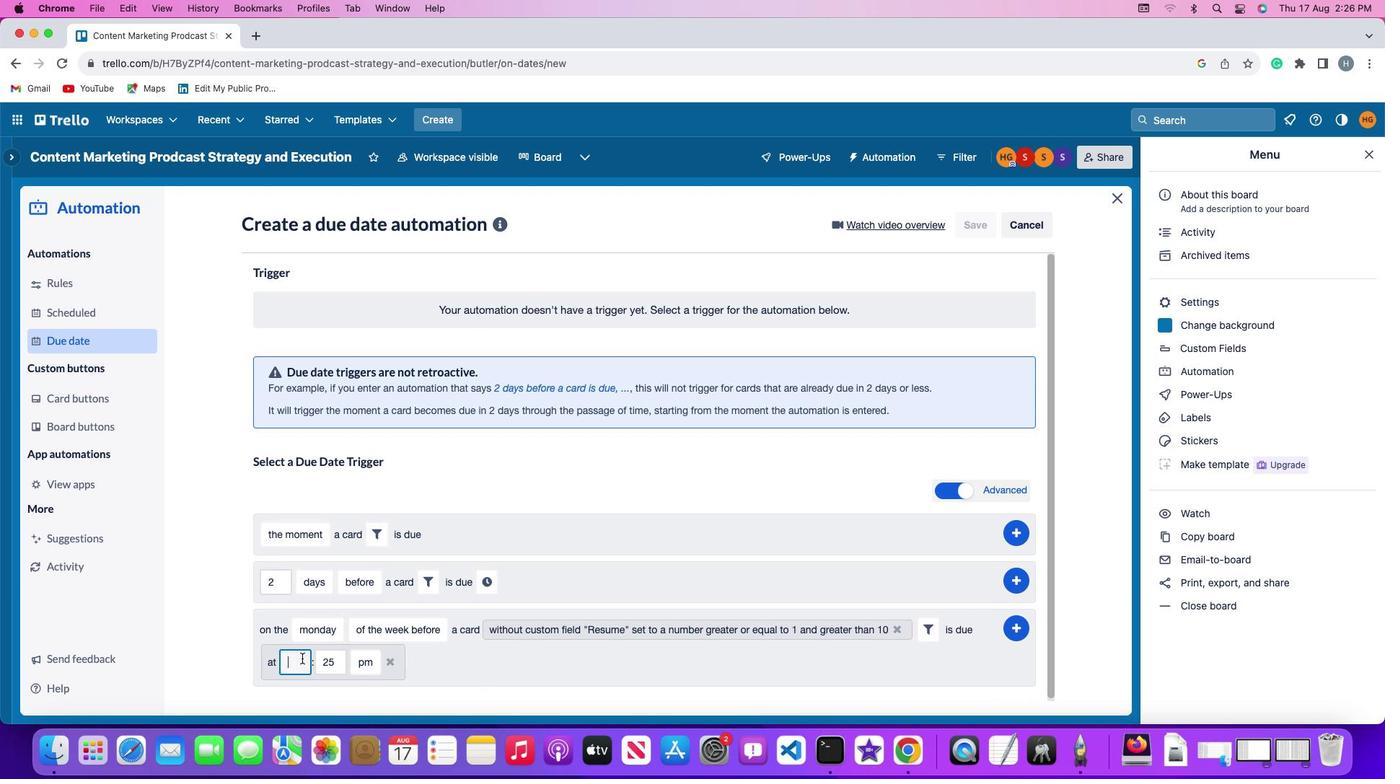 
Action: Mouse moved to (301, 658)
Screenshot: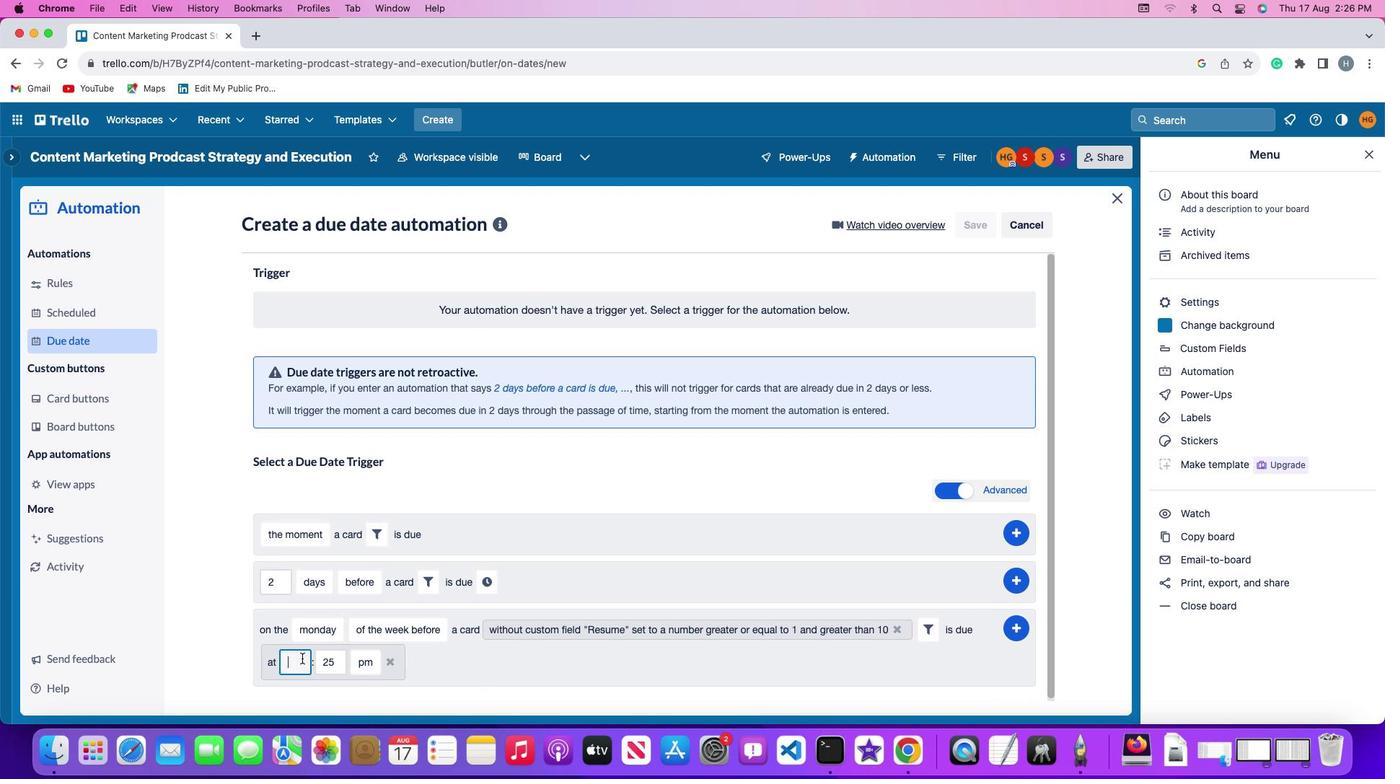 
Action: Key pressed '1''1'
Screenshot: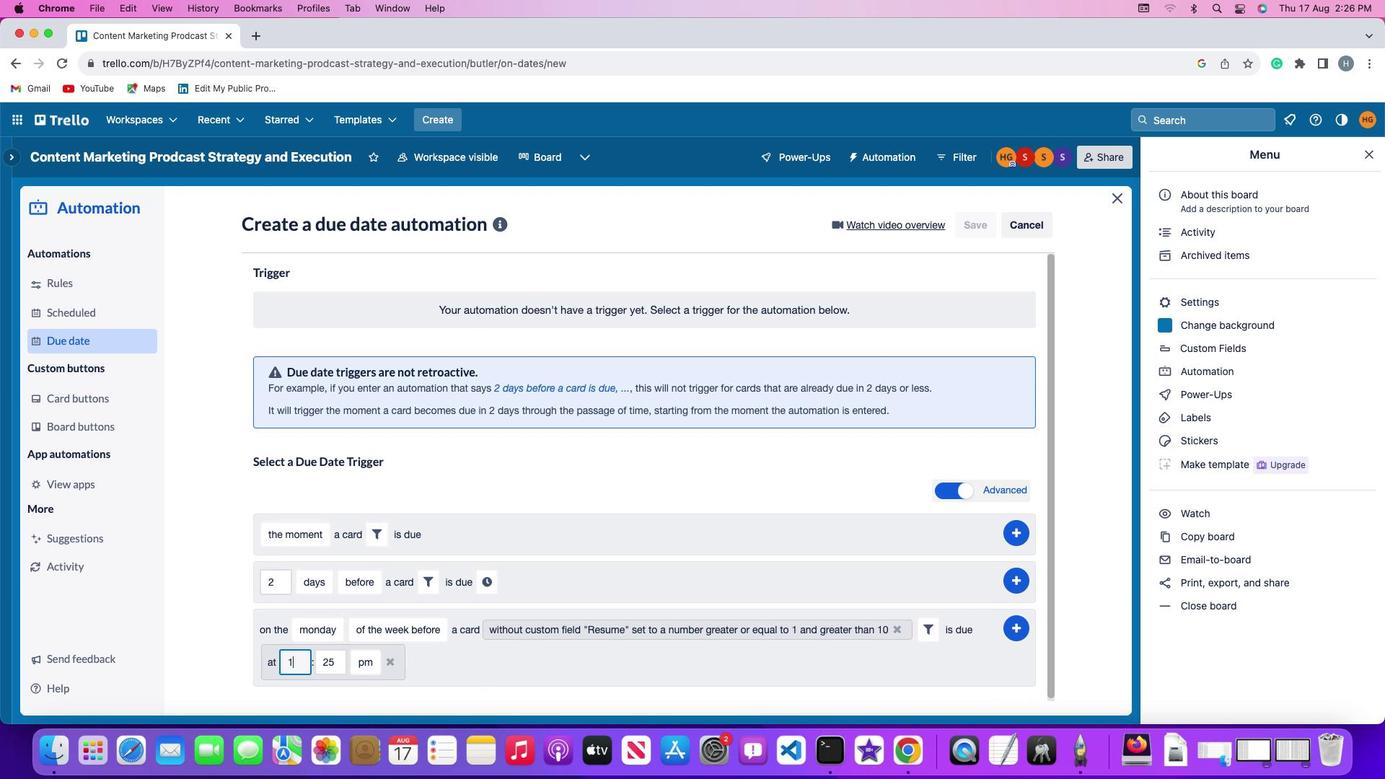 
Action: Mouse moved to (335, 659)
Screenshot: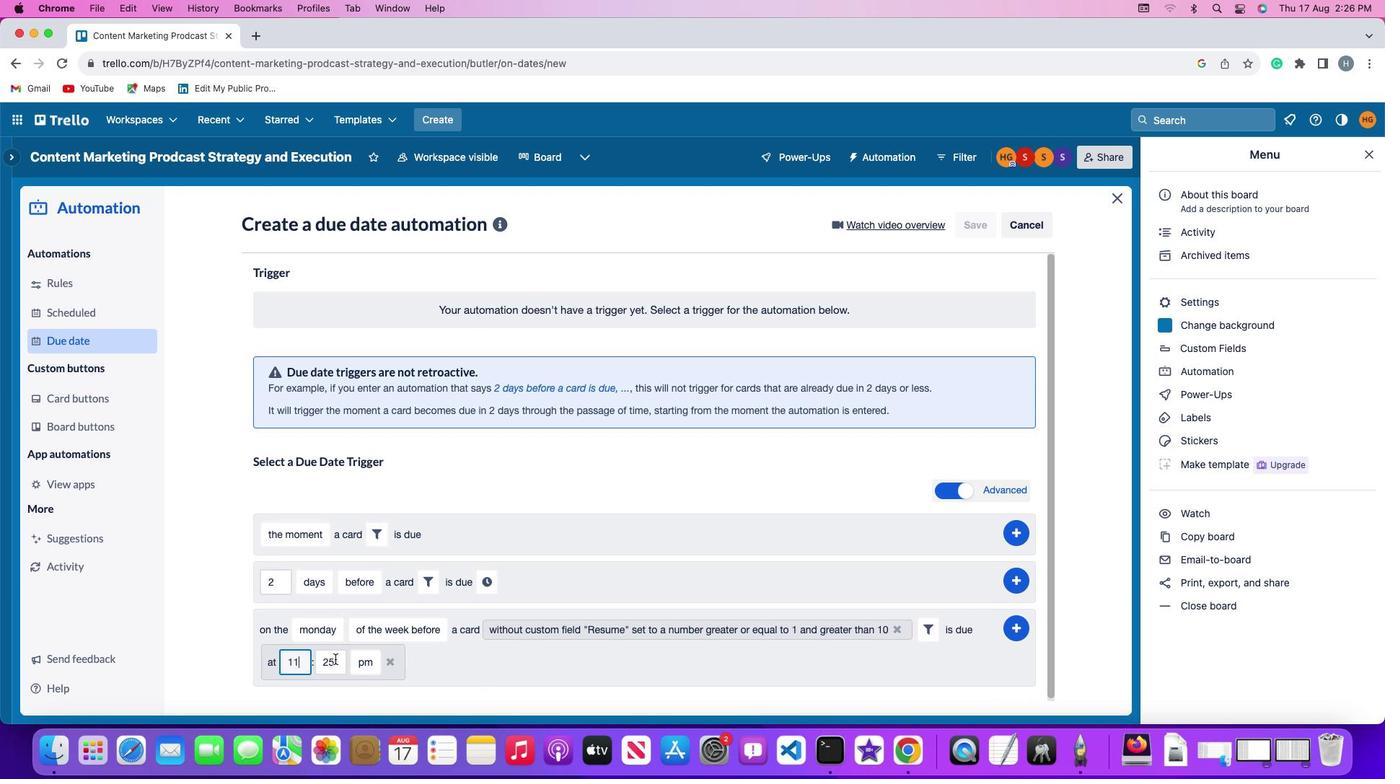 
Action: Mouse pressed left at (335, 659)
Screenshot: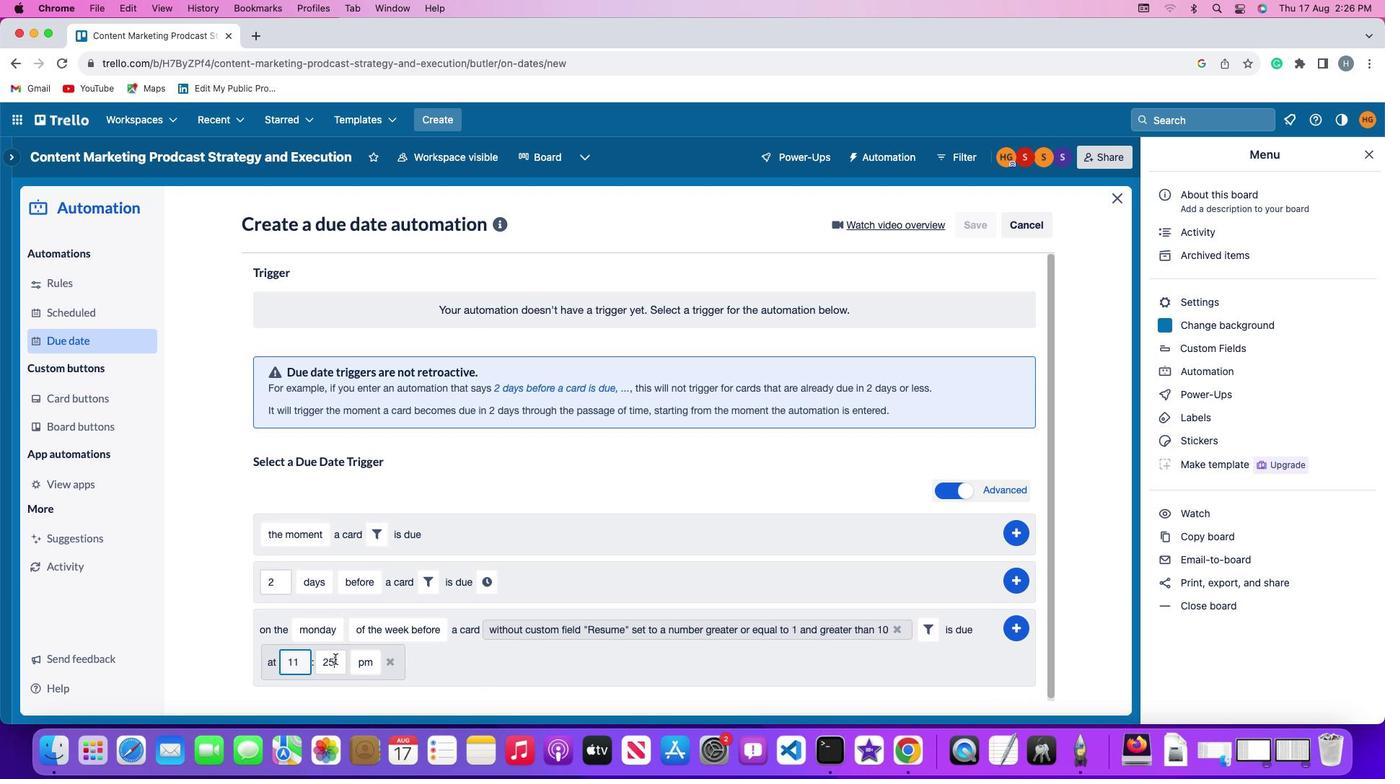 
Action: Key pressed Key.backspaceKey.backspace'0''0'
Screenshot: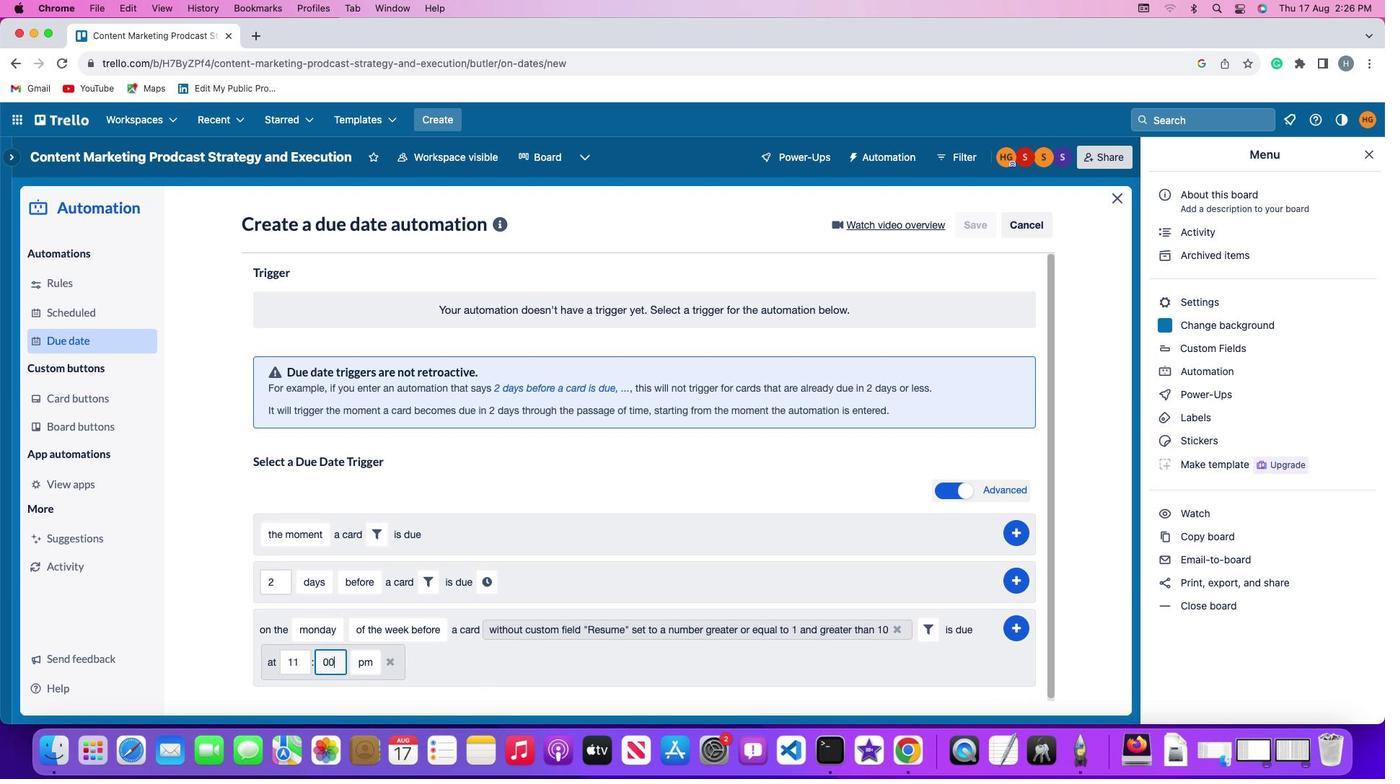 
Action: Mouse moved to (352, 657)
Screenshot: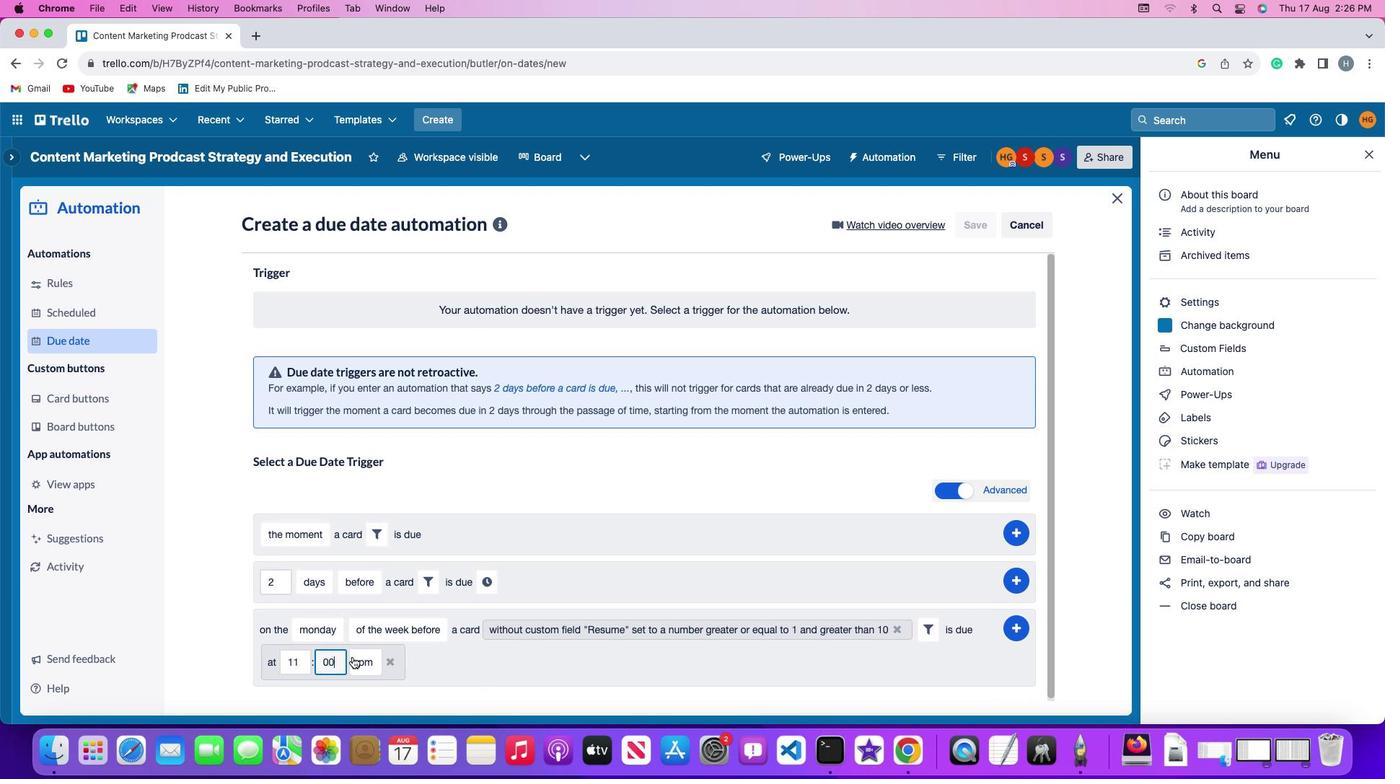
Action: Mouse pressed left at (352, 657)
Screenshot: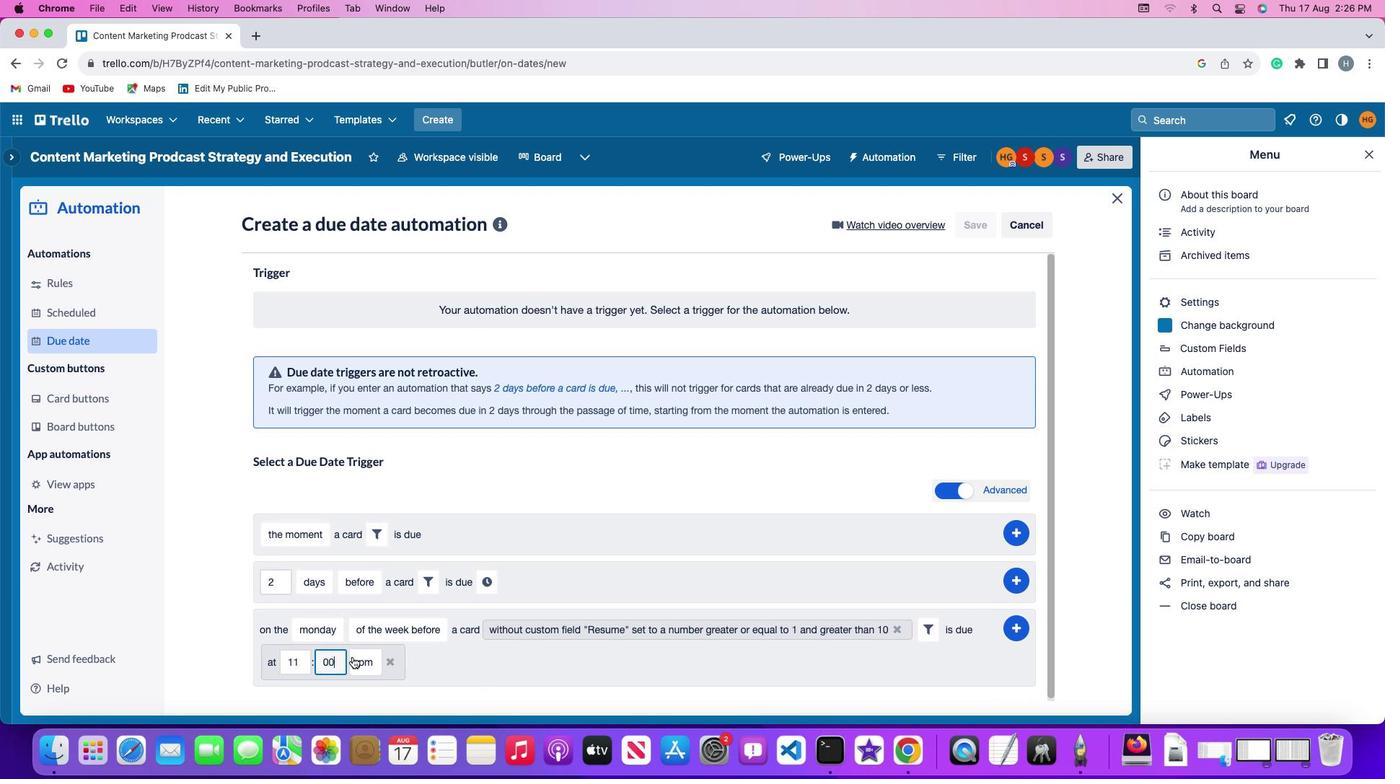 
Action: Mouse moved to (373, 607)
Screenshot: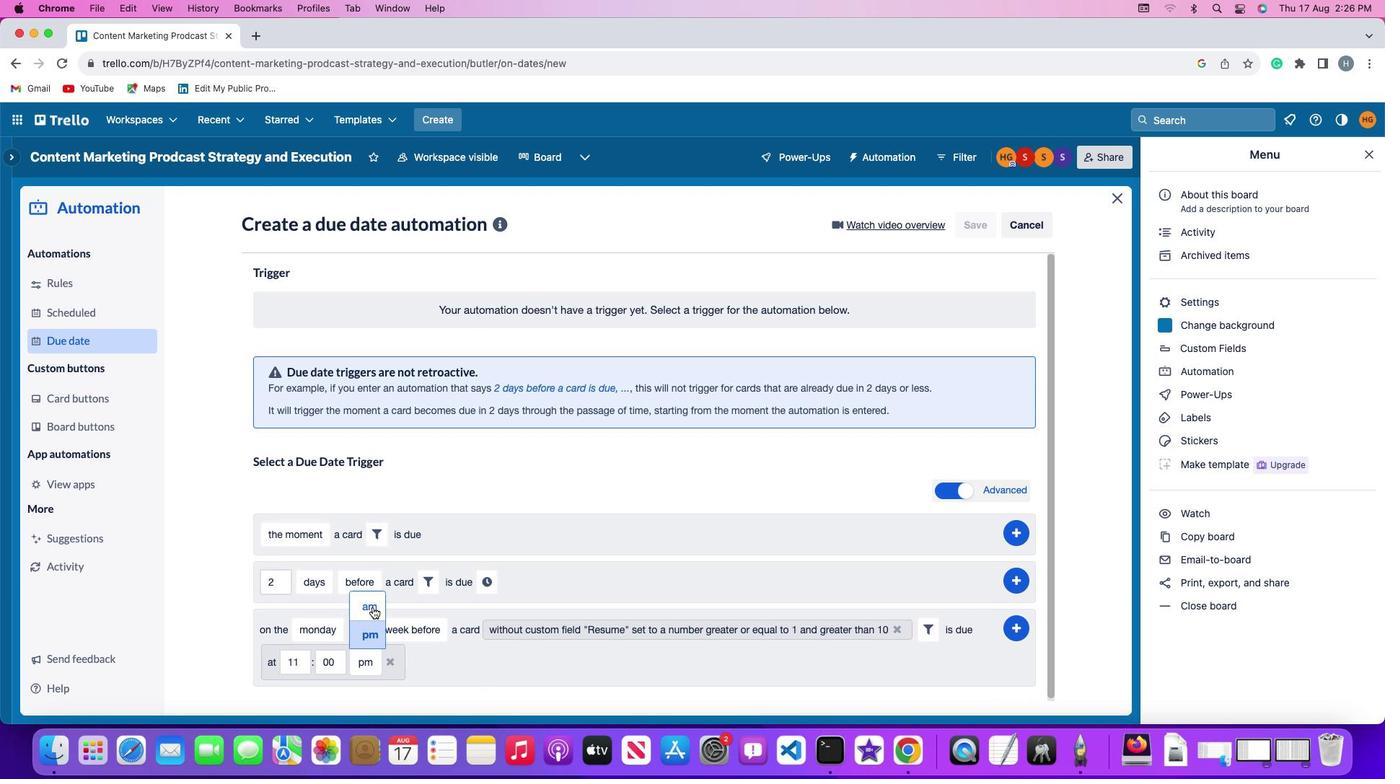 
Action: Mouse pressed left at (373, 607)
Screenshot: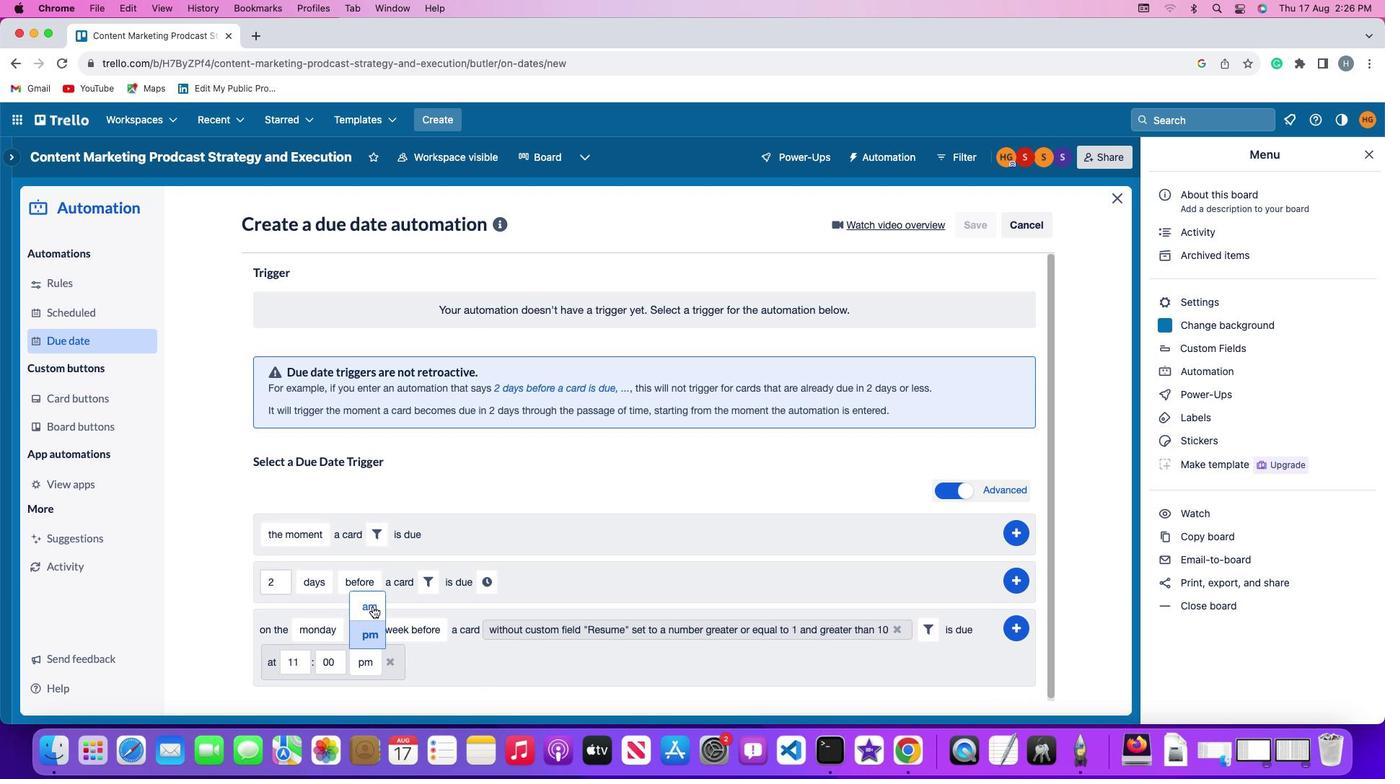 
Action: Mouse moved to (1020, 626)
Screenshot: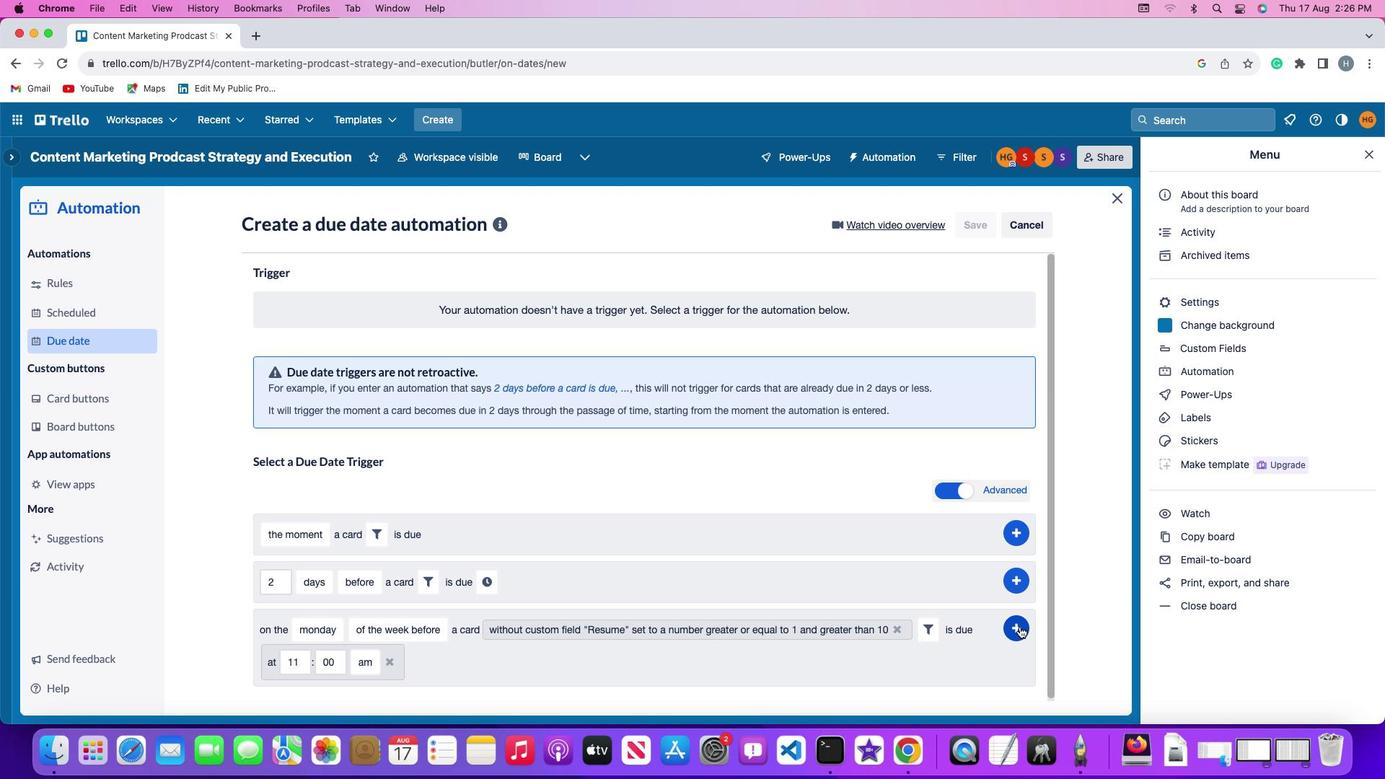 
Action: Mouse pressed left at (1020, 626)
Screenshot: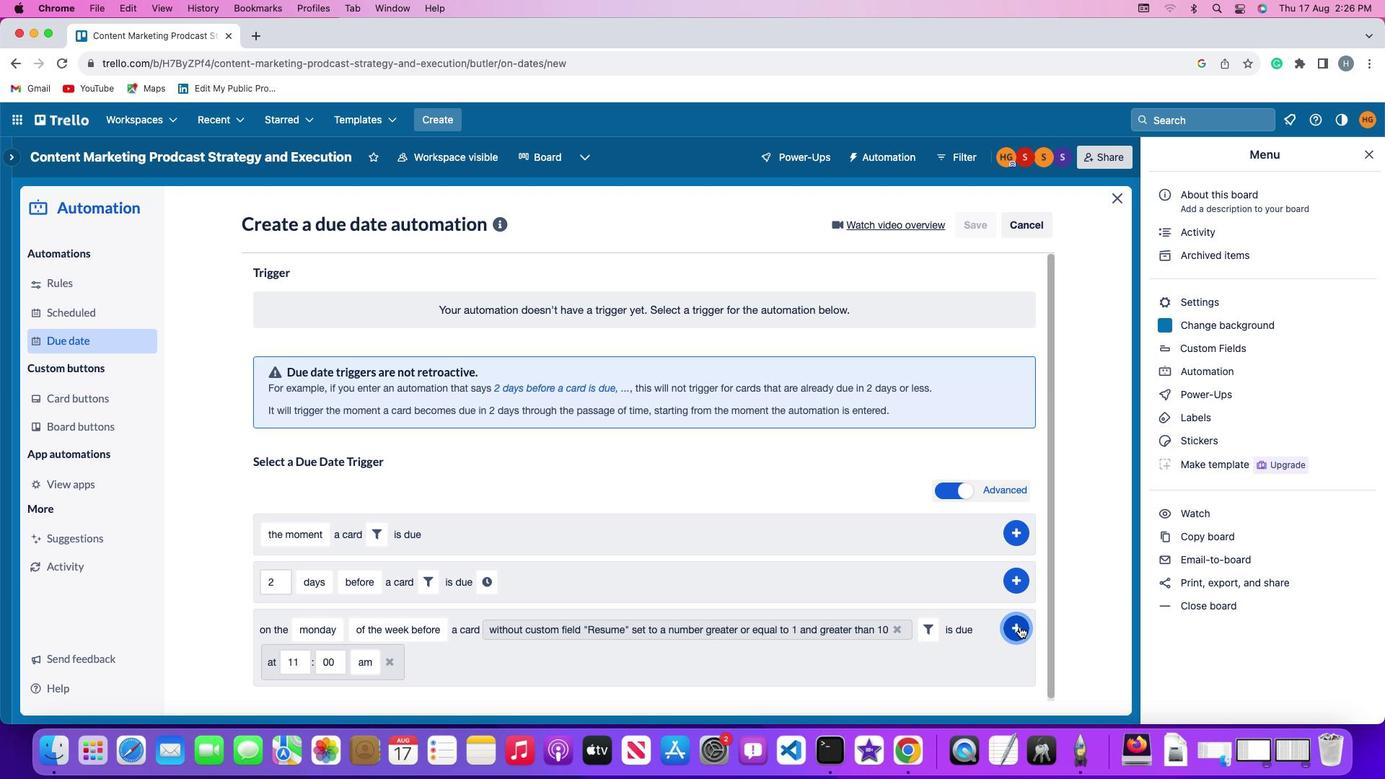 
Action: Mouse moved to (1084, 547)
Screenshot: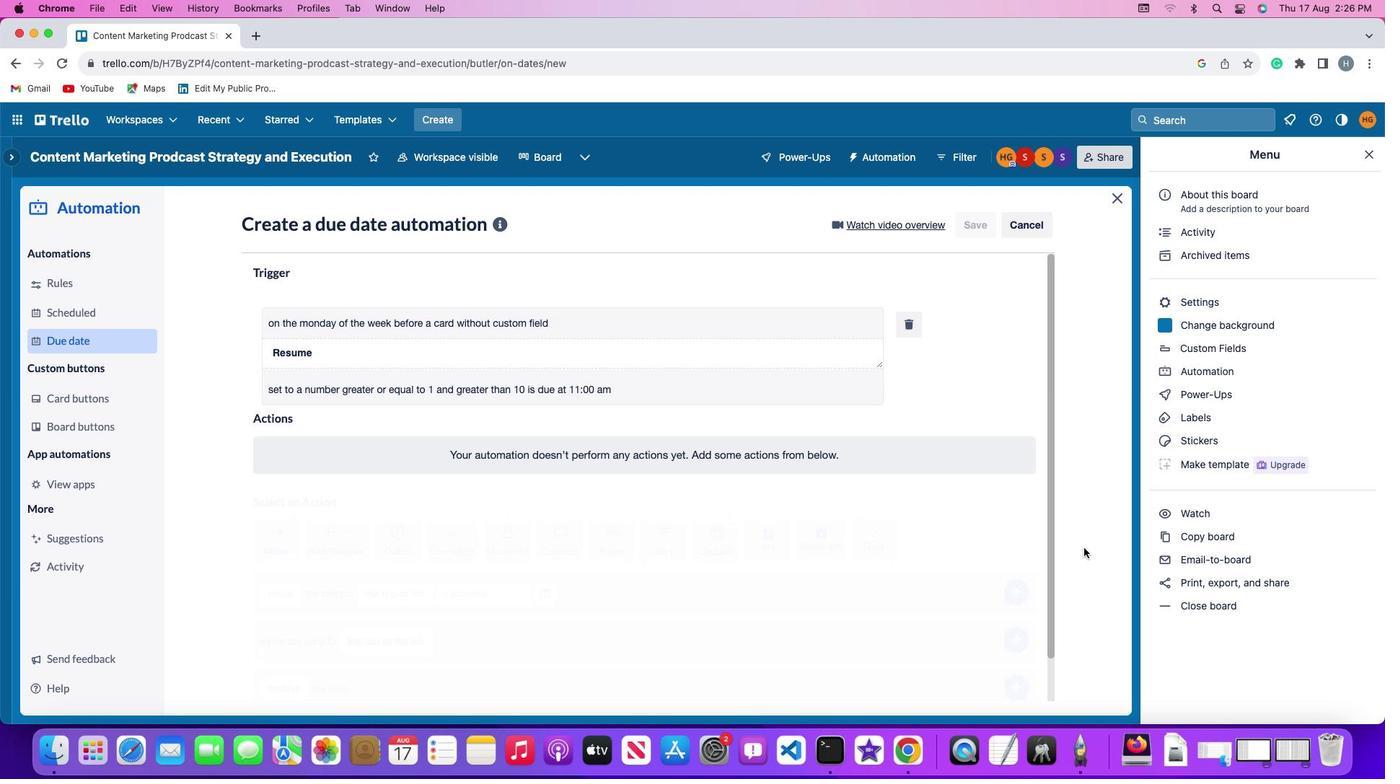 
